 Task: Look for space in Agüimes, Spain from 10th July, 2023 to 15th July, 2023 for 7 adults in price range Rs.10000 to Rs.15000. Place can be entire place or shared room with 4 bedrooms having 7 beds and 4 bathrooms. Property type can be house, flat, guest house. Amenities needed are: wifi, TV, free parkinig on premises, gym, breakfast. Booking option can be shelf check-in. Required host language is English.
Action: Mouse moved to (498, 128)
Screenshot: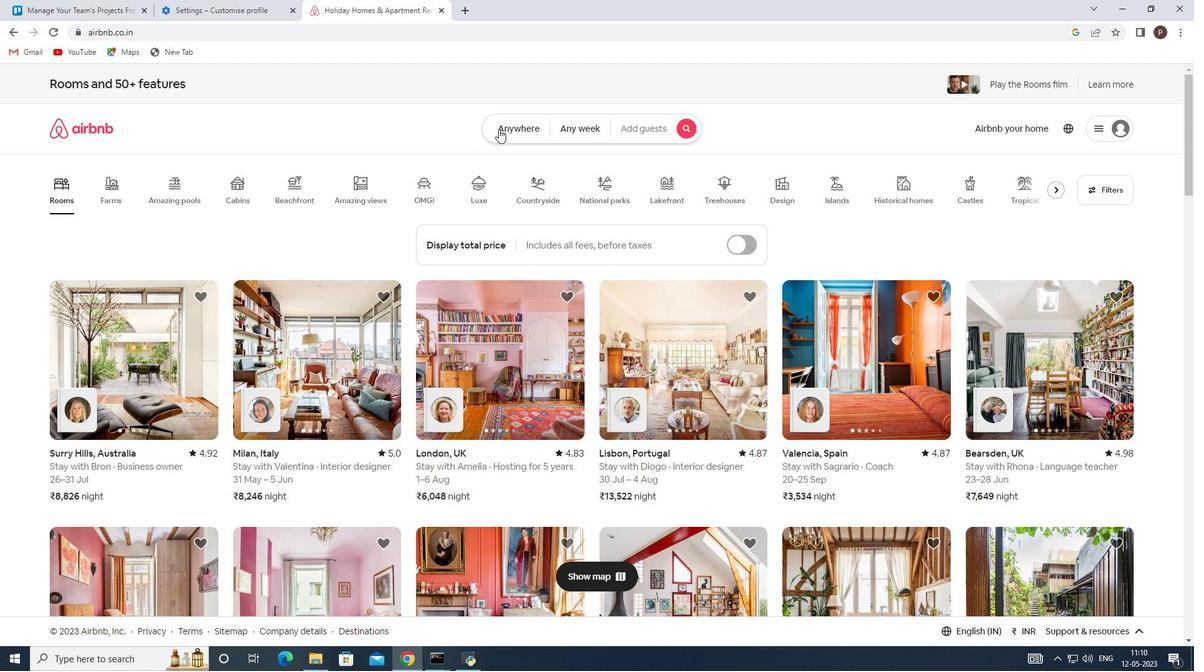 
Action: Mouse pressed left at (498, 128)
Screenshot: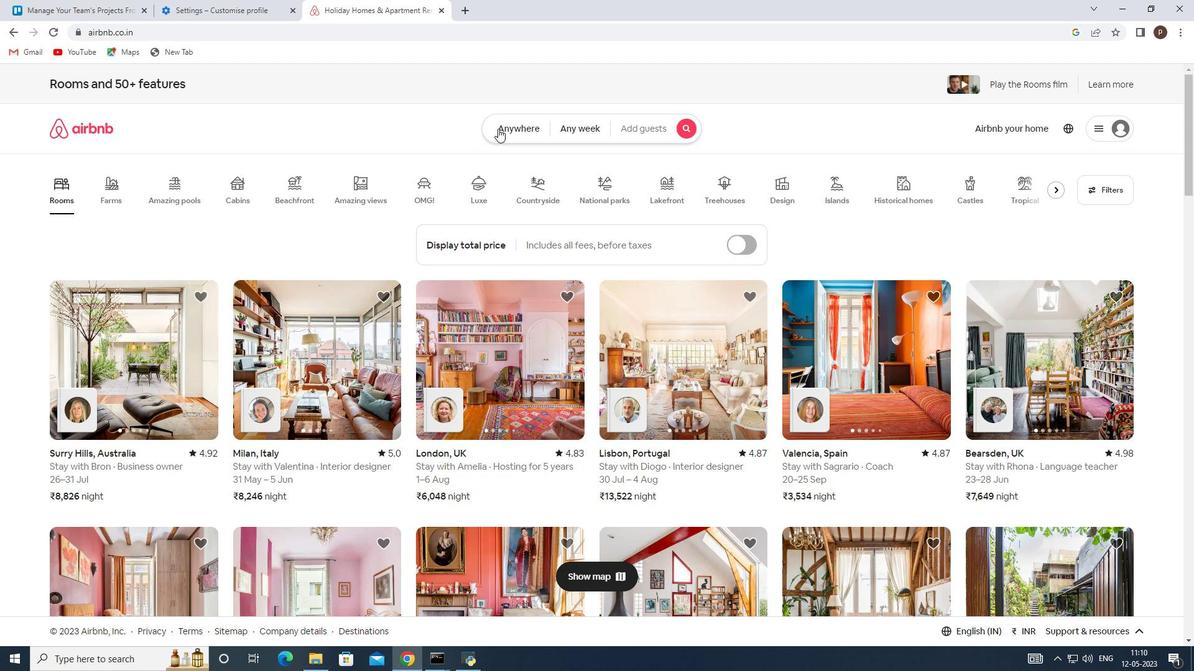 
Action: Mouse moved to (375, 177)
Screenshot: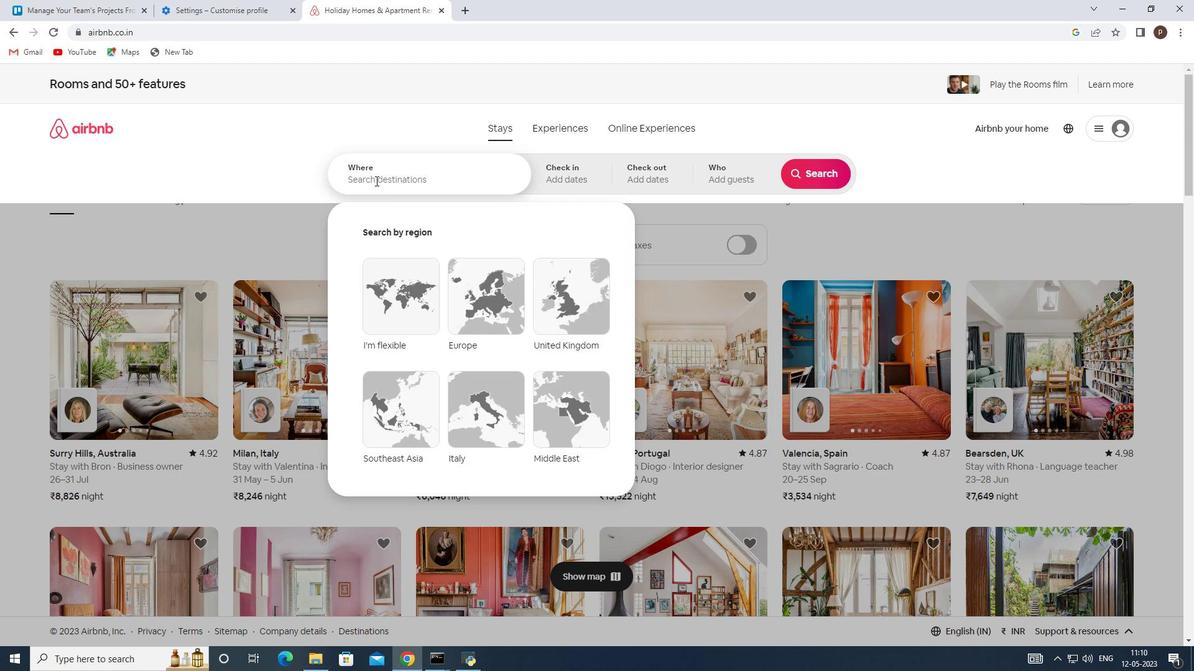 
Action: Mouse pressed left at (375, 177)
Screenshot: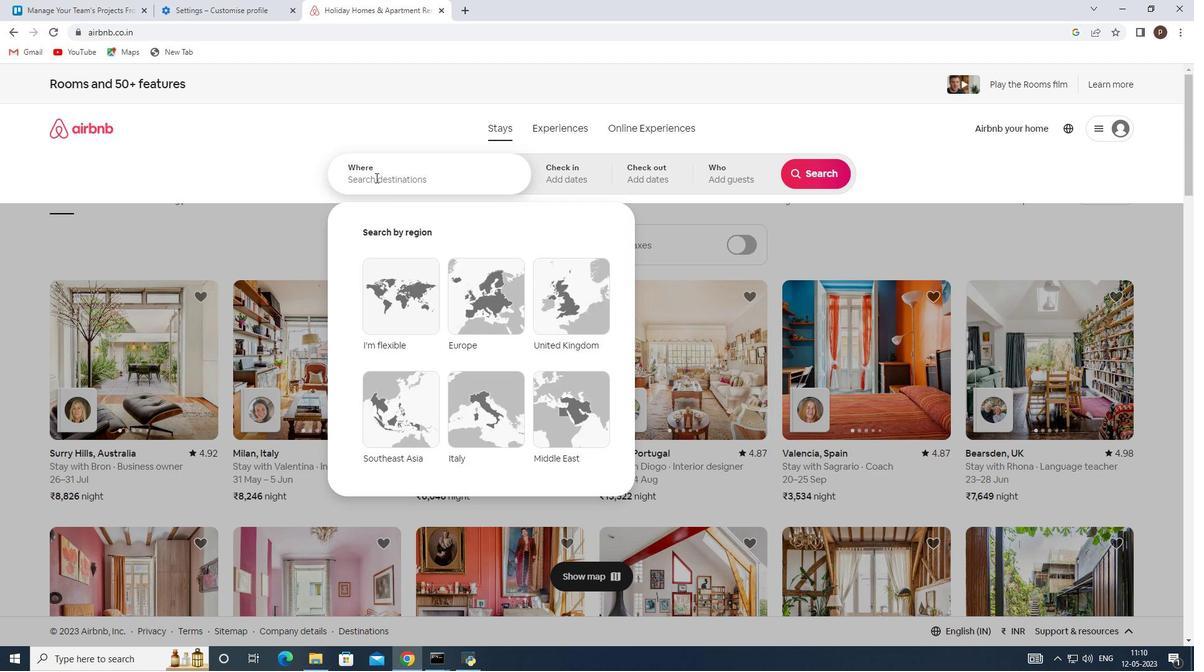 
Action: Key pressed <Key.caps_lock>A<Key.caps_lock>guimes,<Key.space>
Screenshot: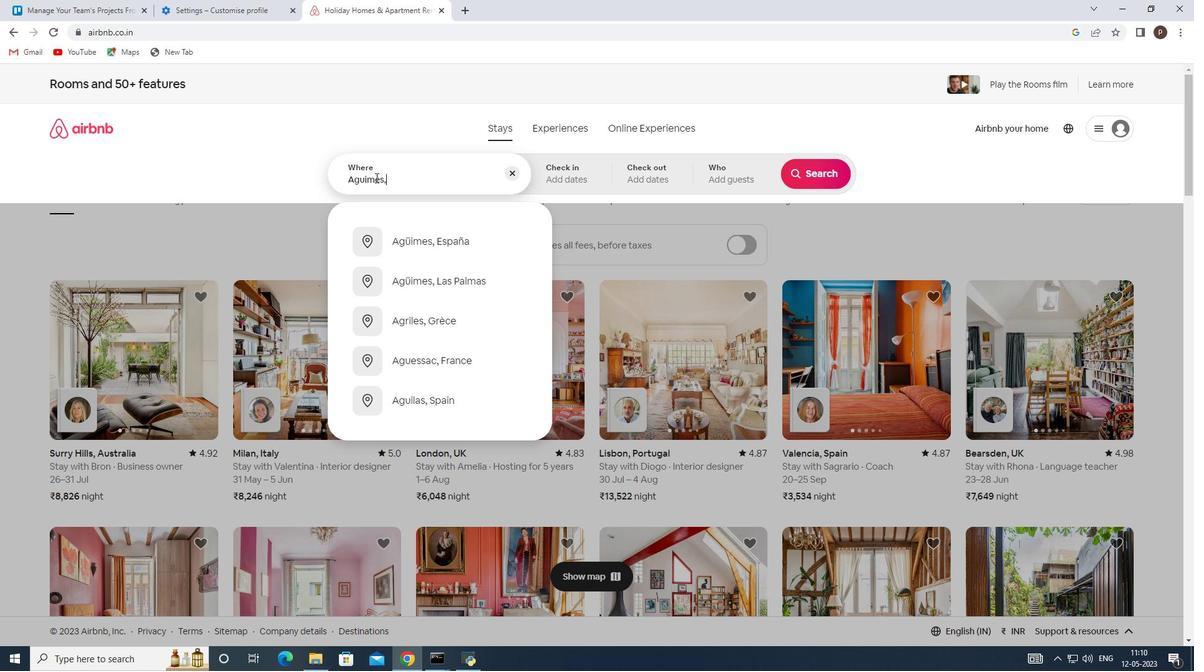 
Action: Mouse moved to (404, 398)
Screenshot: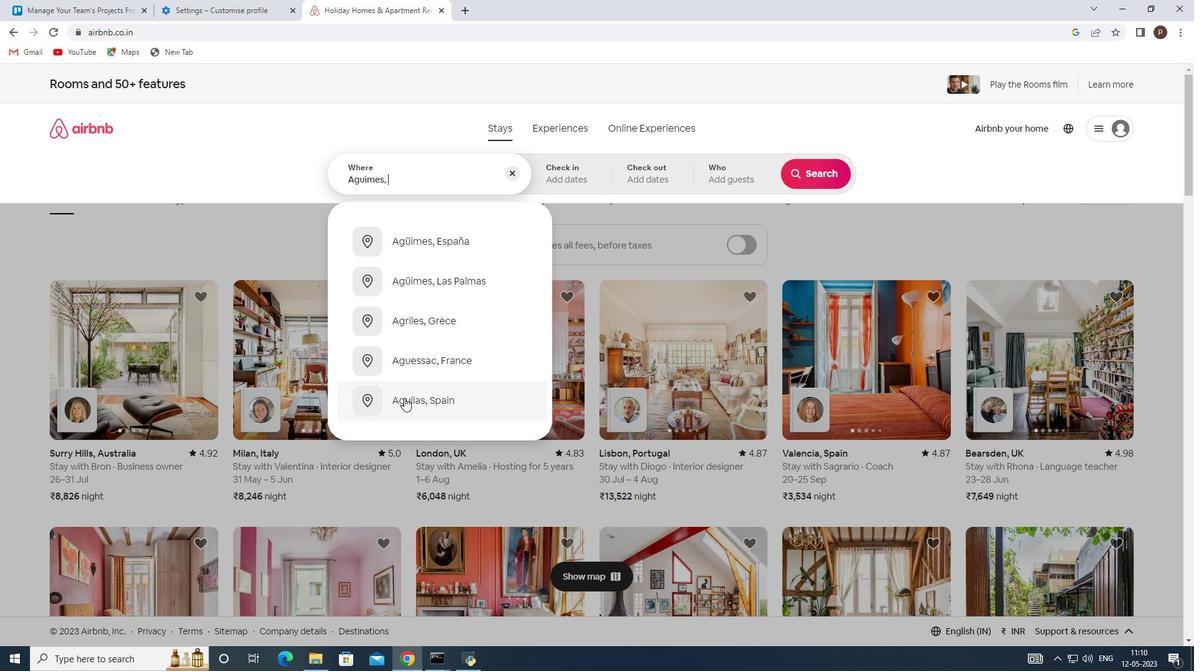 
Action: Mouse pressed left at (404, 398)
Screenshot: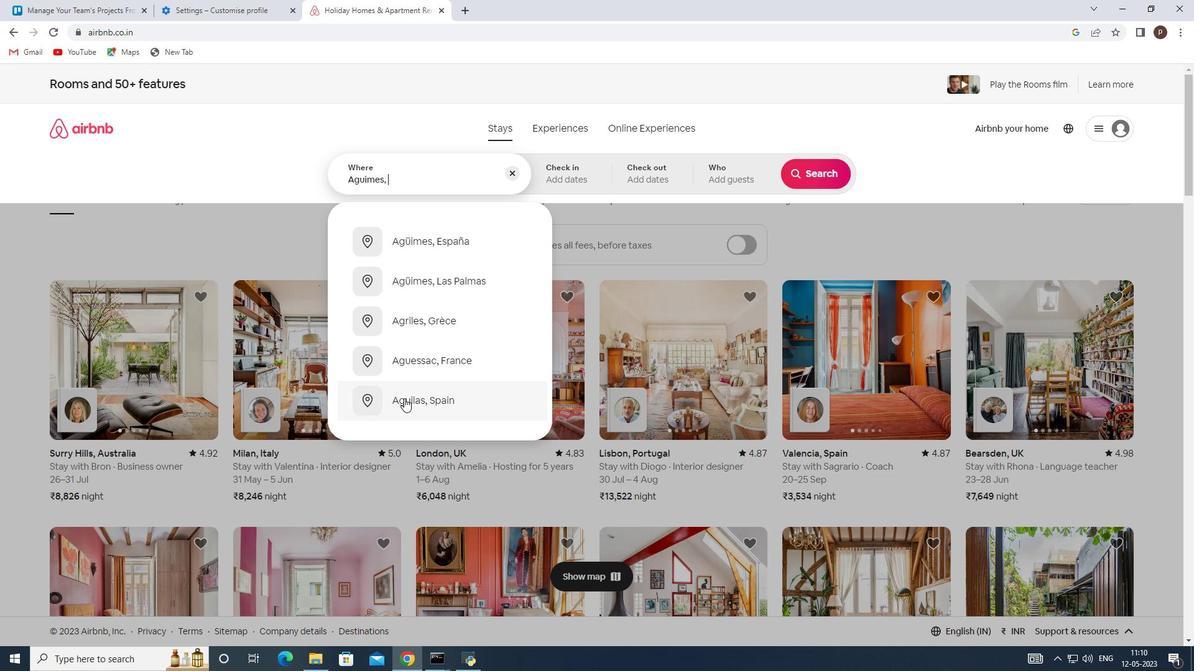 
Action: Mouse moved to (812, 269)
Screenshot: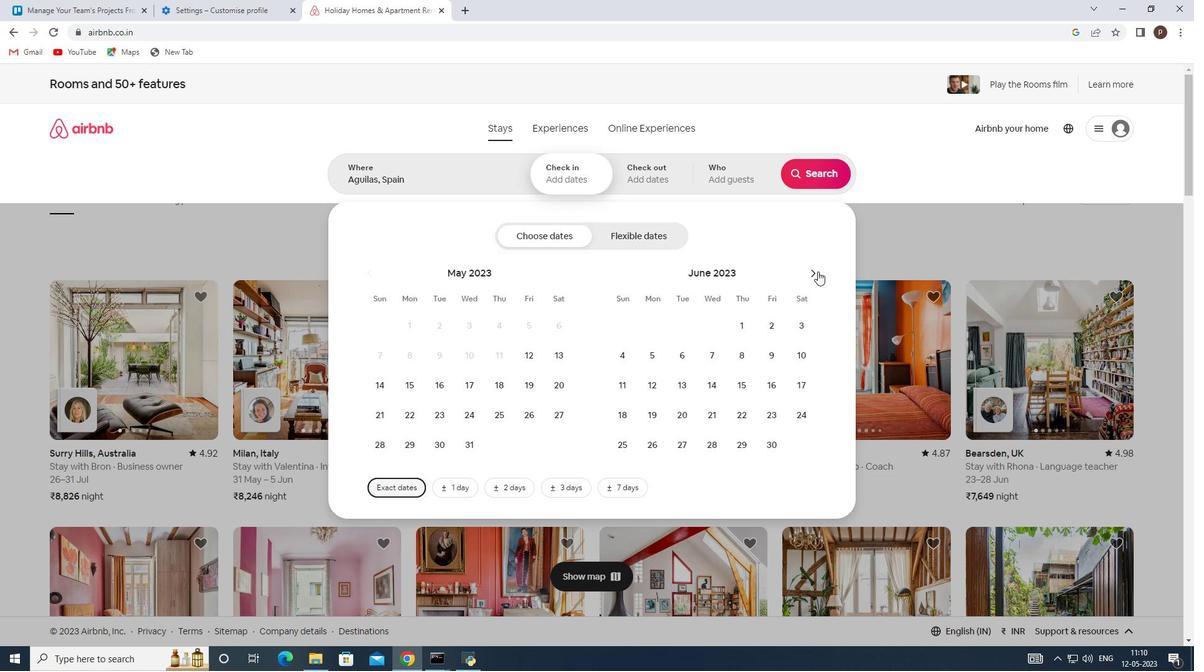 
Action: Mouse pressed left at (812, 269)
Screenshot: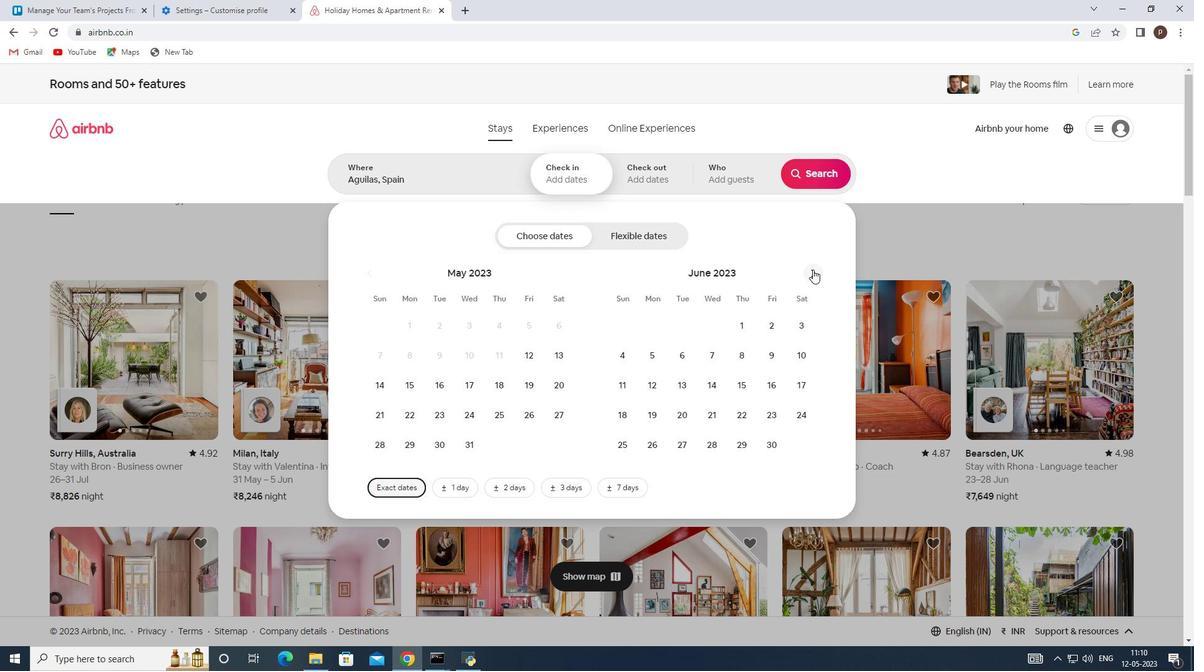 
Action: Mouse moved to (654, 385)
Screenshot: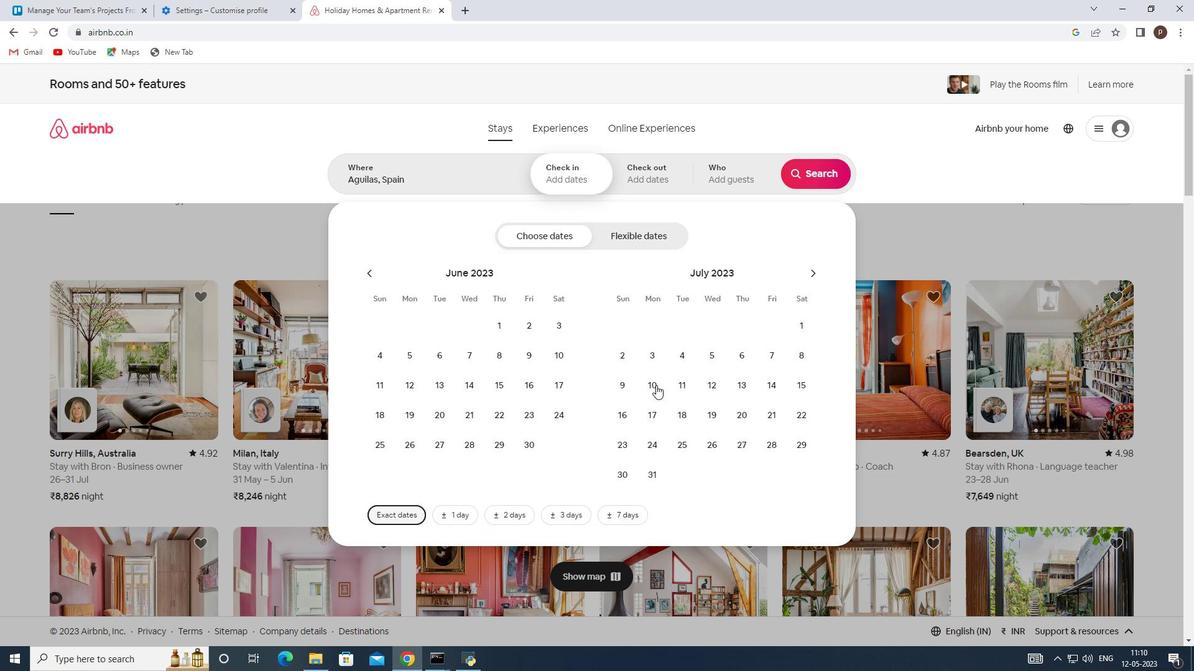 
Action: Mouse pressed left at (654, 385)
Screenshot: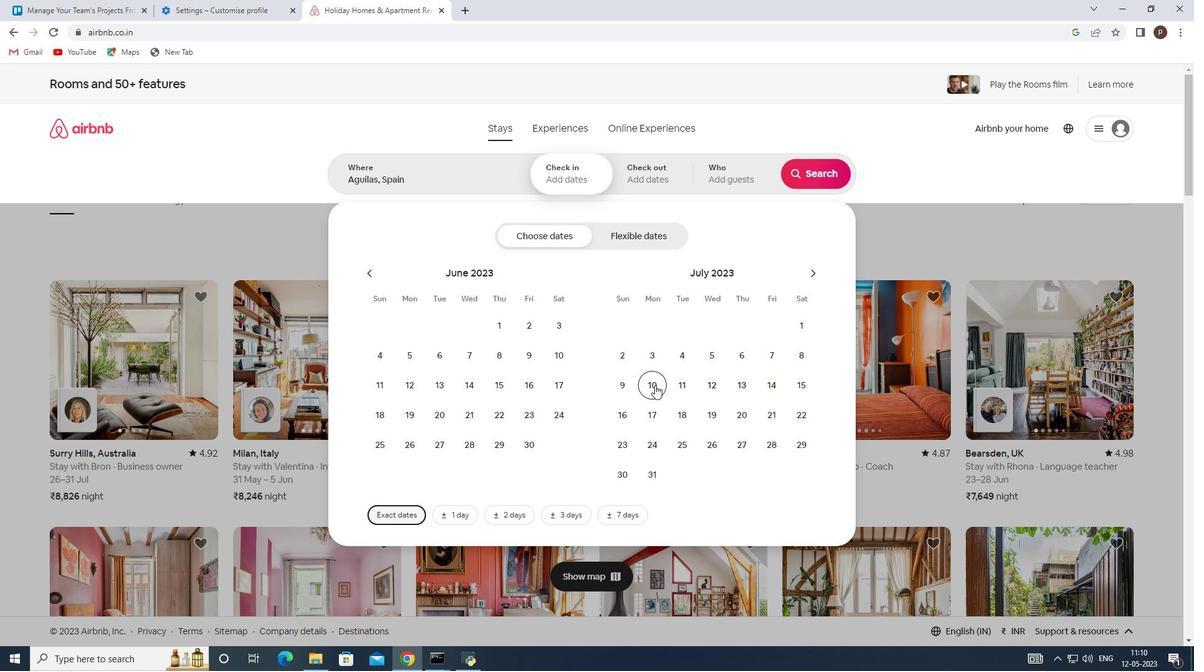 
Action: Mouse moved to (801, 383)
Screenshot: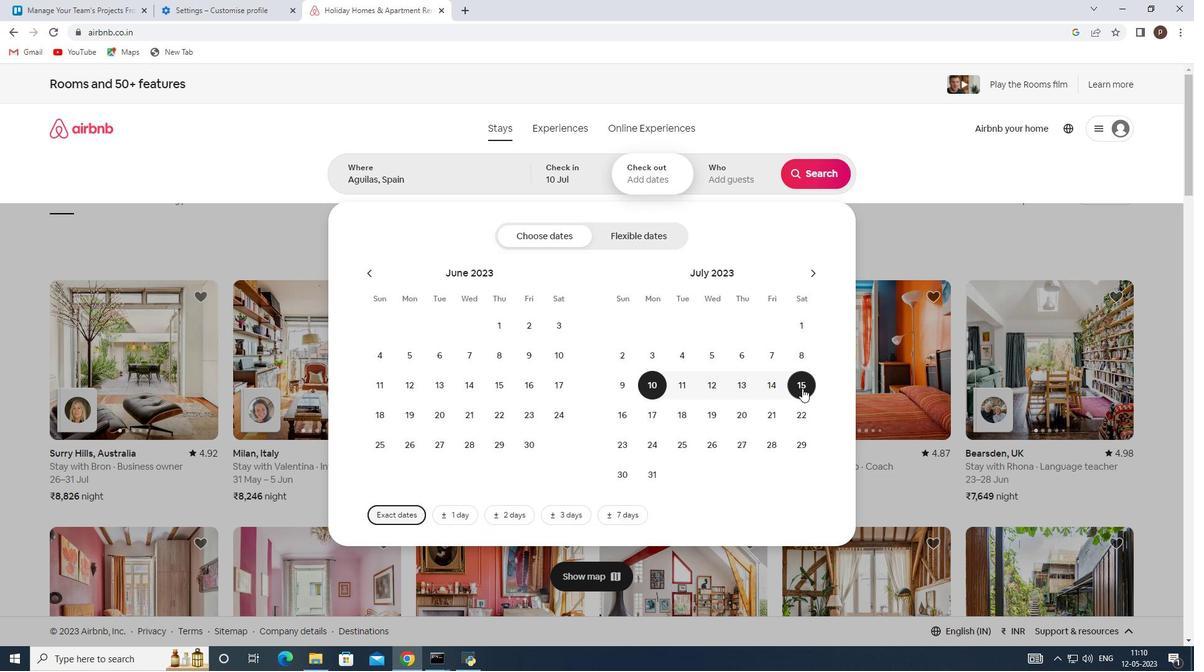 
Action: Mouse pressed left at (801, 383)
Screenshot: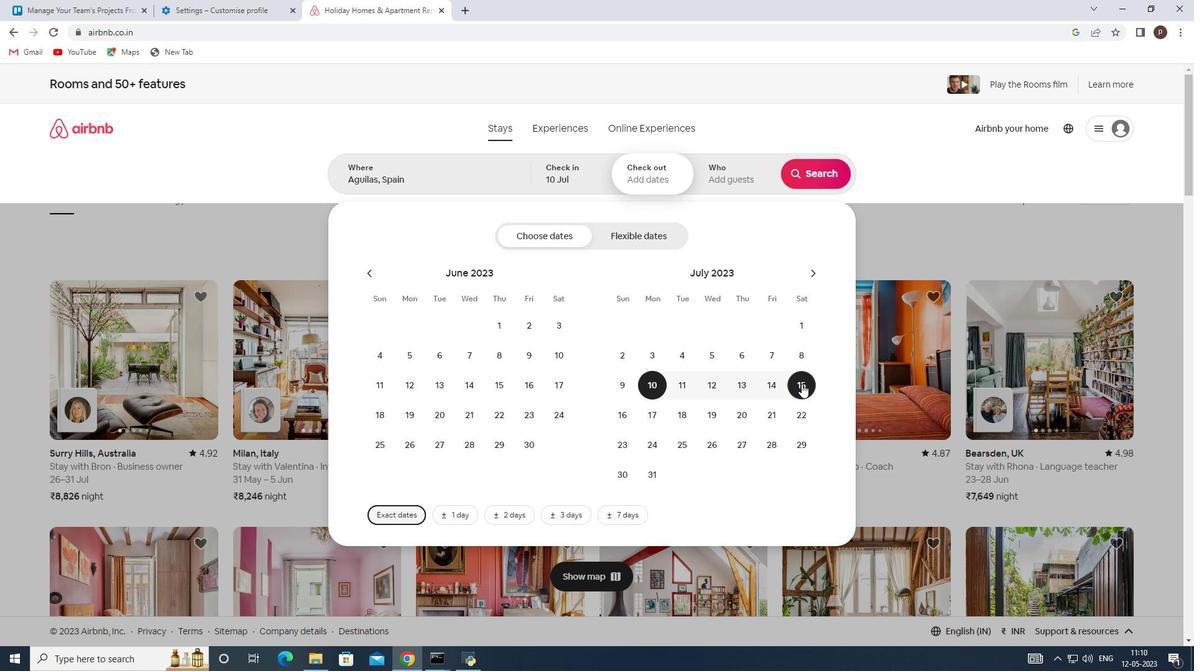 
Action: Mouse moved to (756, 172)
Screenshot: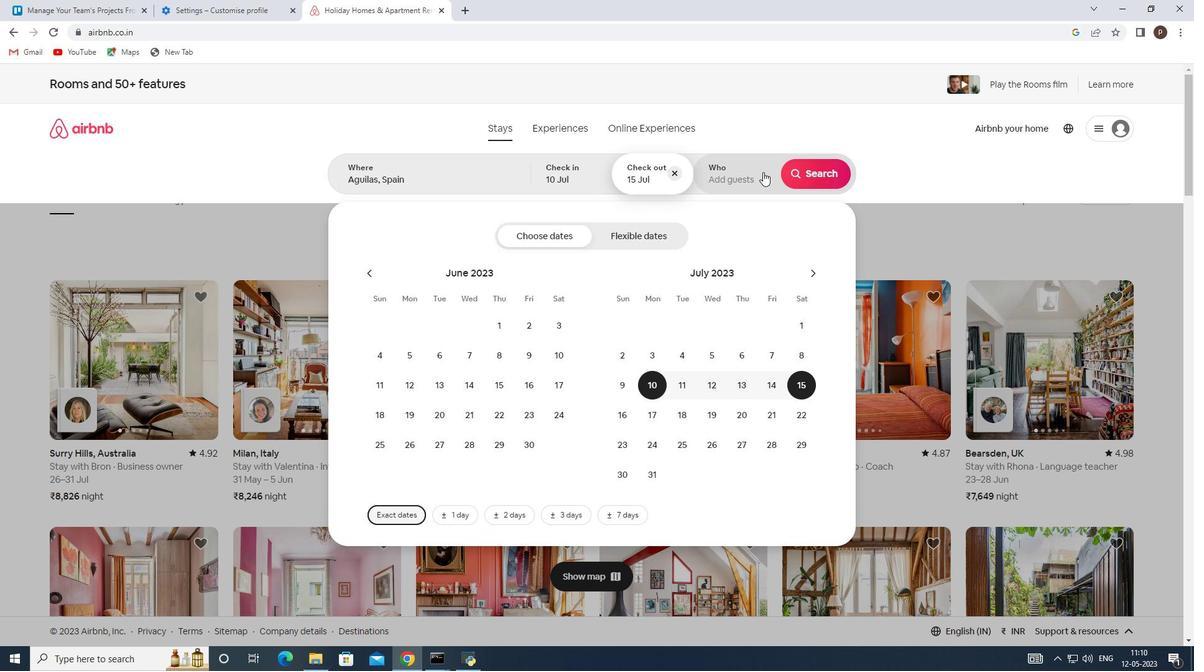 
Action: Mouse pressed left at (756, 172)
Screenshot: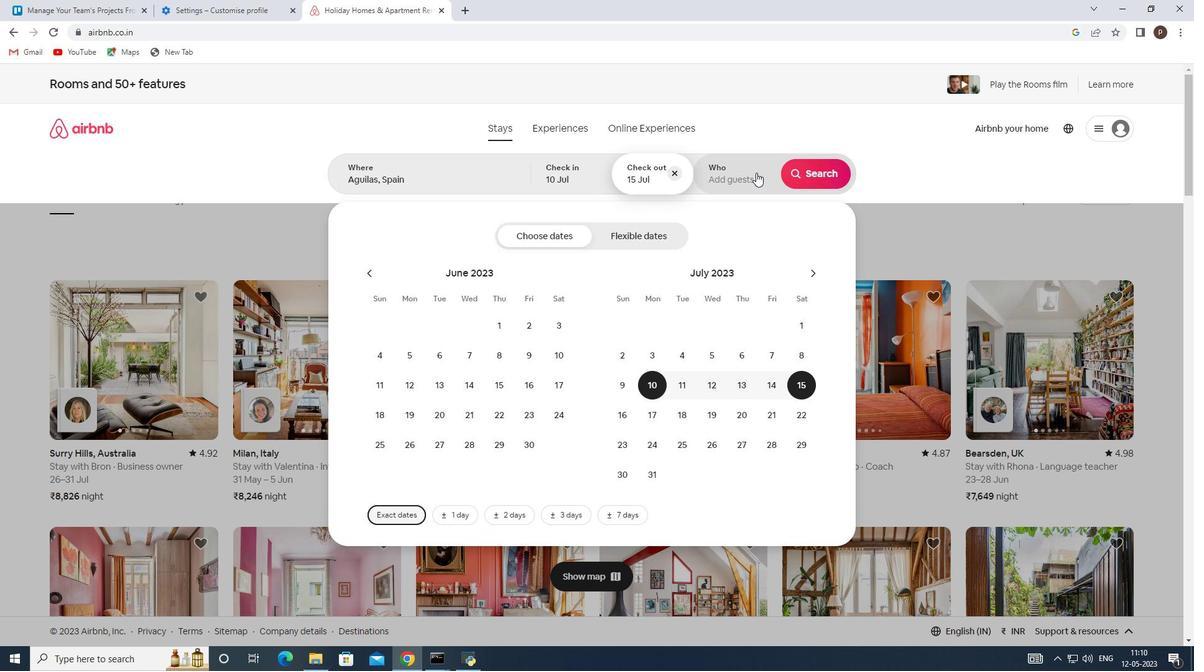 
Action: Mouse moved to (815, 240)
Screenshot: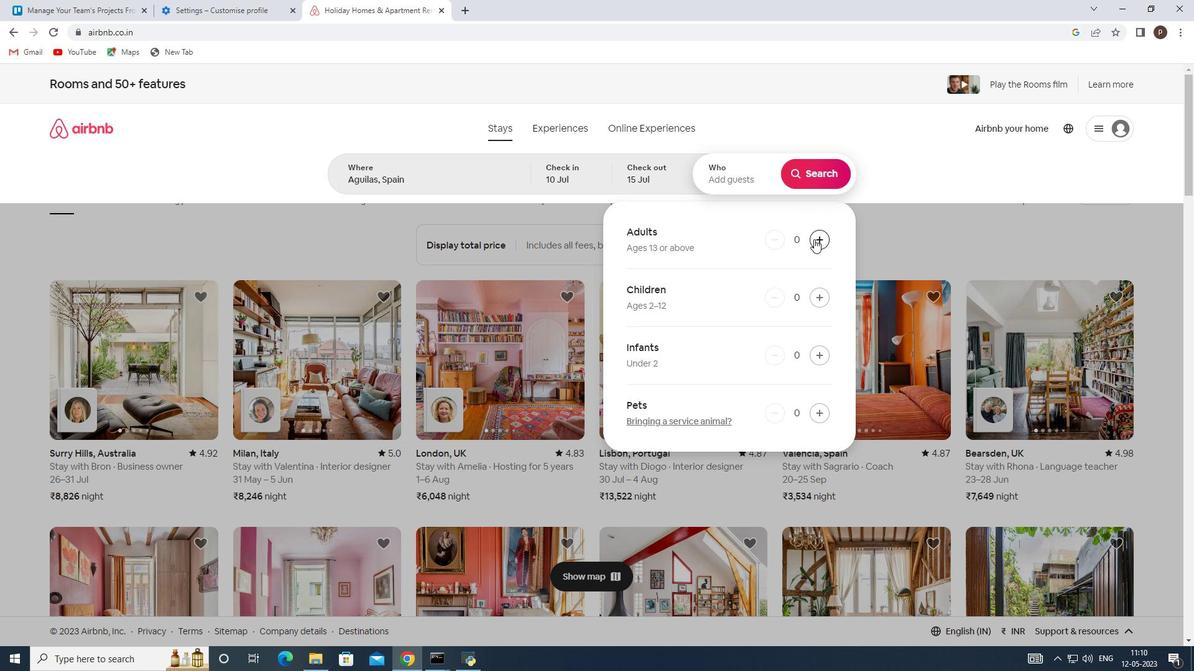 
Action: Mouse pressed left at (815, 240)
Screenshot: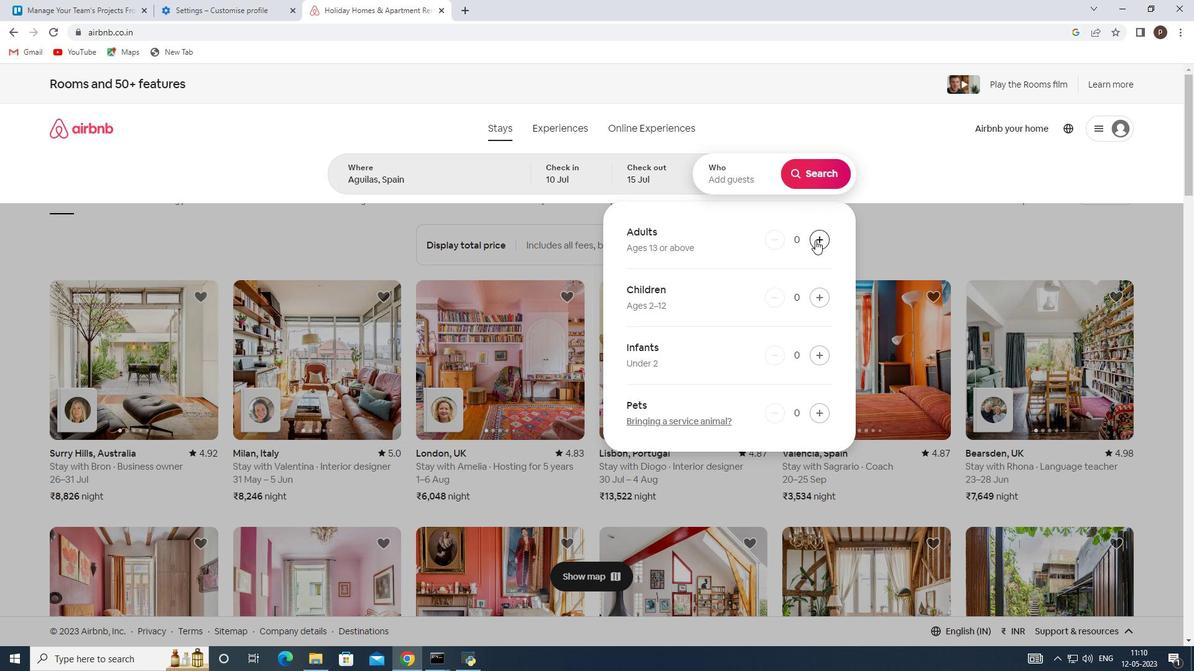 
Action: Mouse pressed left at (815, 240)
Screenshot: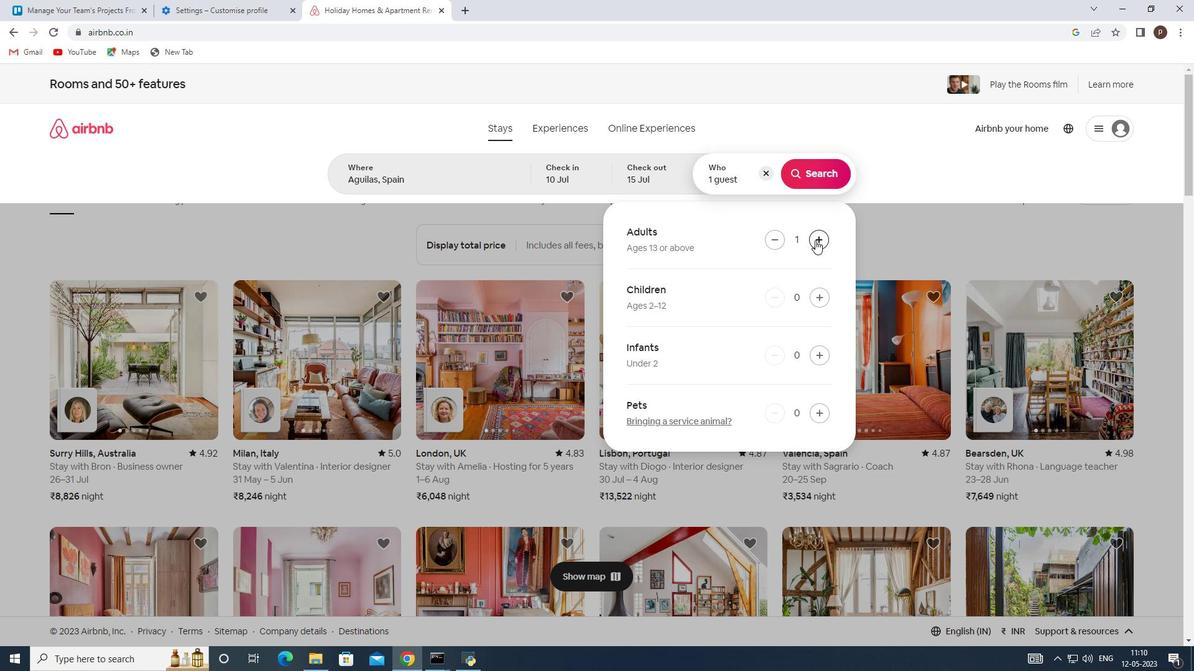 
Action: Mouse pressed left at (815, 240)
Screenshot: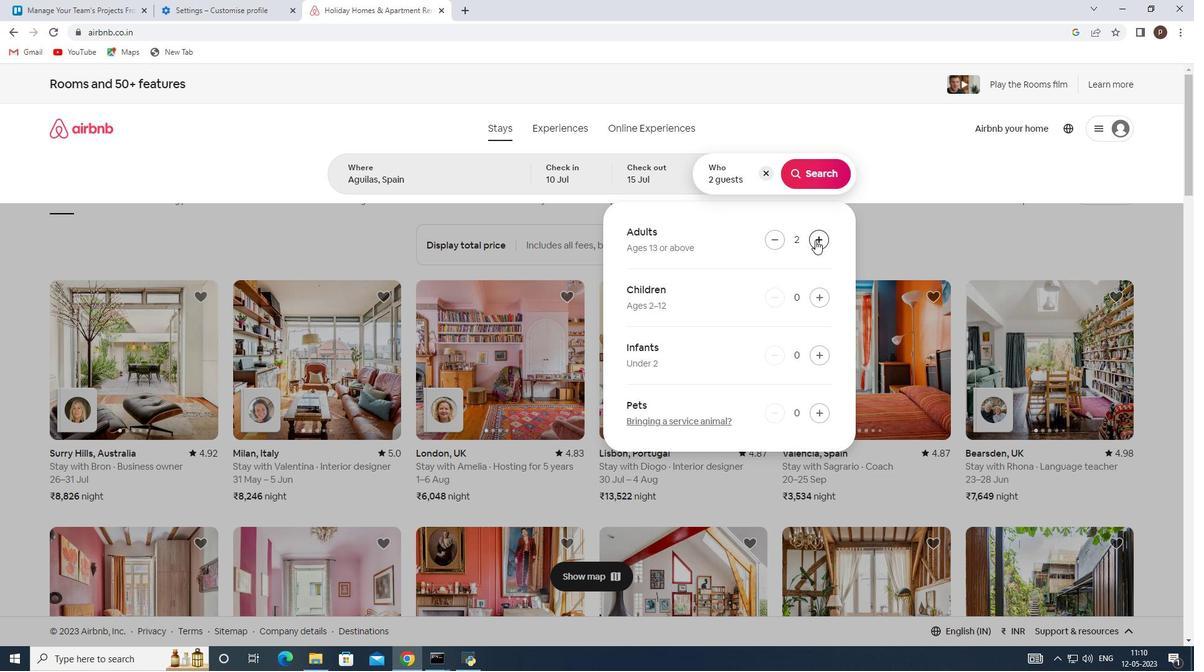 
Action: Mouse pressed left at (815, 240)
Screenshot: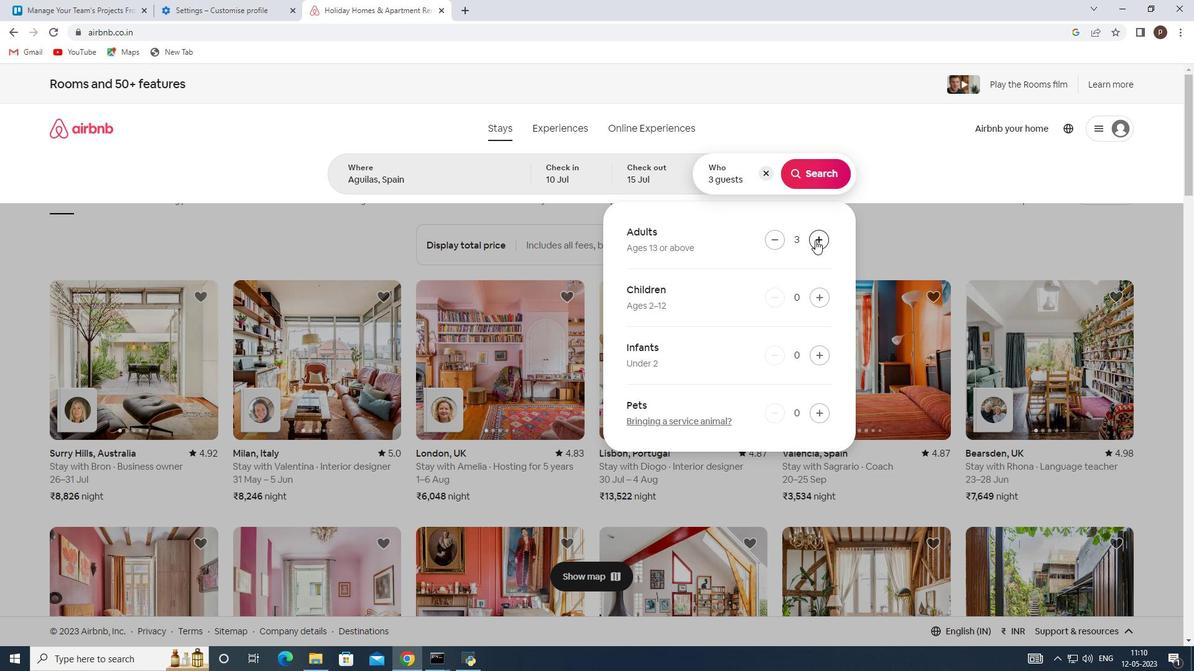 
Action: Mouse pressed left at (815, 240)
Screenshot: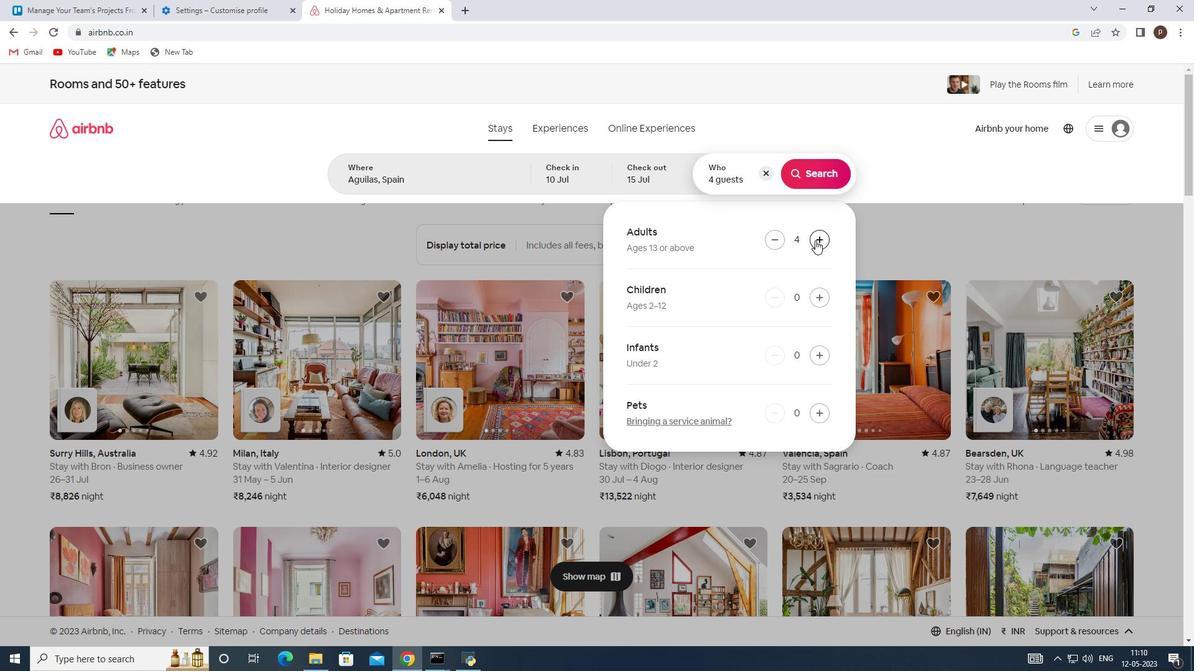 
Action: Mouse pressed left at (815, 240)
Screenshot: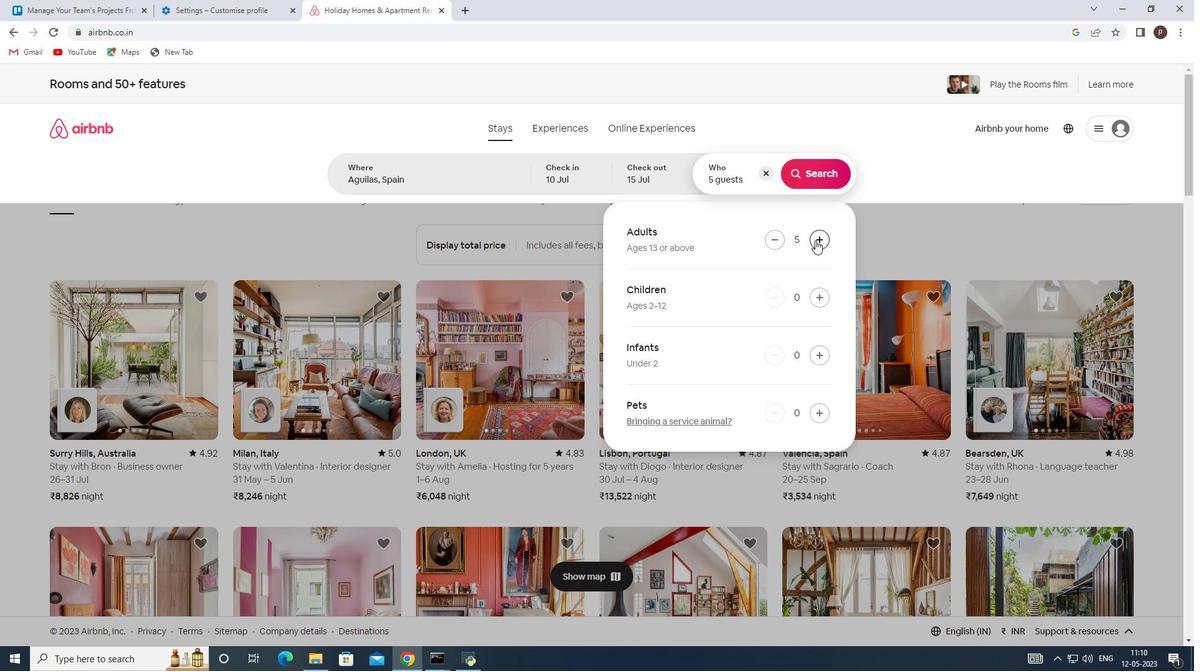 
Action: Mouse pressed left at (815, 240)
Screenshot: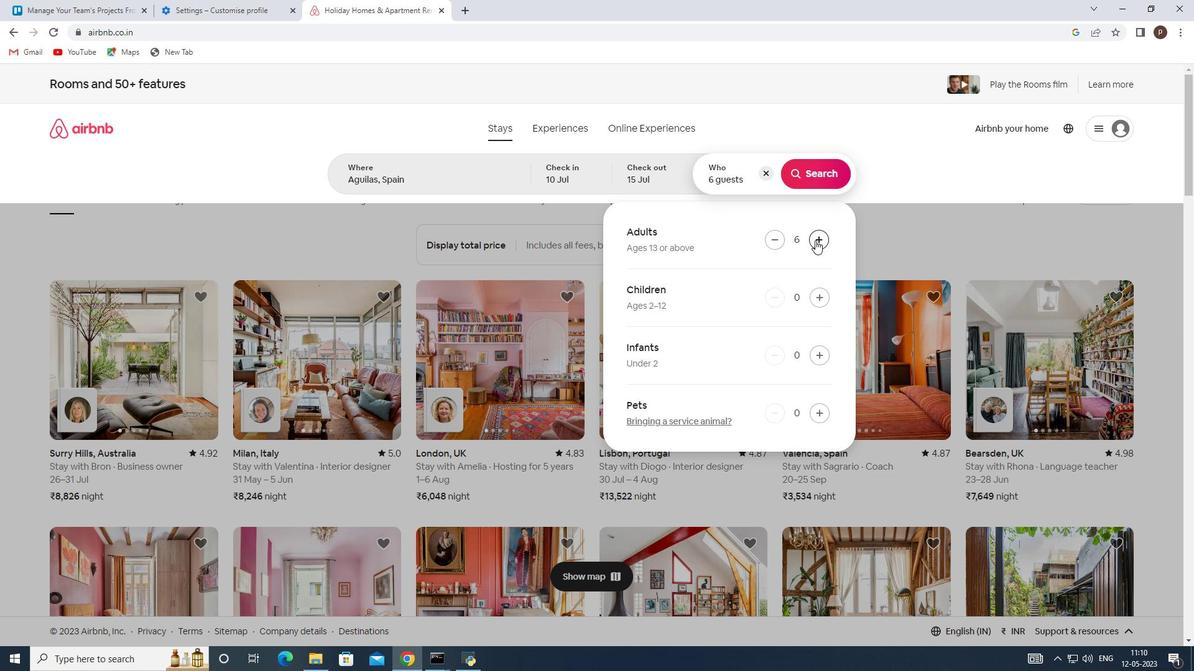 
Action: Mouse moved to (817, 164)
Screenshot: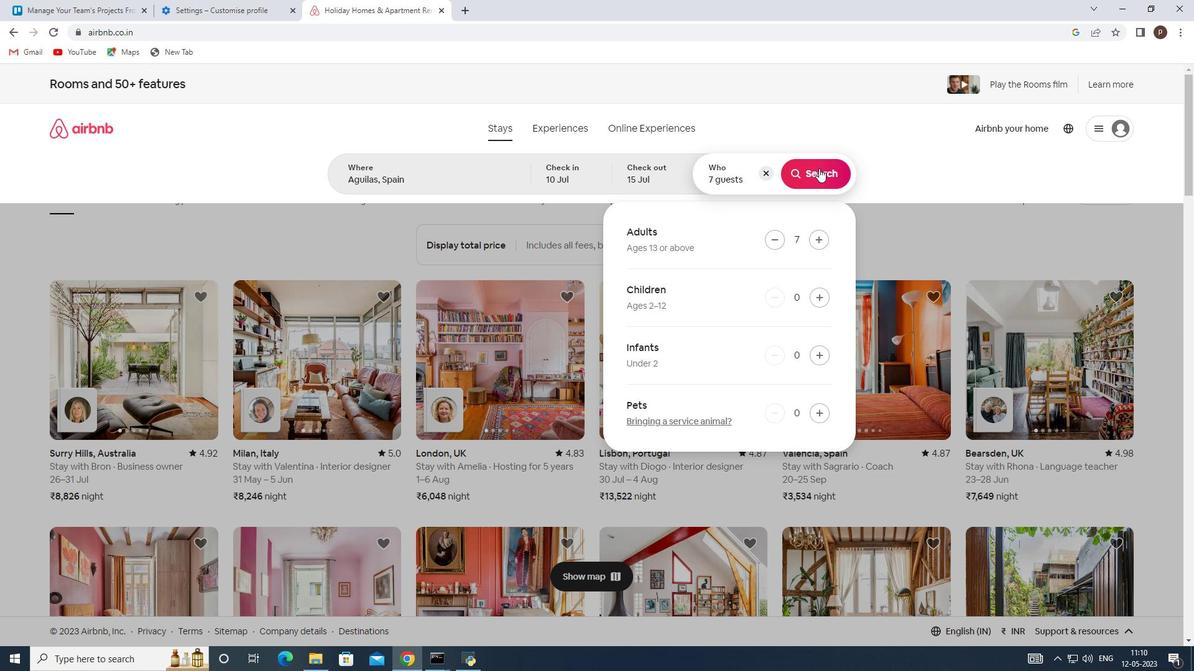 
Action: Mouse pressed left at (817, 164)
Screenshot: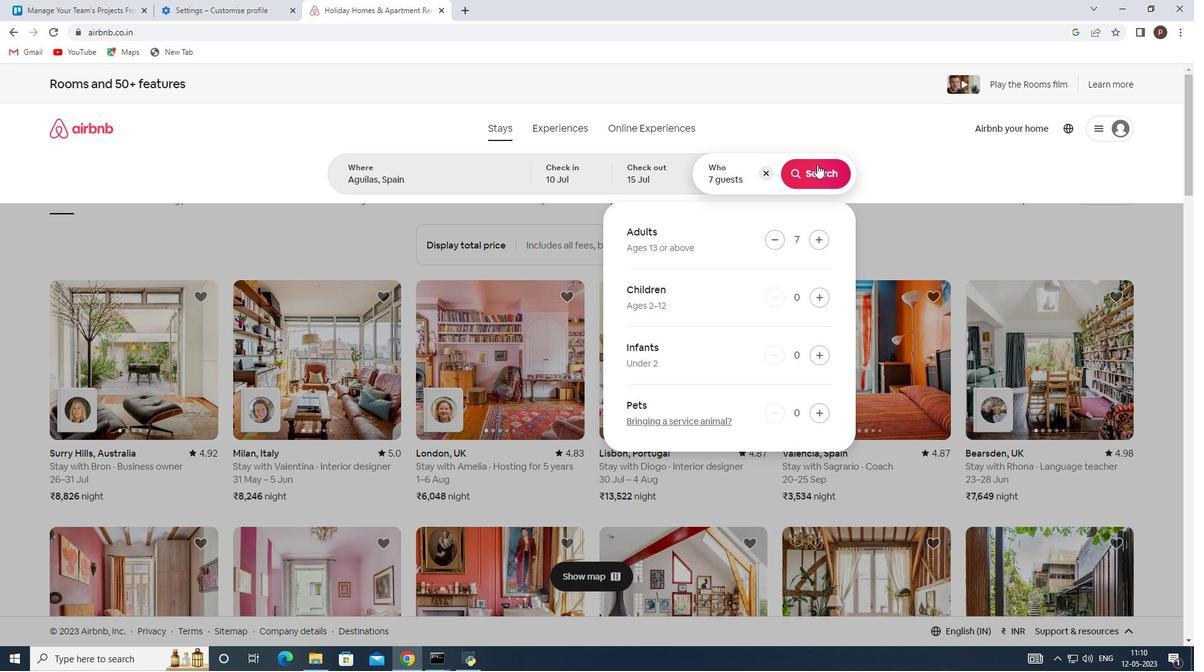 
Action: Mouse moved to (1116, 144)
Screenshot: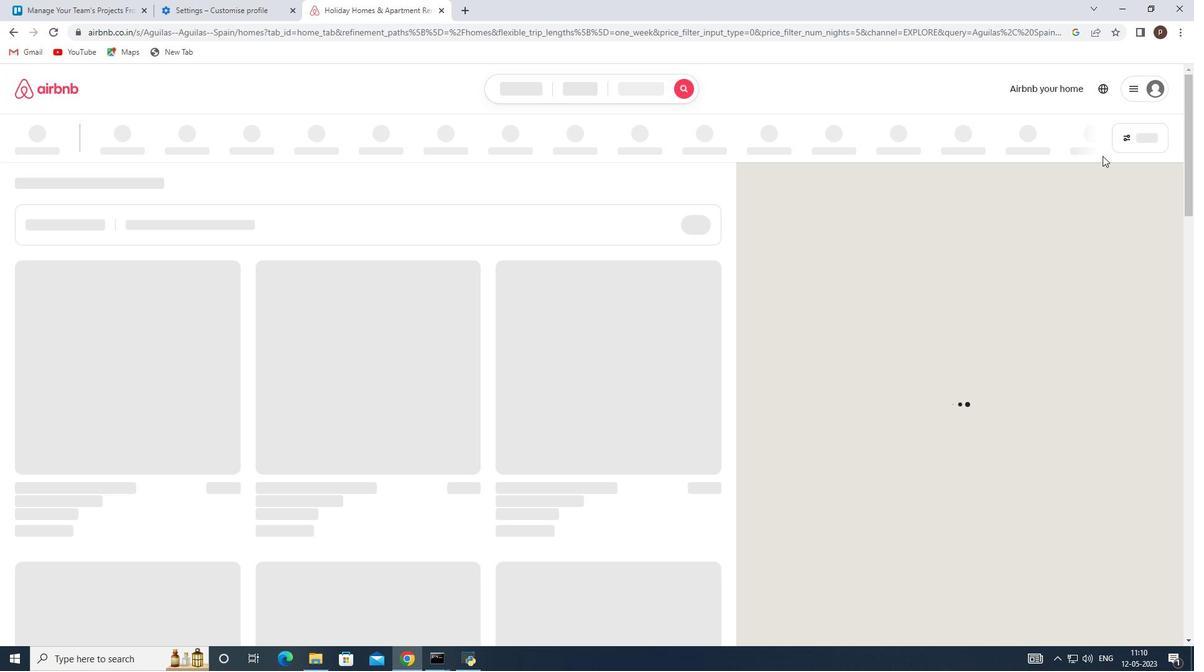 
Action: Mouse pressed left at (1116, 144)
Screenshot: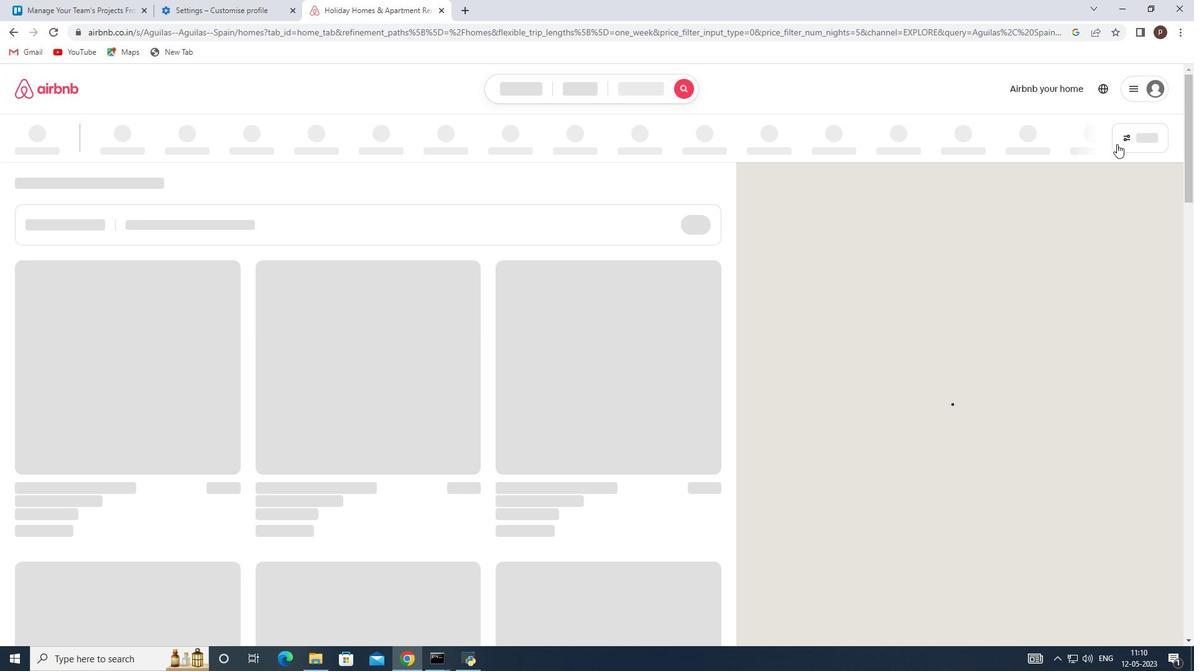 
Action: Mouse moved to (411, 444)
Screenshot: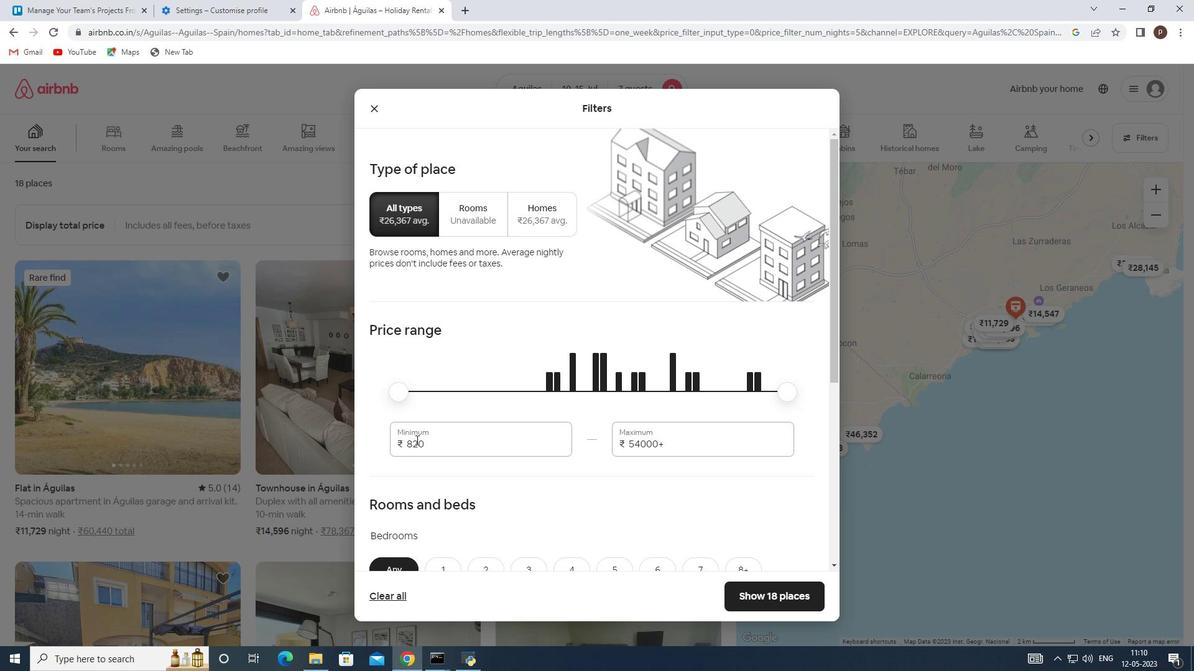 
Action: Mouse pressed left at (411, 444)
Screenshot: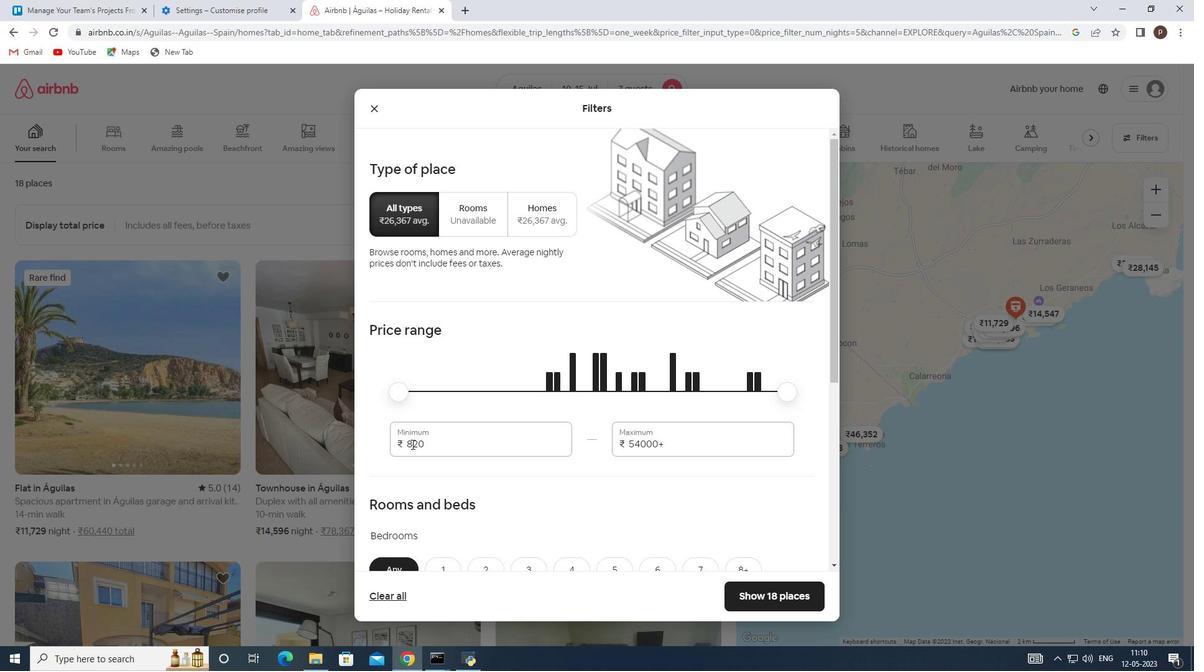 
Action: Mouse pressed left at (411, 444)
Screenshot: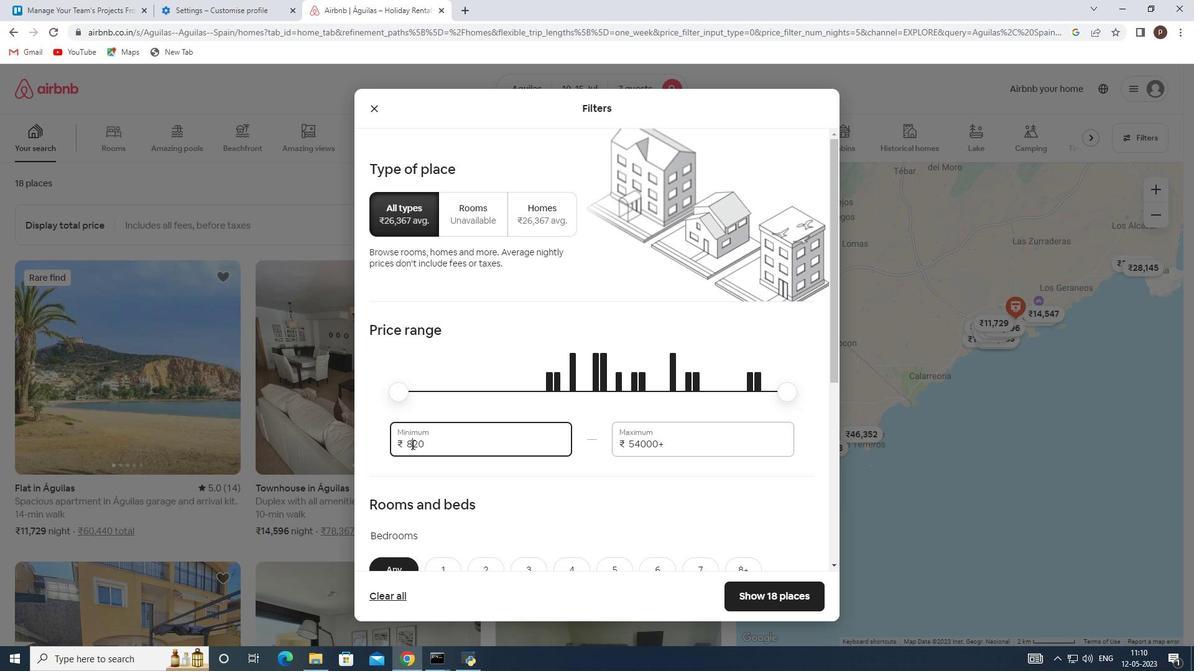 
Action: Key pressed 10000<Key.tab>15000
Screenshot: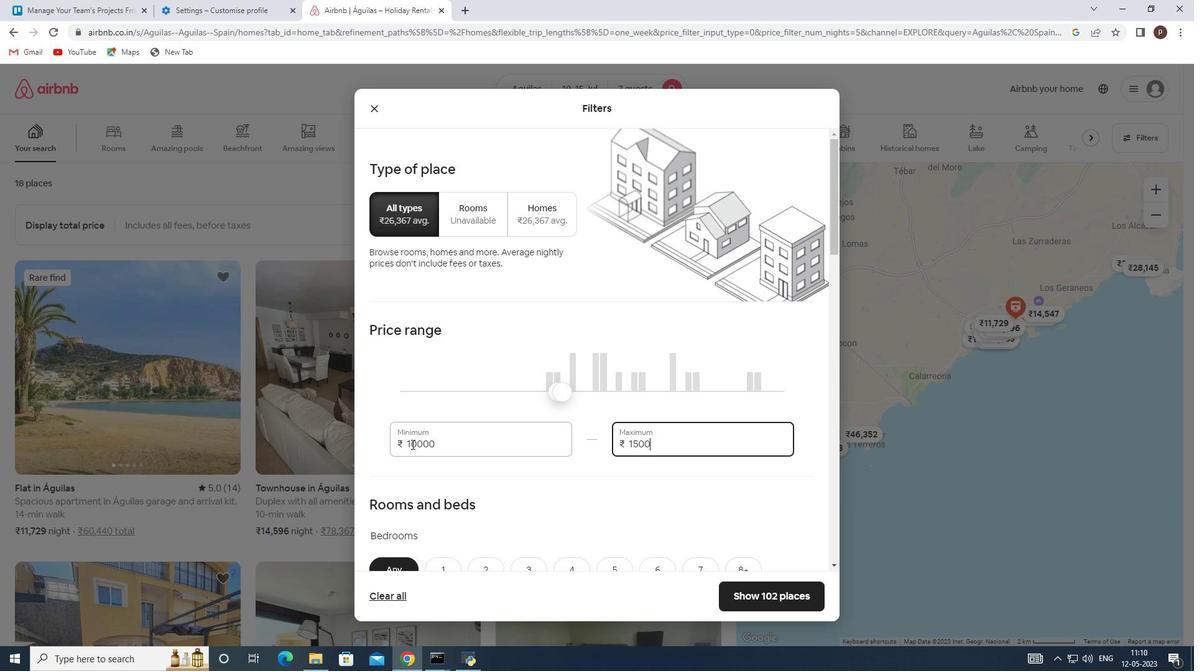 
Action: Mouse moved to (456, 514)
Screenshot: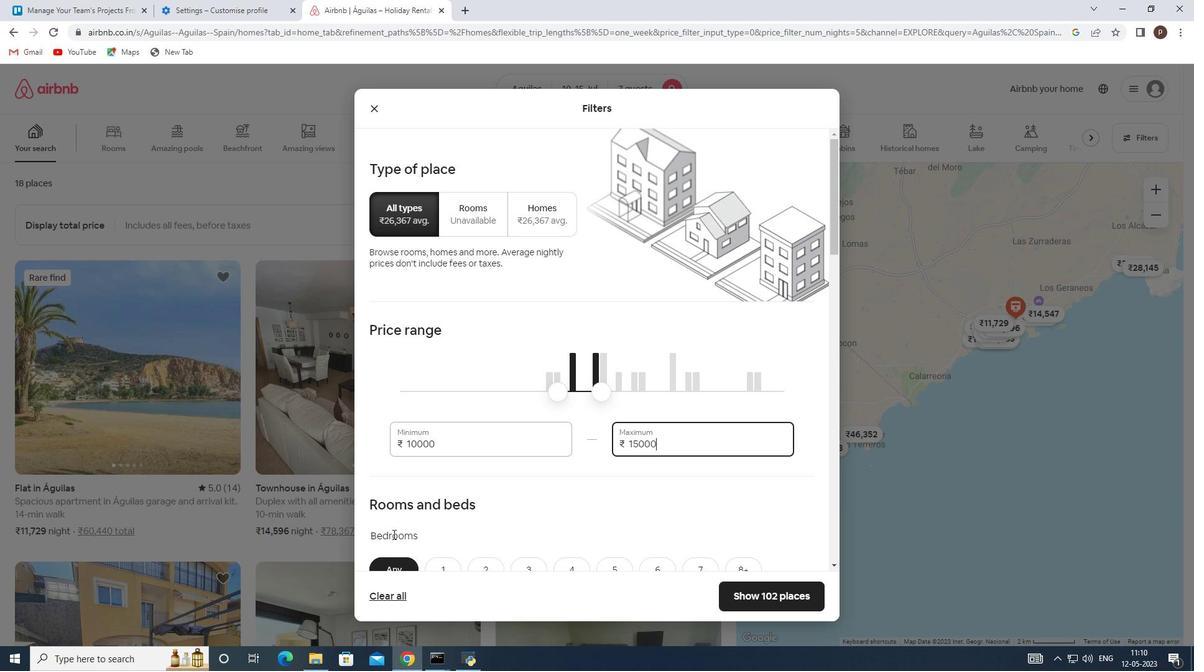 
Action: Mouse scrolled (456, 514) with delta (0, 0)
Screenshot: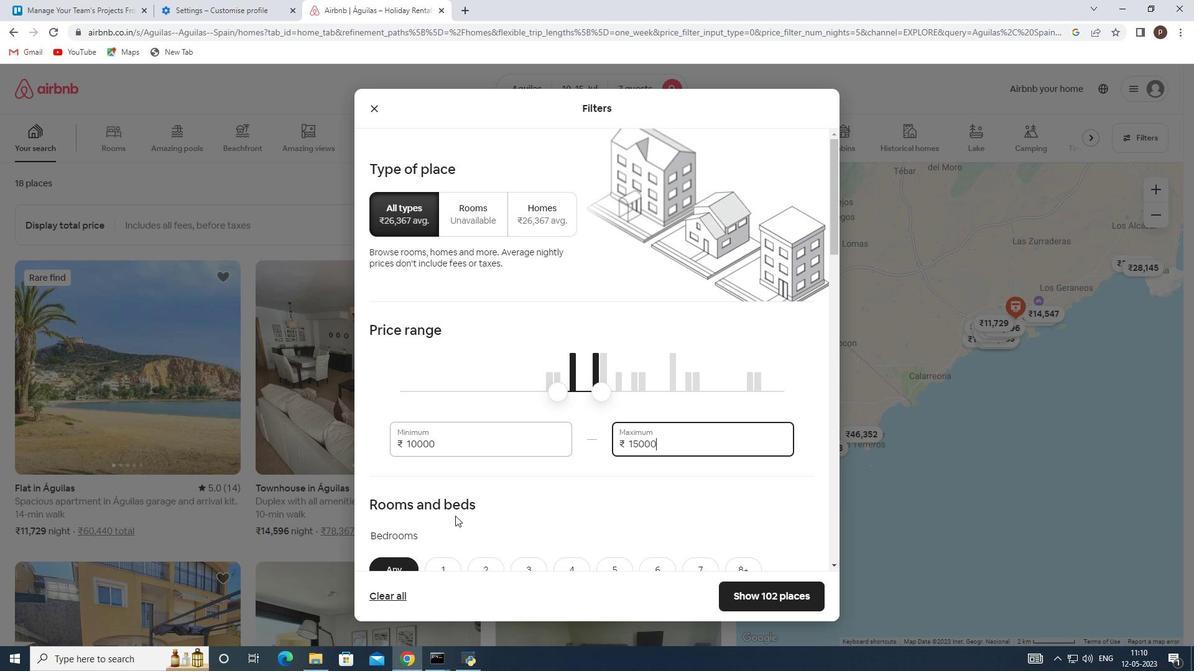 
Action: Mouse scrolled (456, 514) with delta (0, 0)
Screenshot: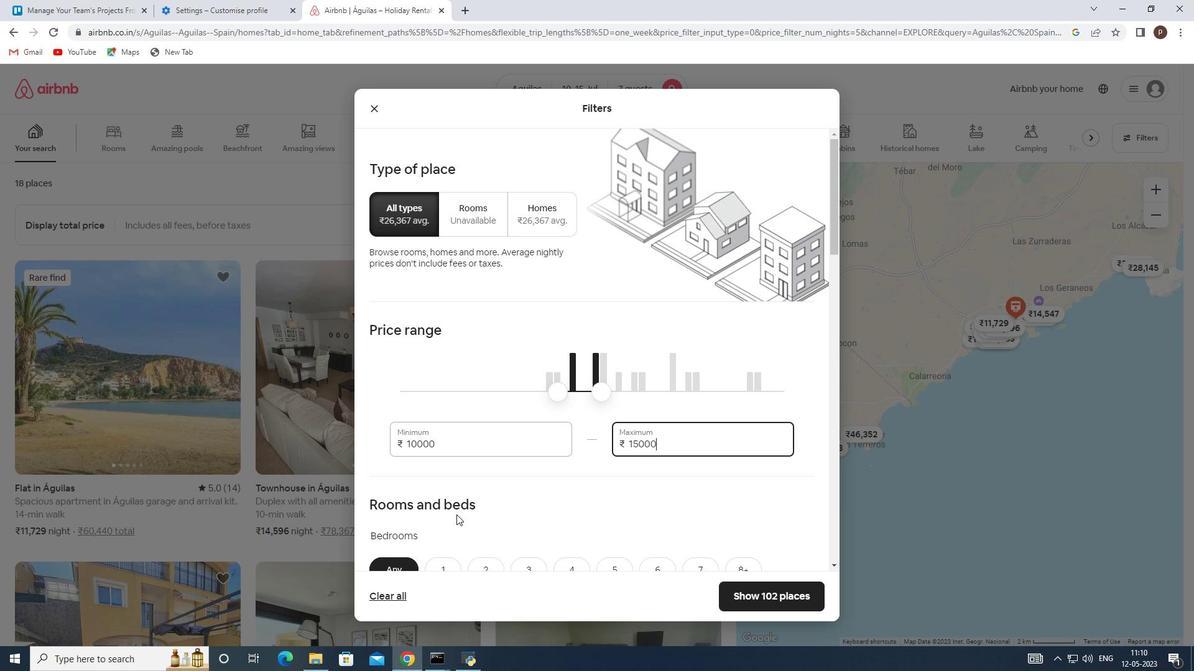 
Action: Mouse moved to (505, 436)
Screenshot: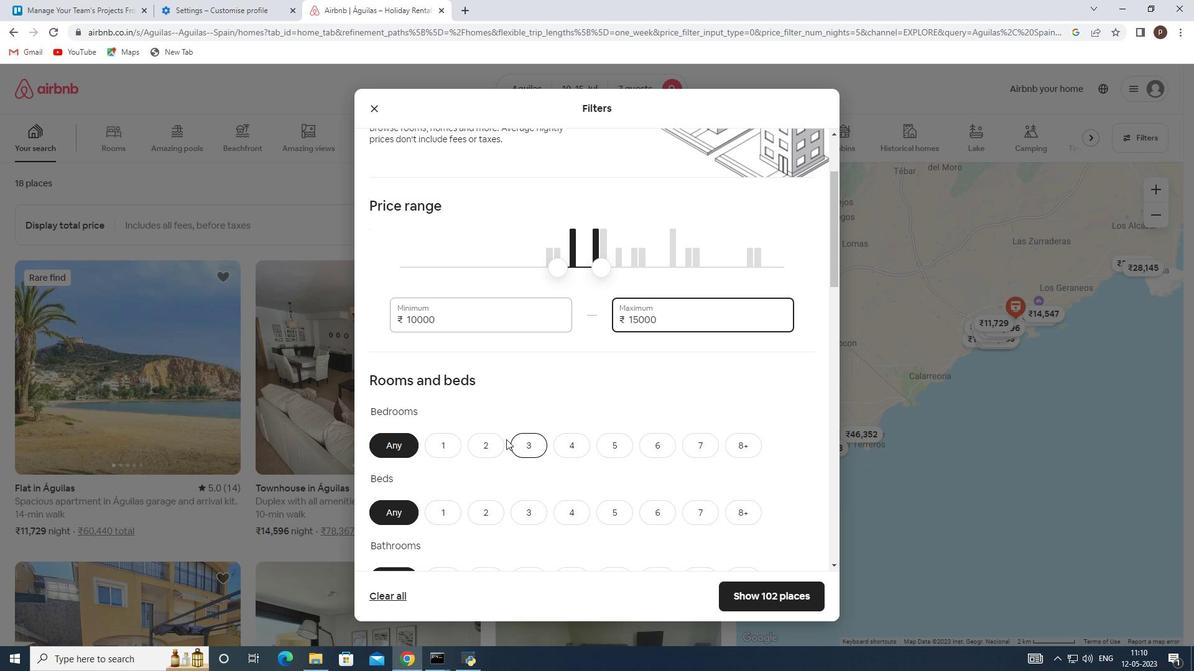 
Action: Mouse scrolled (505, 435) with delta (0, 0)
Screenshot: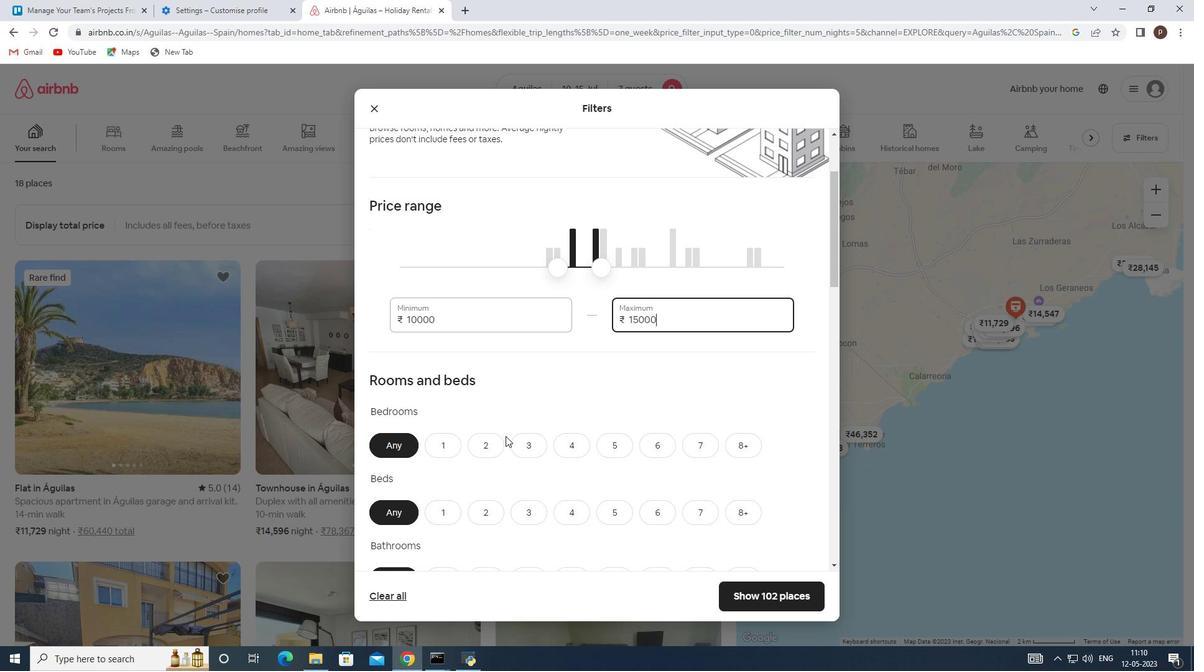 
Action: Mouse moved to (570, 379)
Screenshot: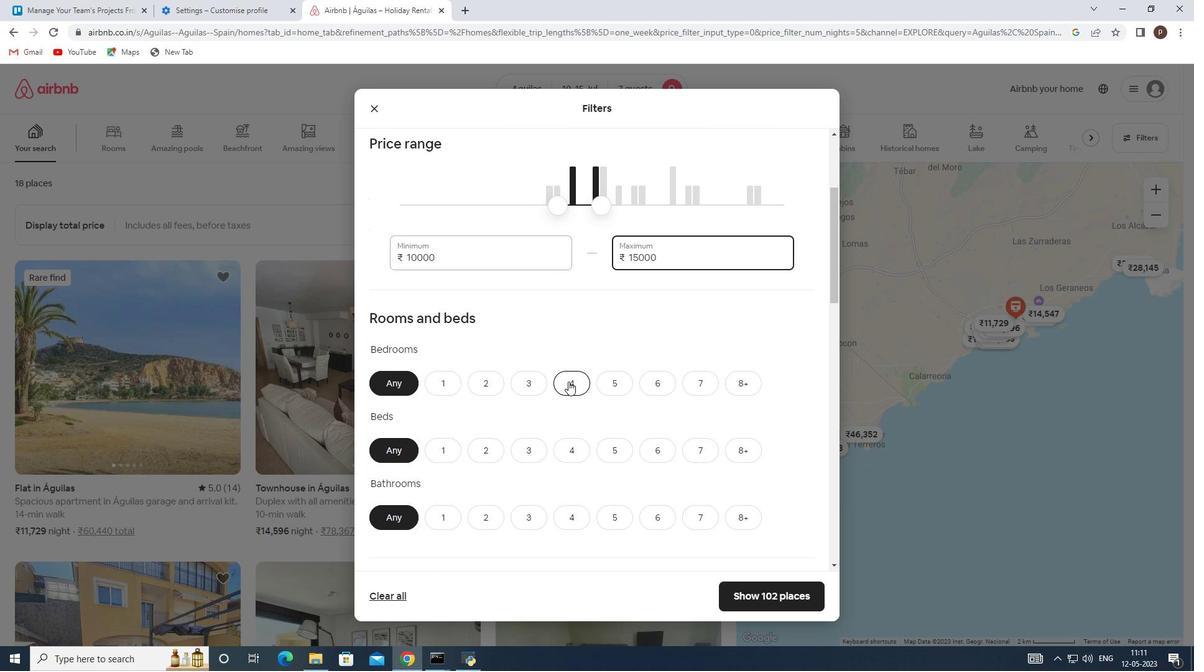 
Action: Mouse pressed left at (570, 379)
Screenshot: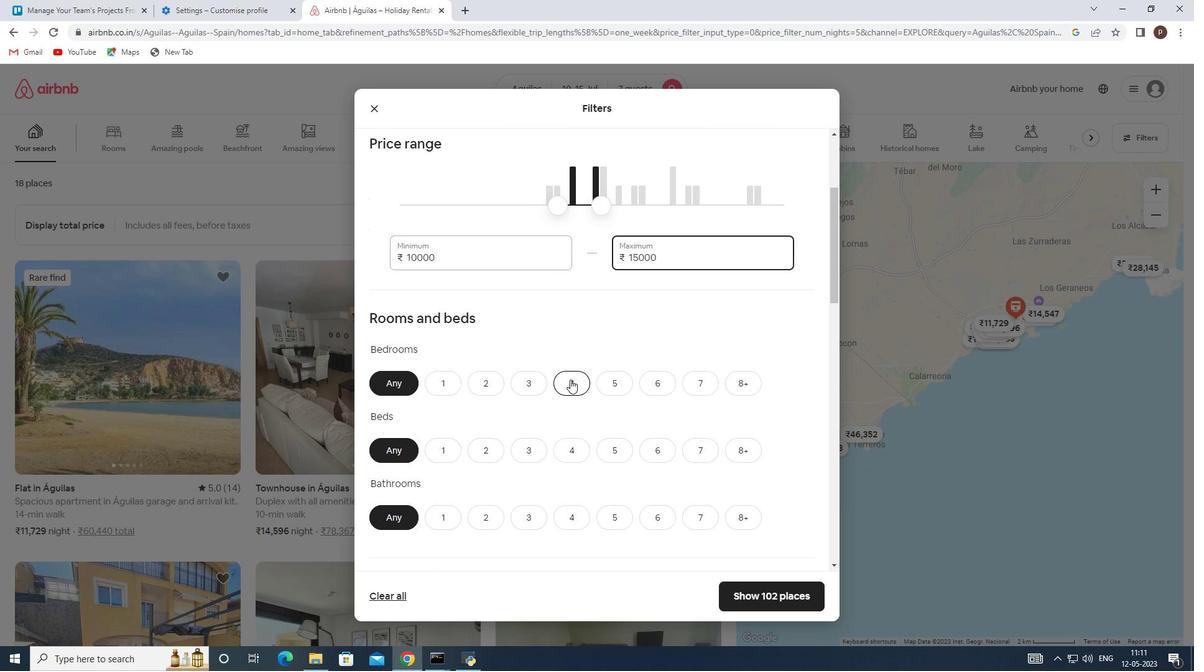 
Action: Mouse moved to (705, 447)
Screenshot: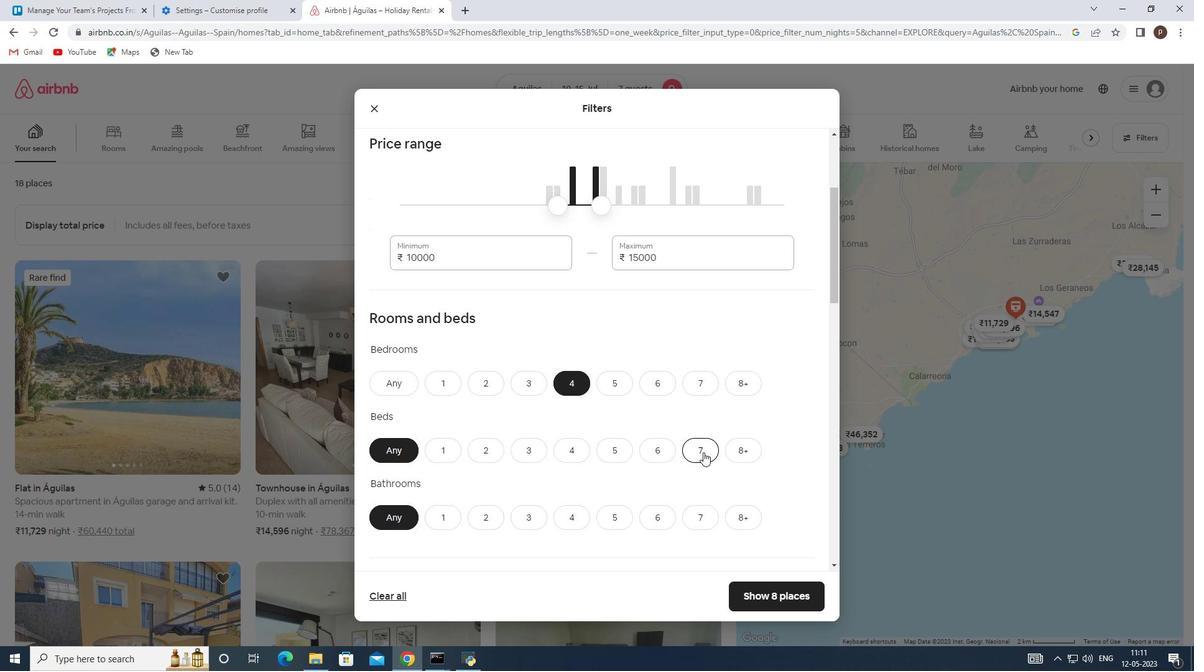 
Action: Mouse pressed left at (705, 447)
Screenshot: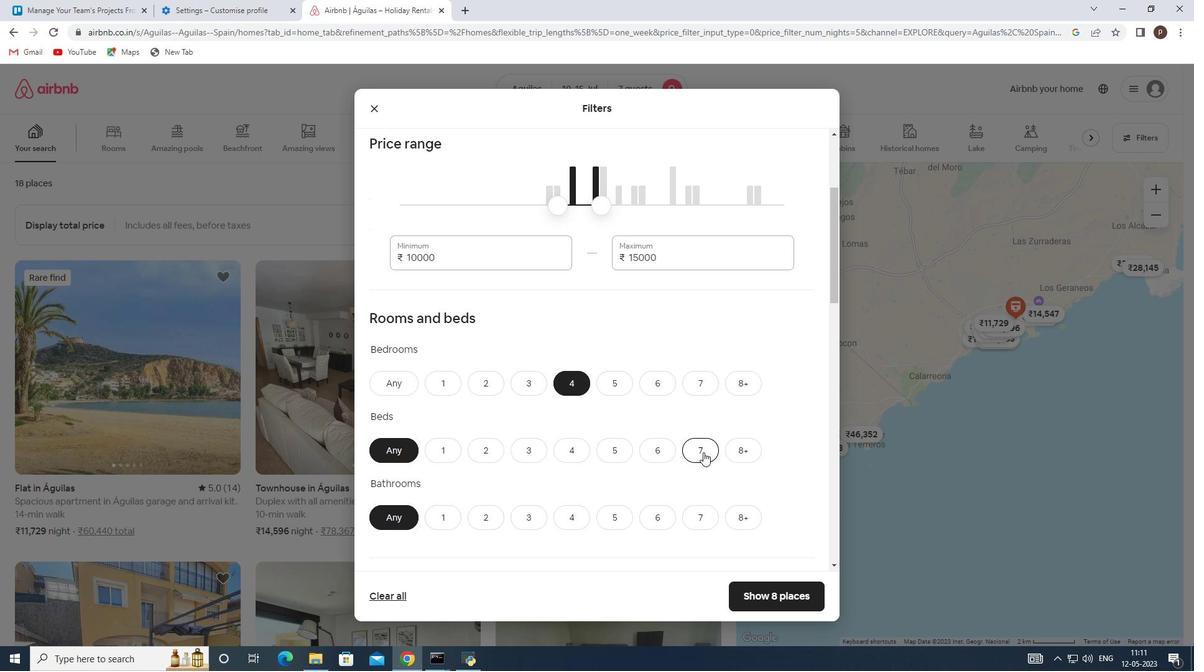 
Action: Mouse moved to (573, 514)
Screenshot: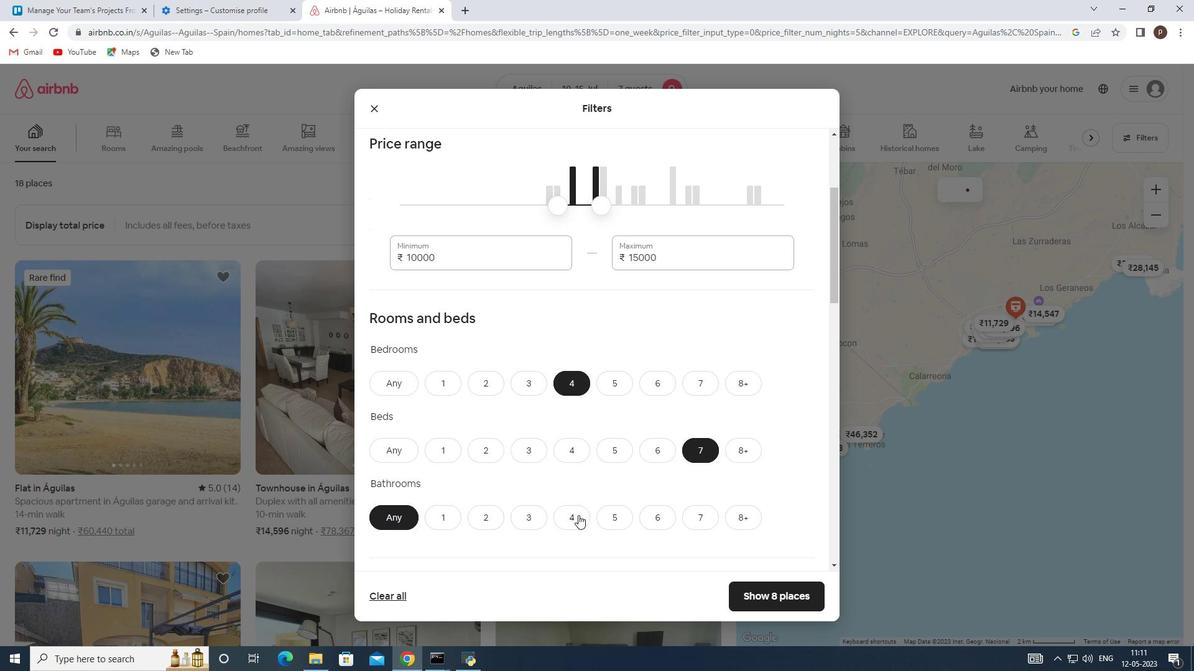 
Action: Mouse pressed left at (573, 514)
Screenshot: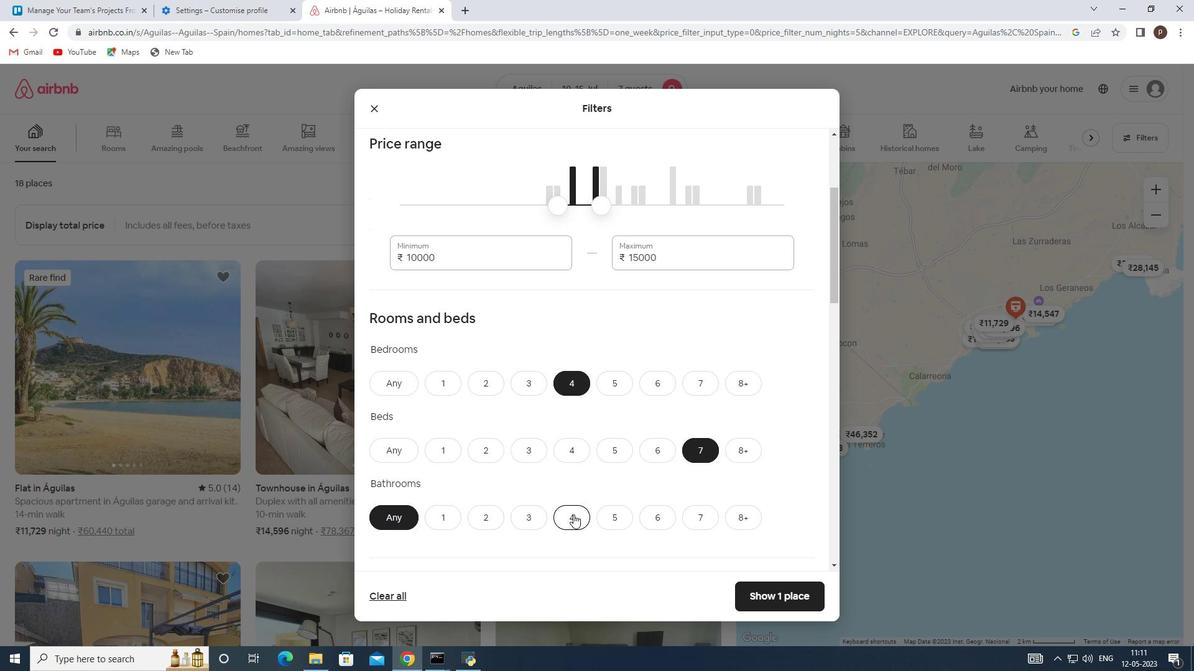
Action: Mouse moved to (573, 511)
Screenshot: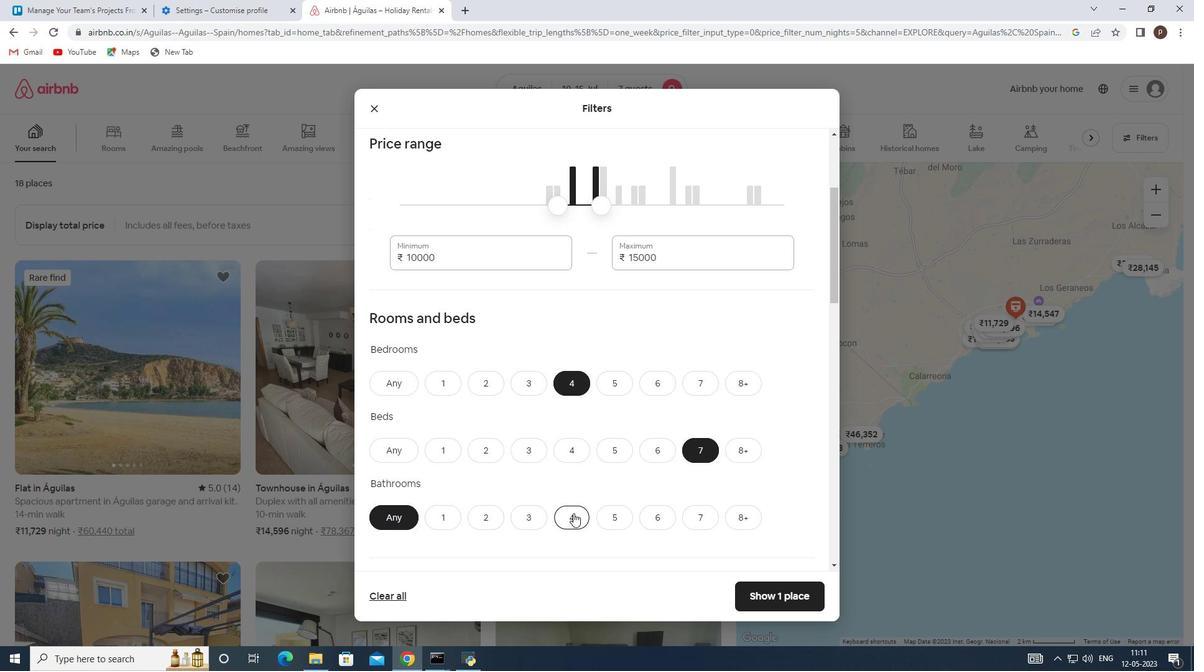 
Action: Mouse scrolled (573, 510) with delta (0, 0)
Screenshot: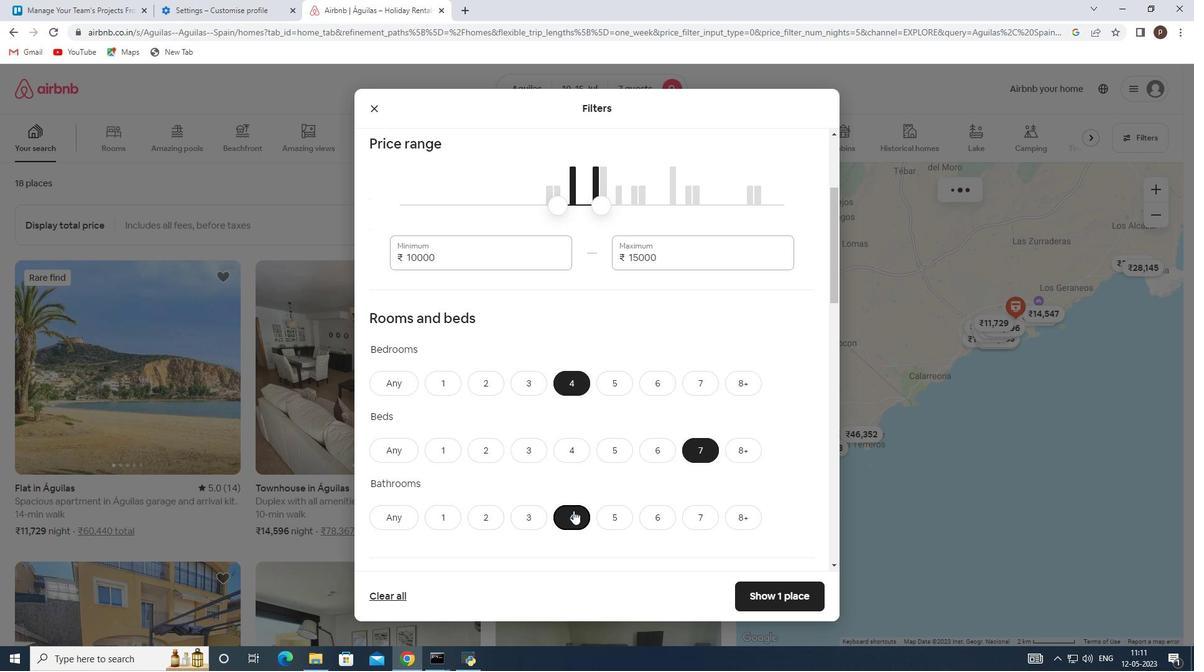 
Action: Mouse scrolled (573, 510) with delta (0, 0)
Screenshot: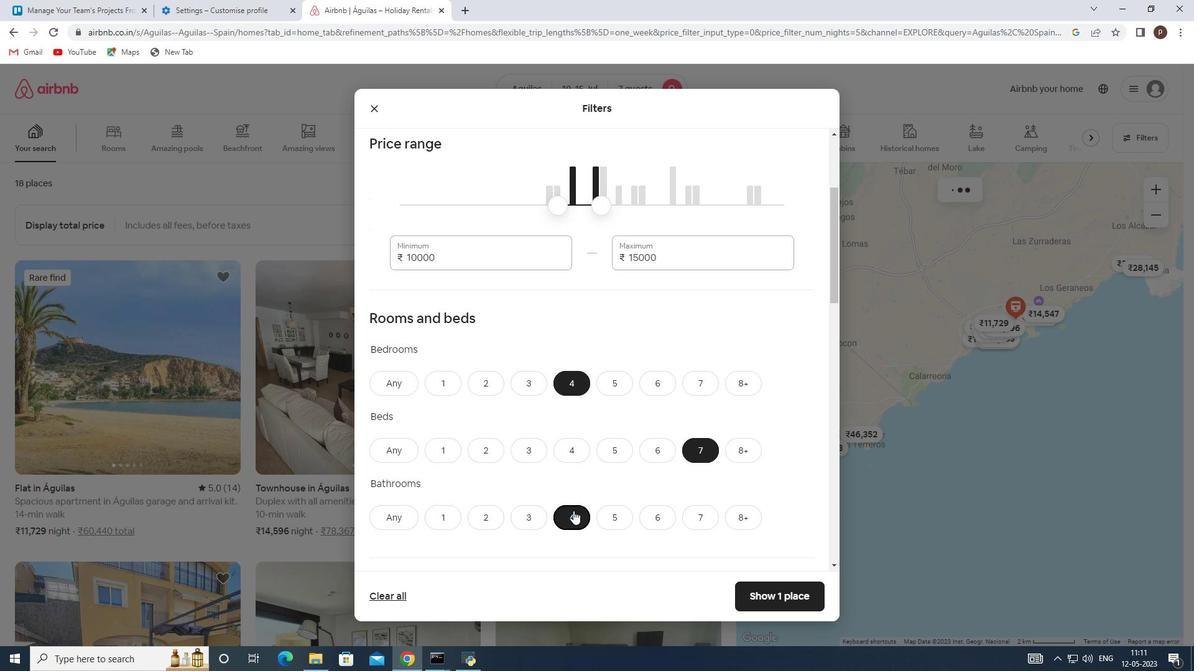 
Action: Mouse moved to (547, 493)
Screenshot: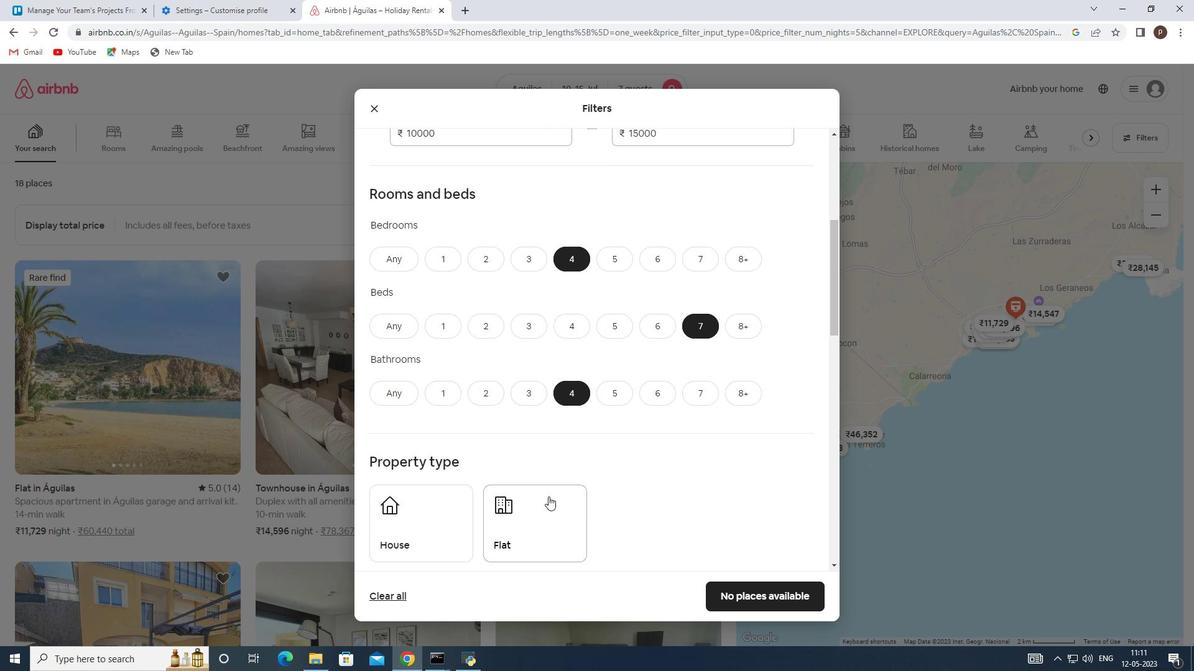 
Action: Mouse scrolled (547, 493) with delta (0, 0)
Screenshot: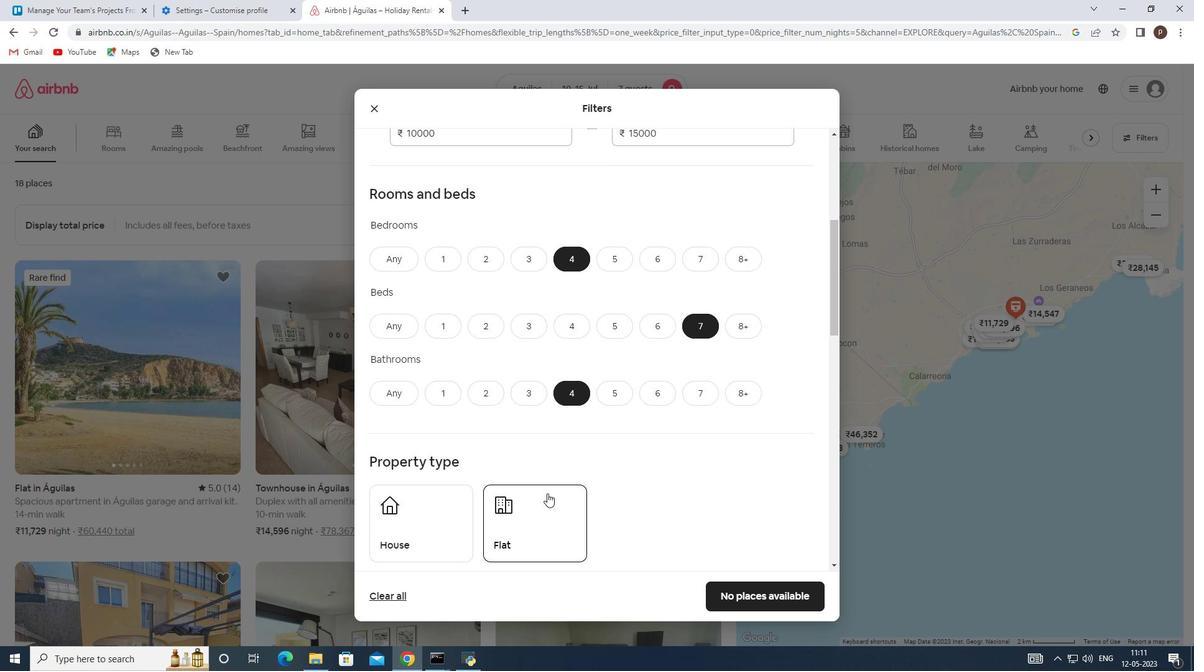 
Action: Mouse moved to (453, 475)
Screenshot: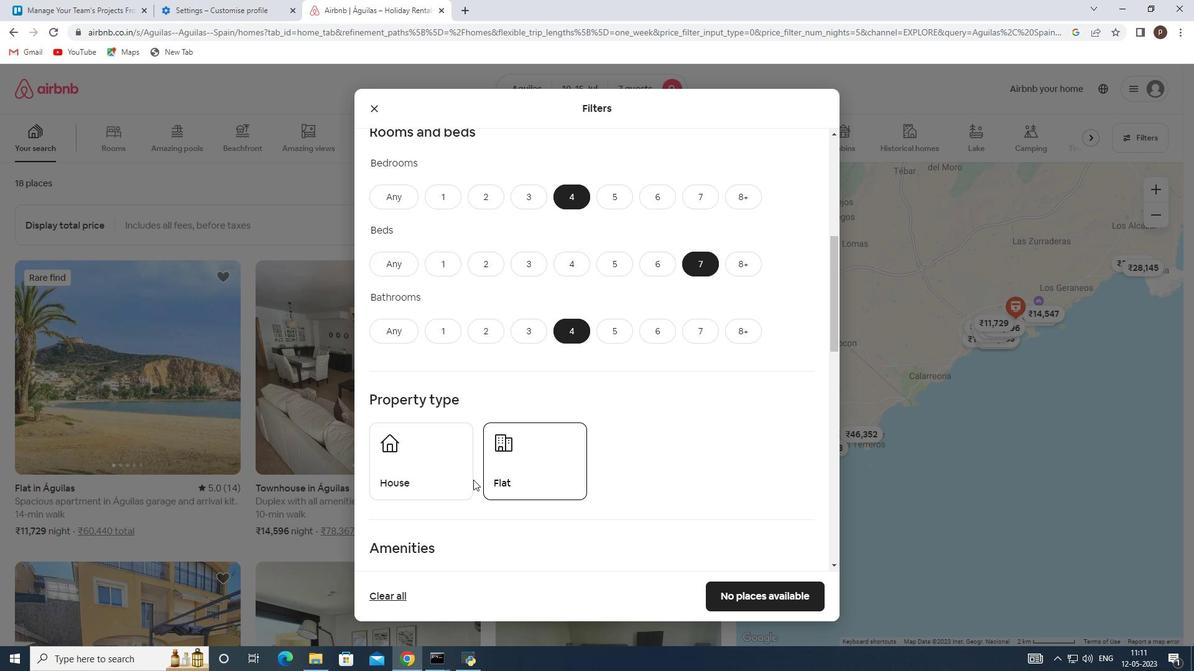 
Action: Mouse pressed left at (453, 475)
Screenshot: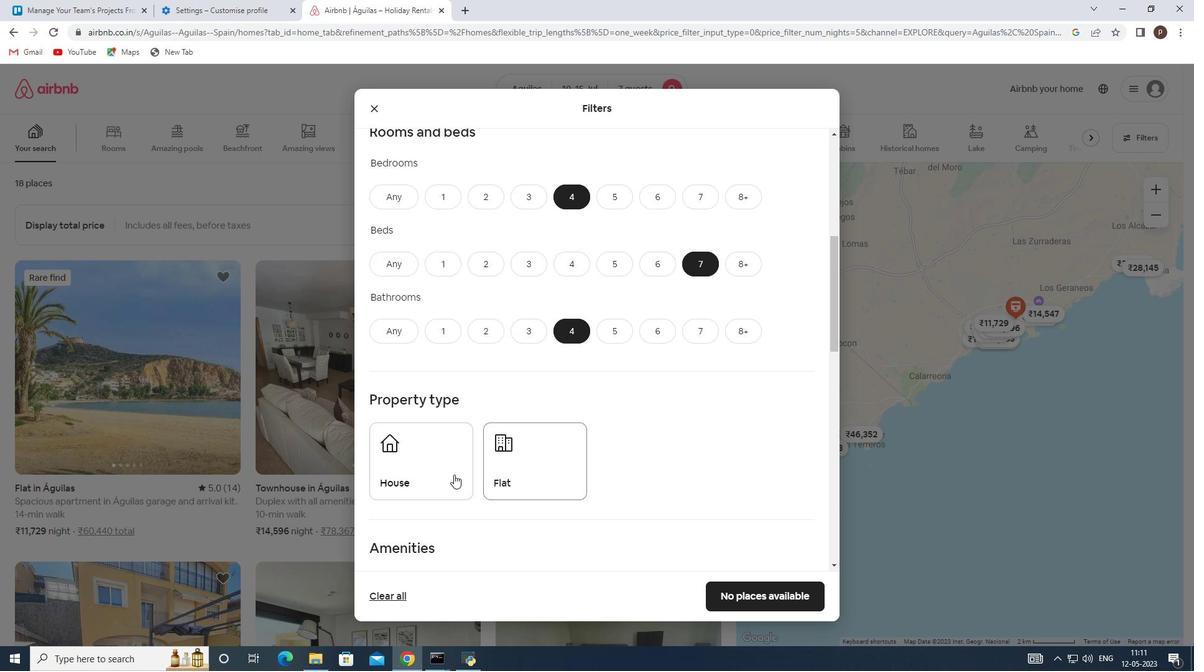 
Action: Mouse moved to (521, 471)
Screenshot: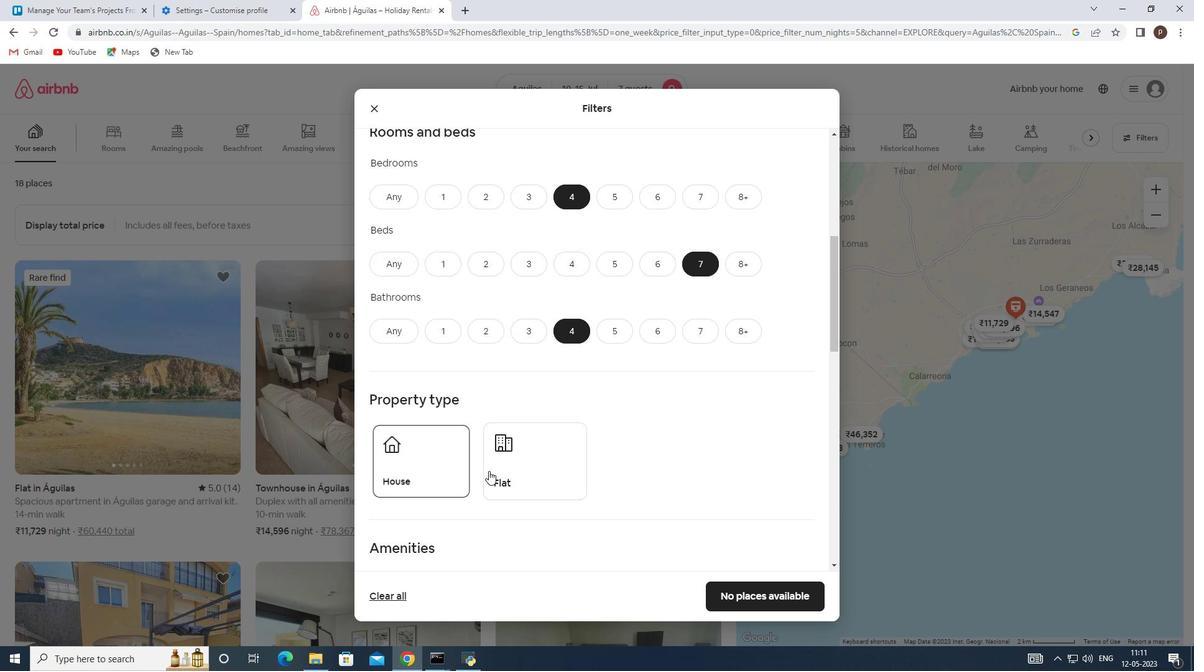 
Action: Mouse pressed left at (521, 471)
Screenshot: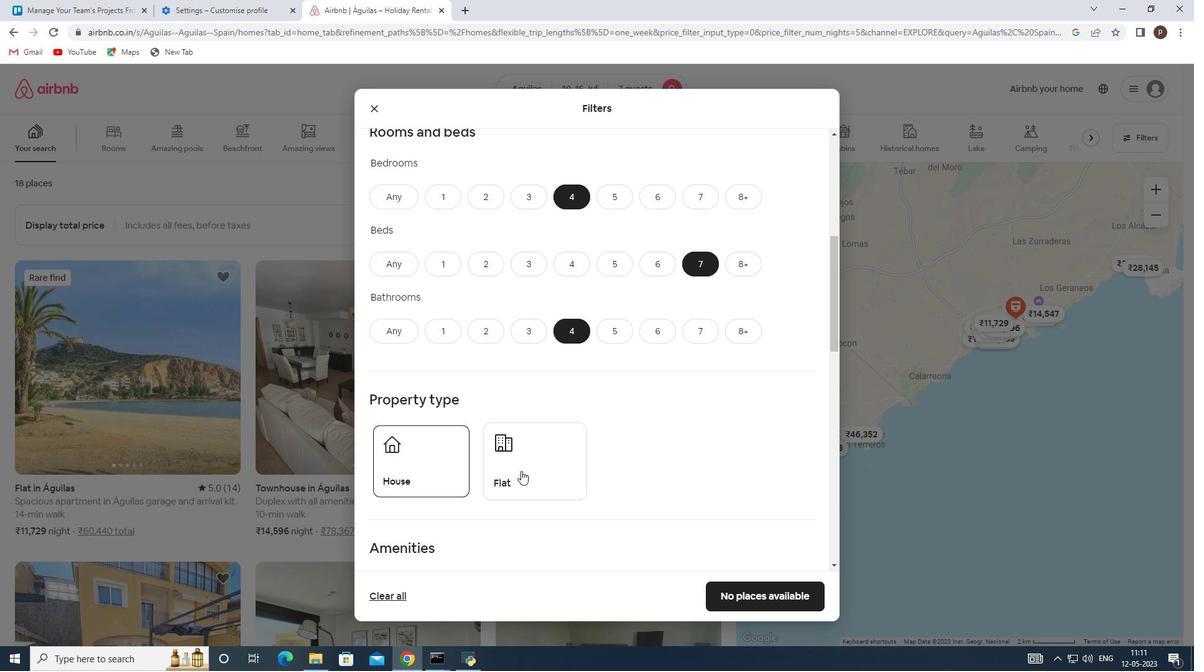 
Action: Mouse moved to (514, 478)
Screenshot: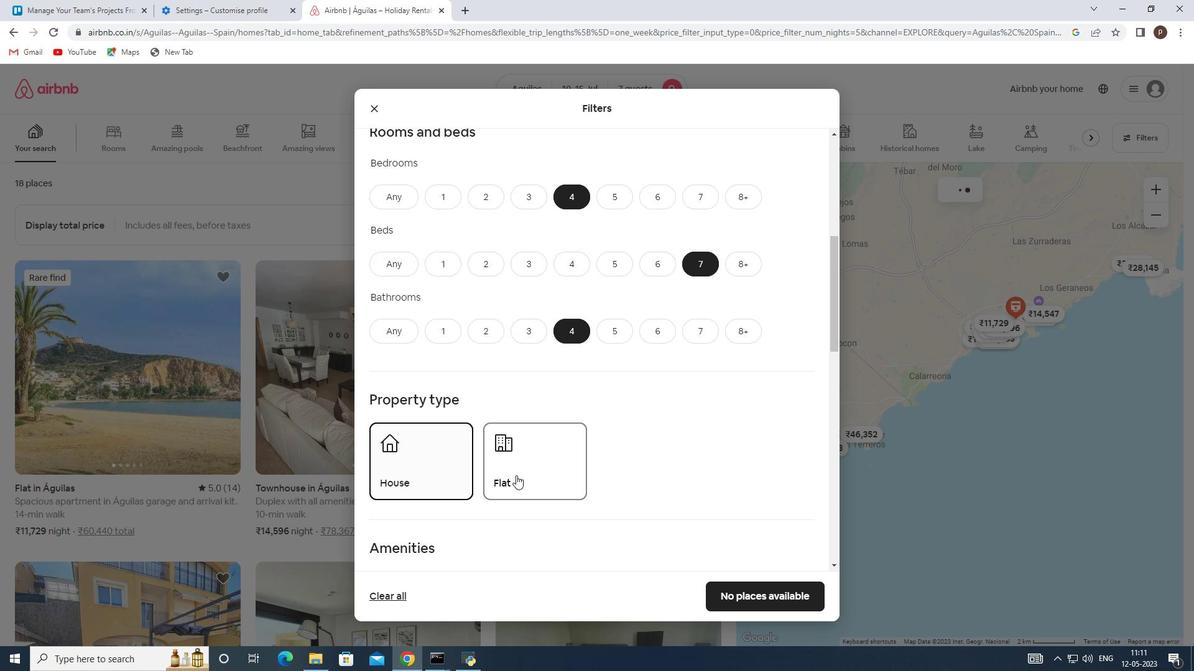 
Action: Mouse scrolled (514, 478) with delta (0, 0)
Screenshot: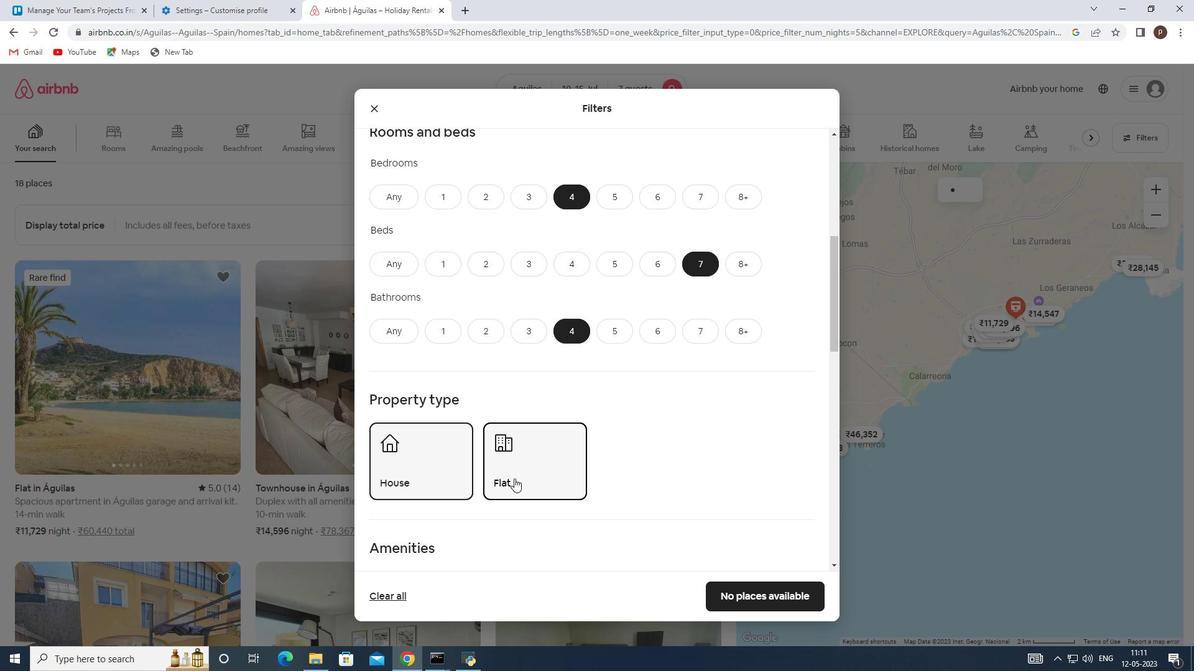
Action: Mouse scrolled (514, 478) with delta (0, 0)
Screenshot: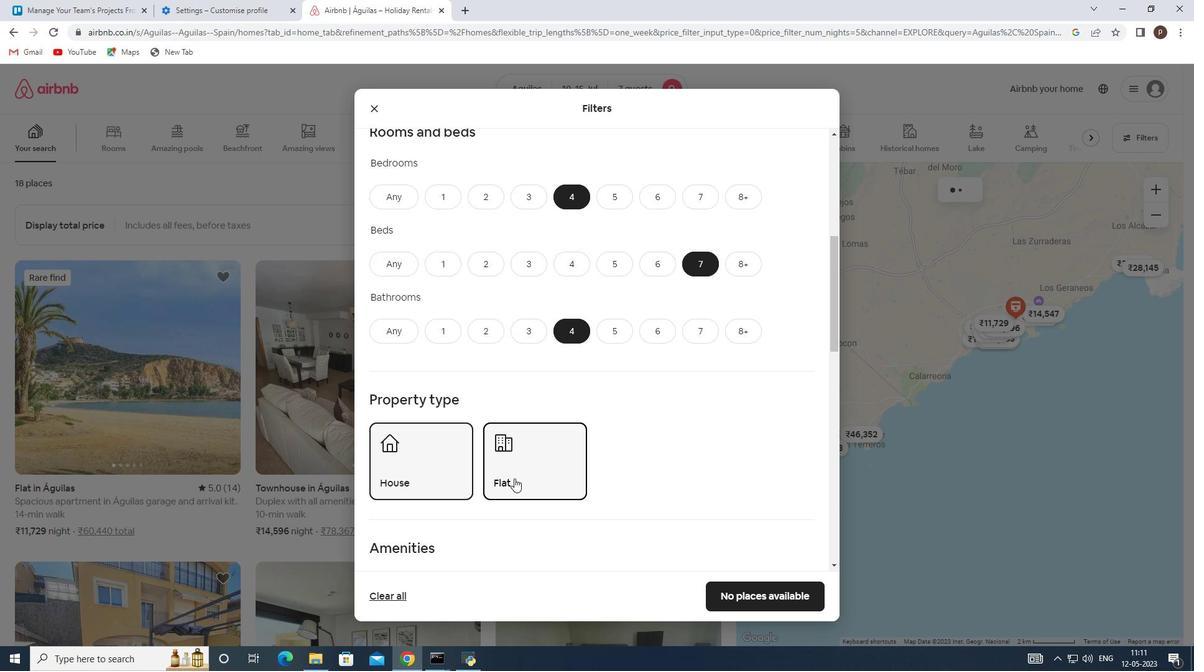 
Action: Mouse moved to (493, 468)
Screenshot: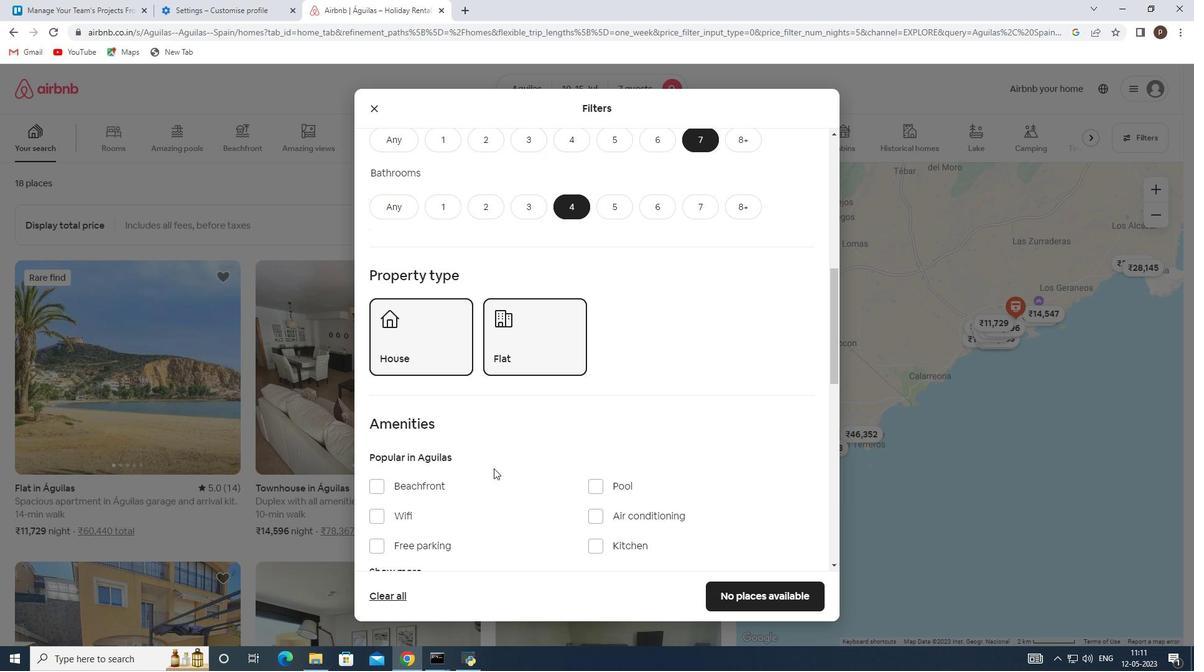 
Action: Mouse scrolled (493, 468) with delta (0, 0)
Screenshot: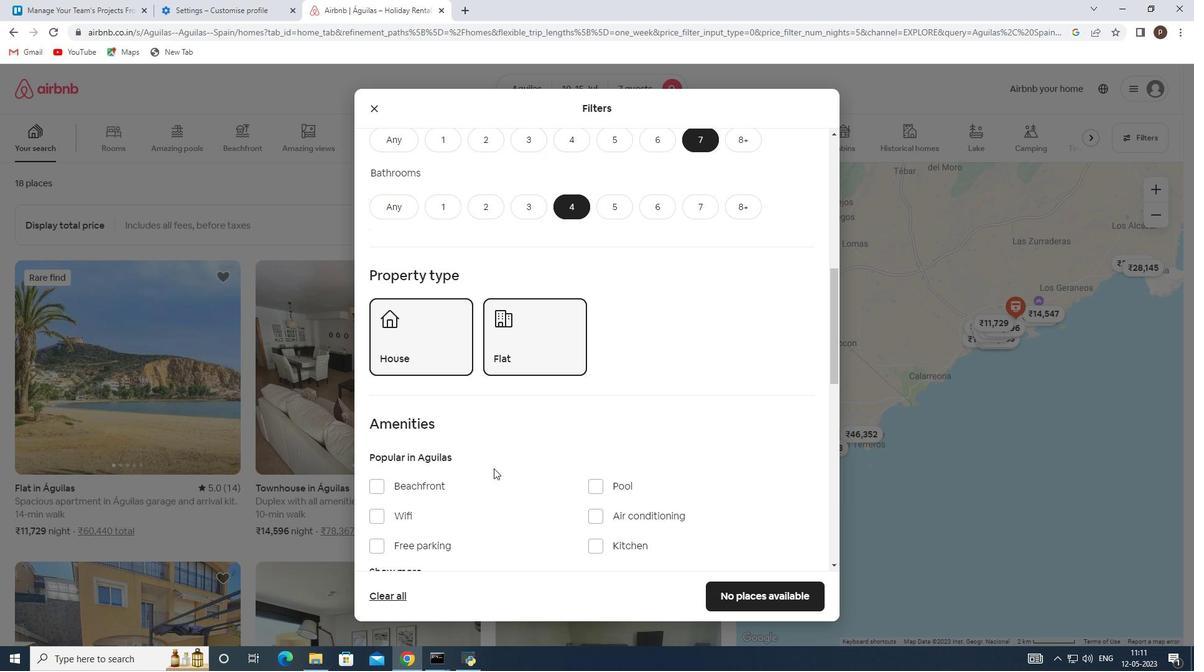 
Action: Mouse moved to (376, 453)
Screenshot: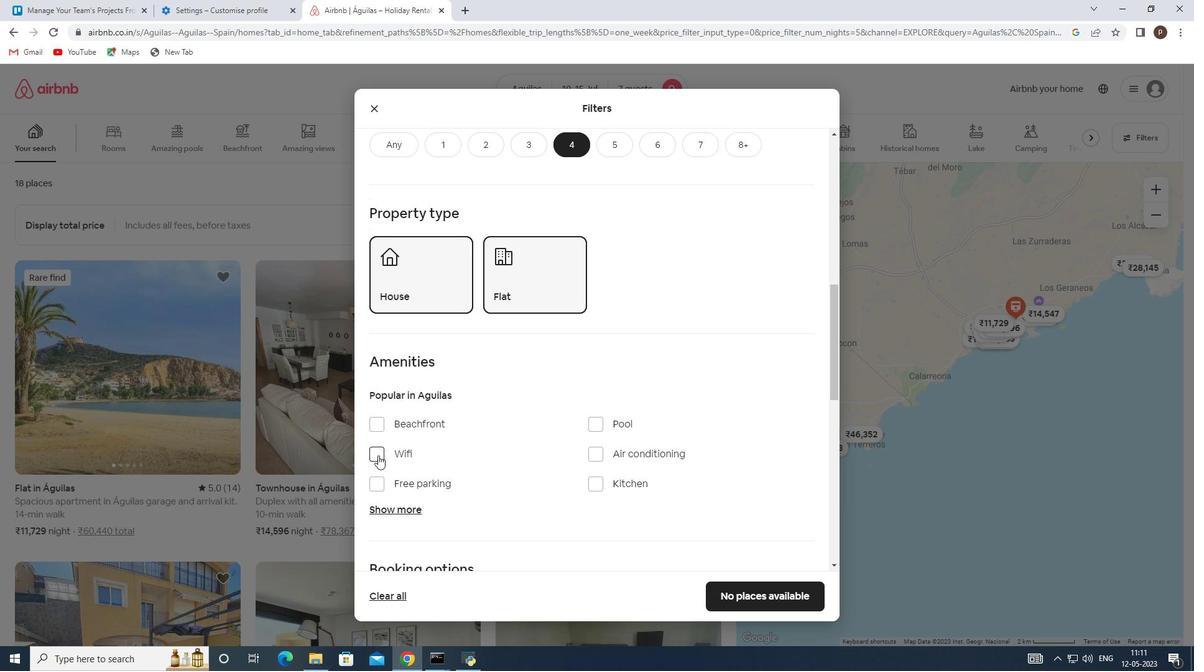 
Action: Mouse pressed left at (376, 453)
Screenshot: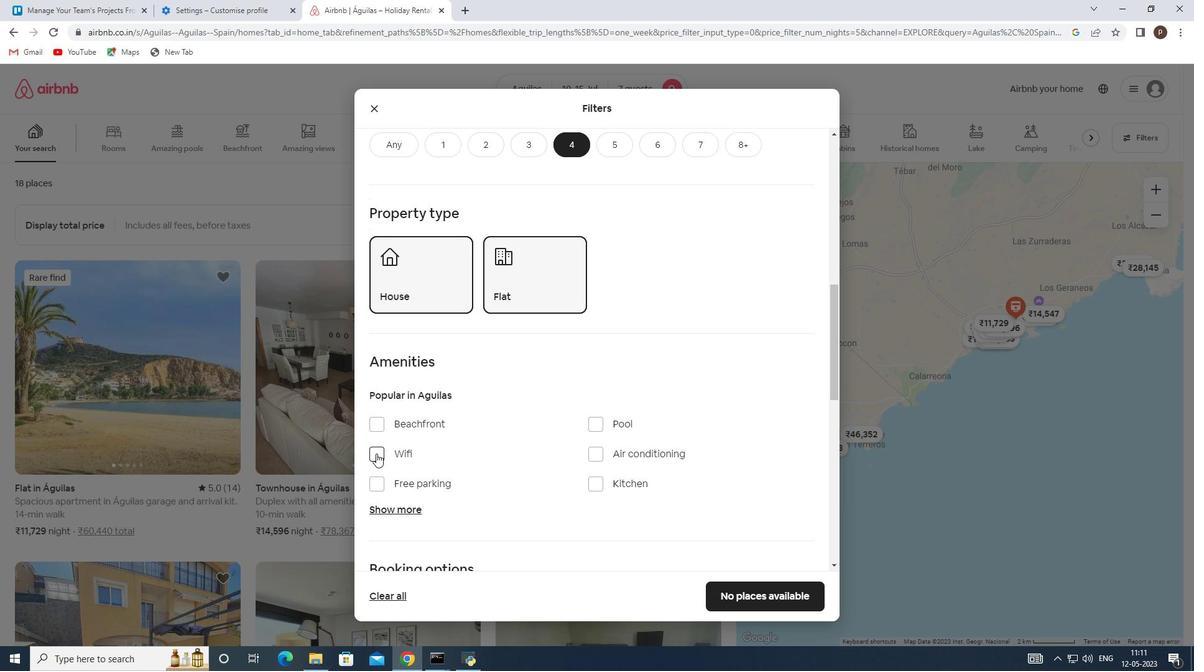 
Action: Mouse moved to (379, 484)
Screenshot: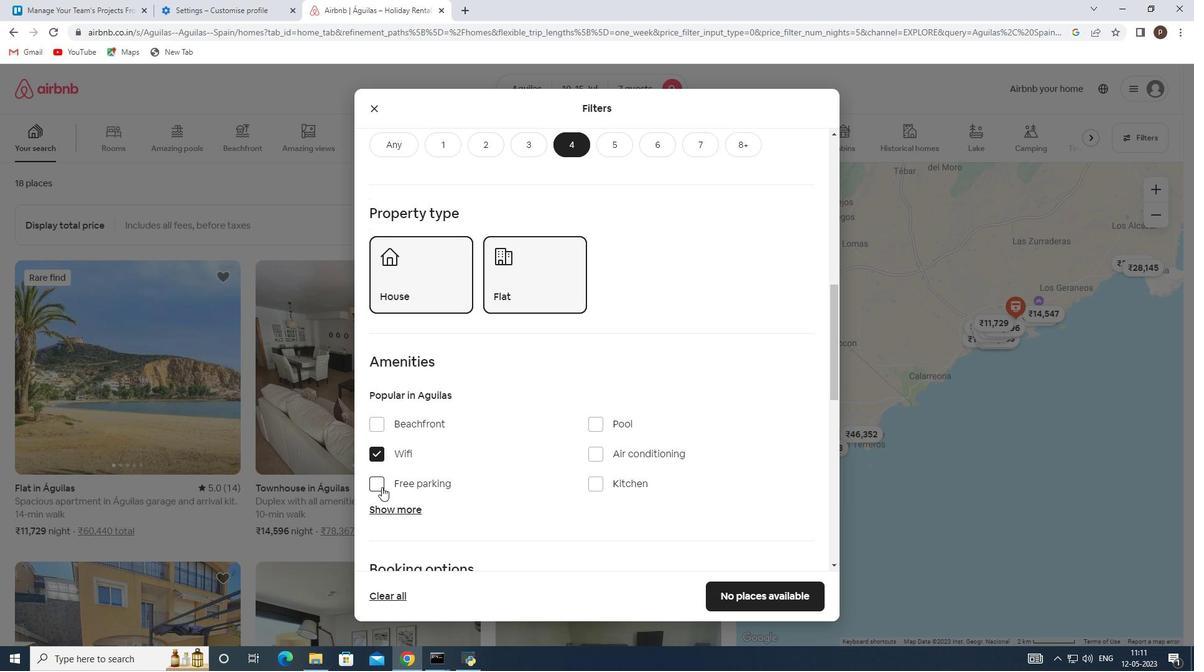 
Action: Mouse pressed left at (379, 484)
Screenshot: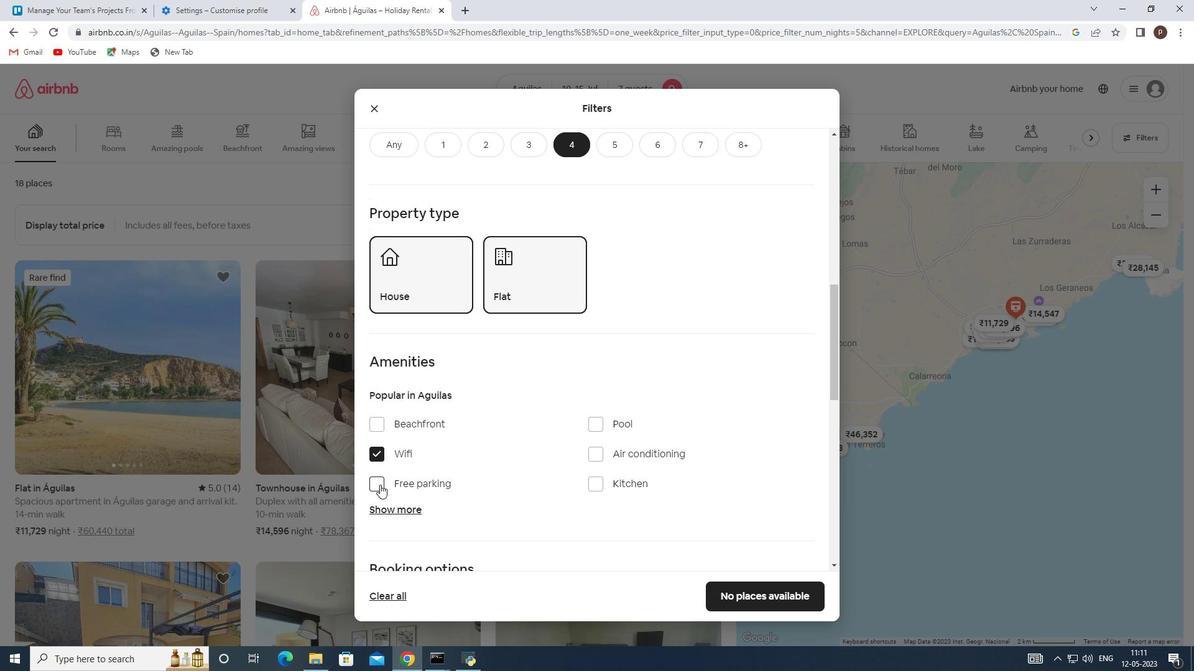 
Action: Mouse moved to (387, 511)
Screenshot: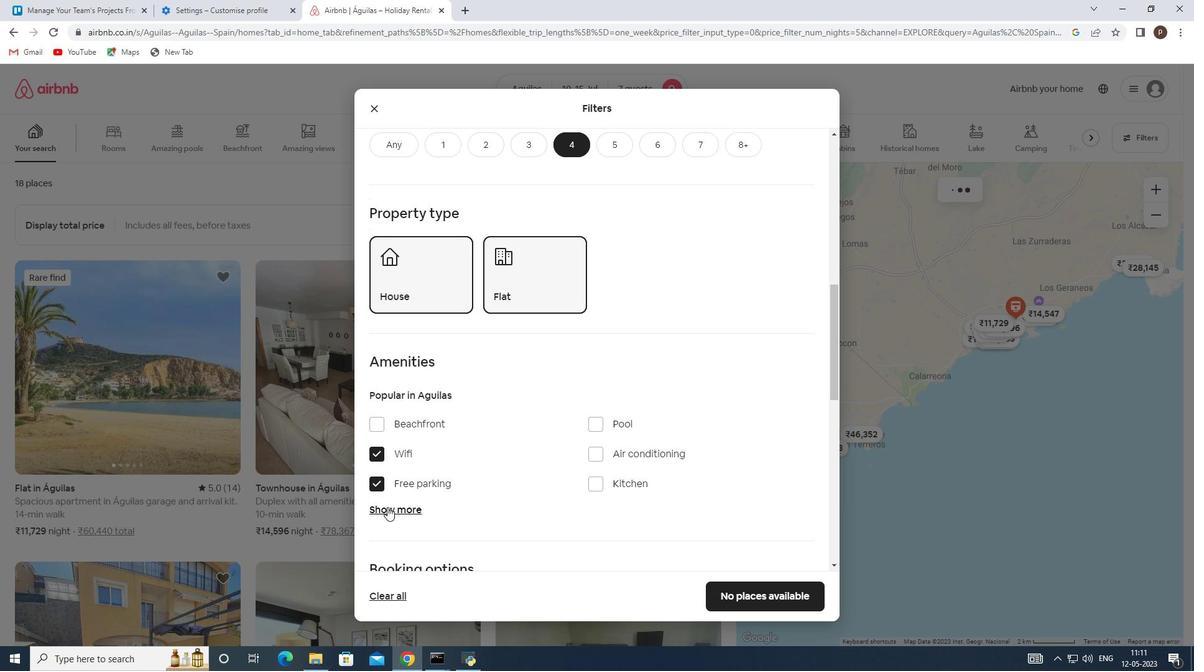 
Action: Mouse pressed left at (387, 511)
Screenshot: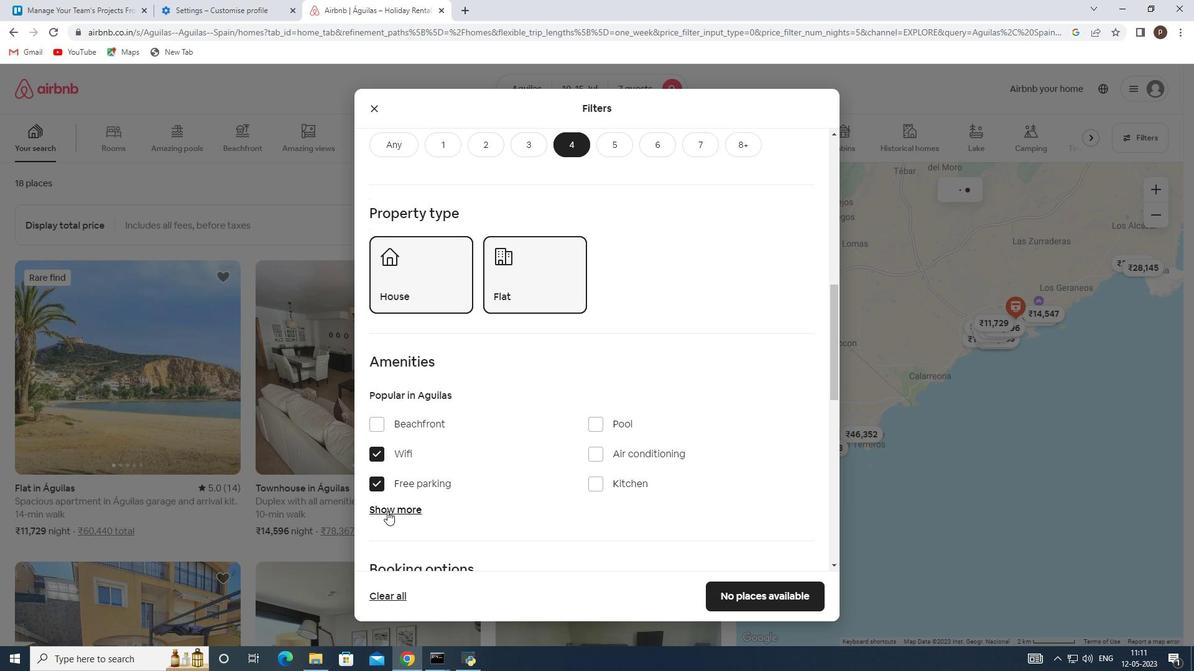 
Action: Mouse moved to (474, 512)
Screenshot: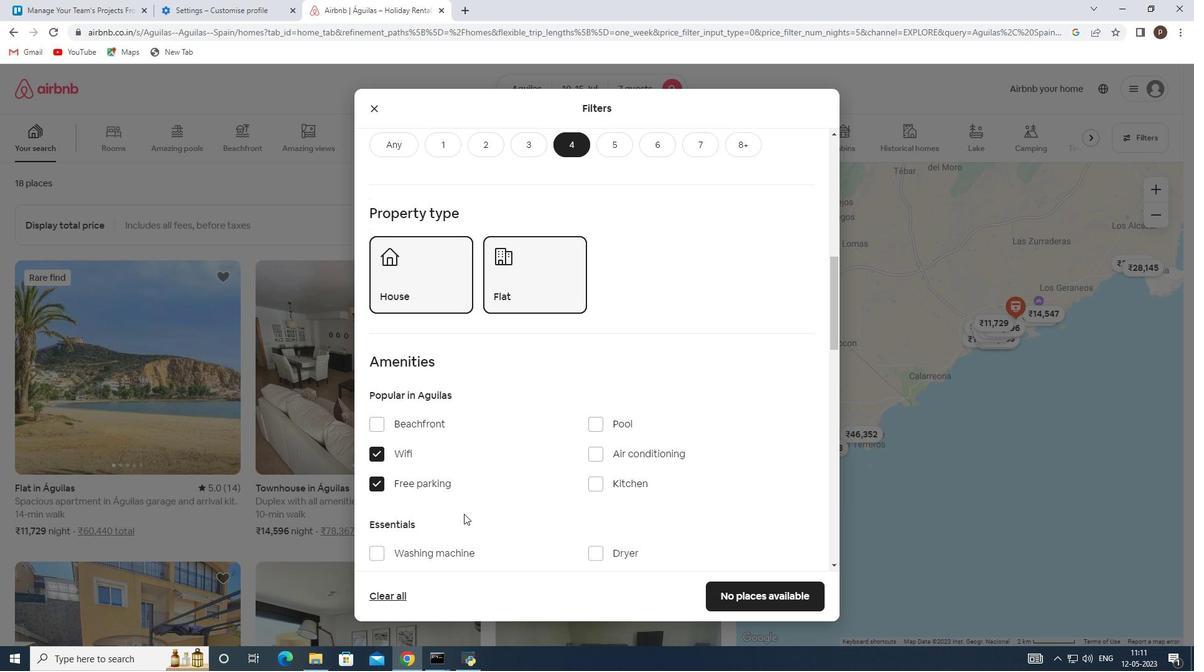 
Action: Mouse scrolled (474, 511) with delta (0, 0)
Screenshot: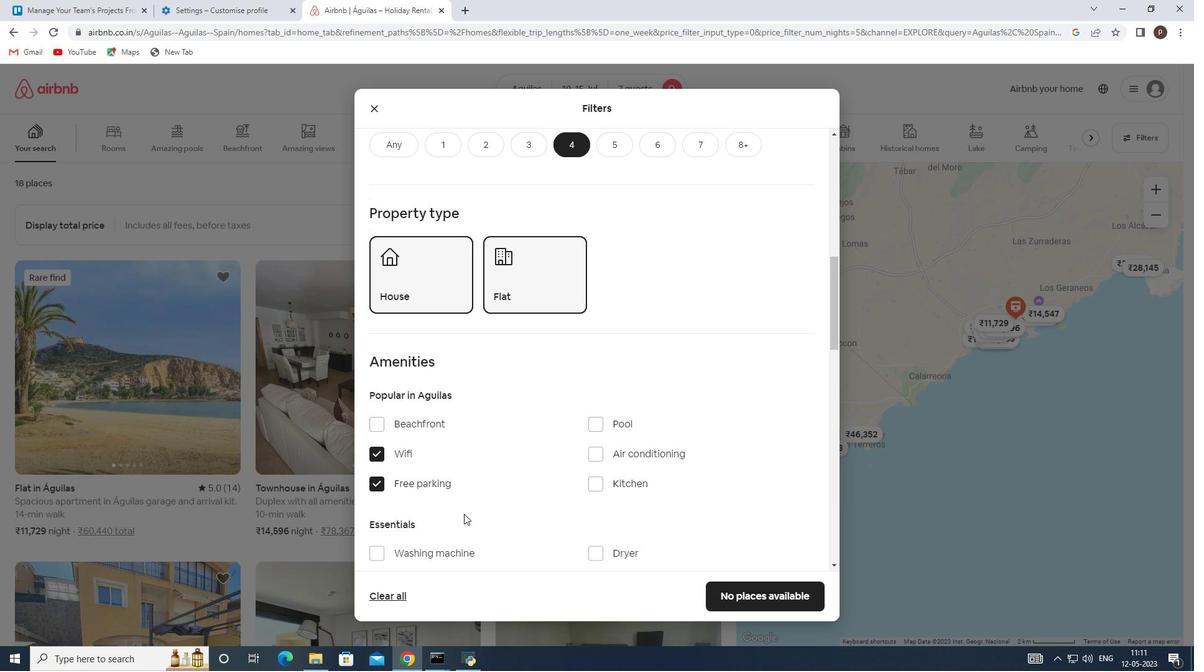 
Action: Mouse moved to (475, 512)
Screenshot: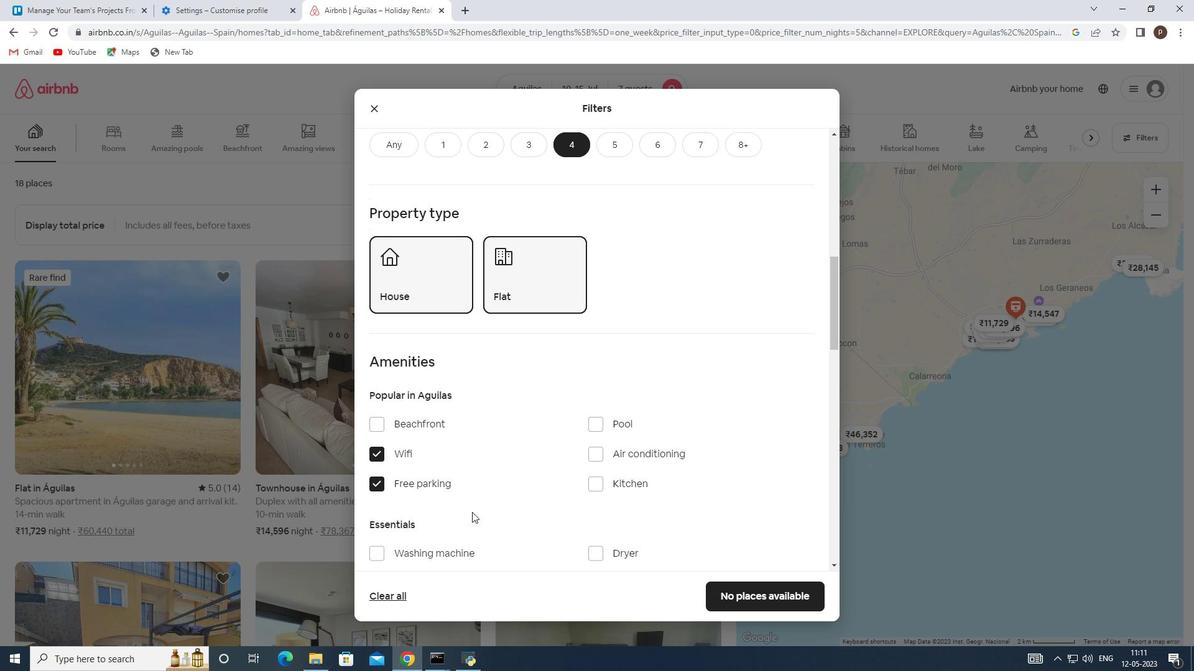 
Action: Mouse scrolled (475, 511) with delta (0, 0)
Screenshot: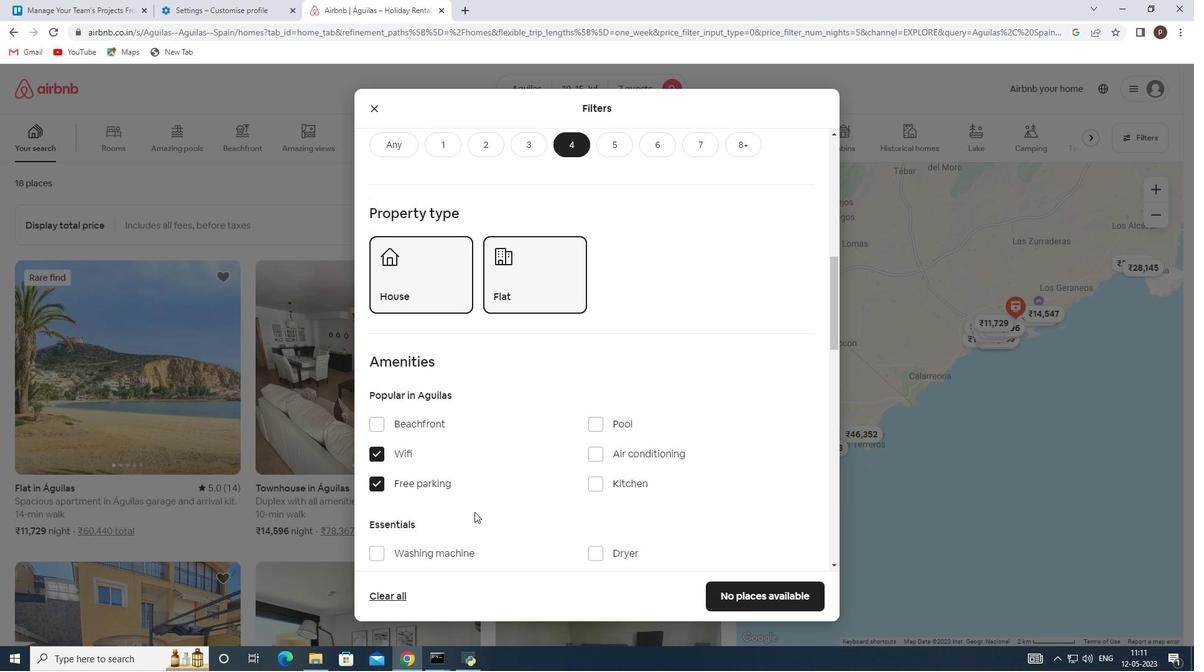 
Action: Mouse moved to (374, 486)
Screenshot: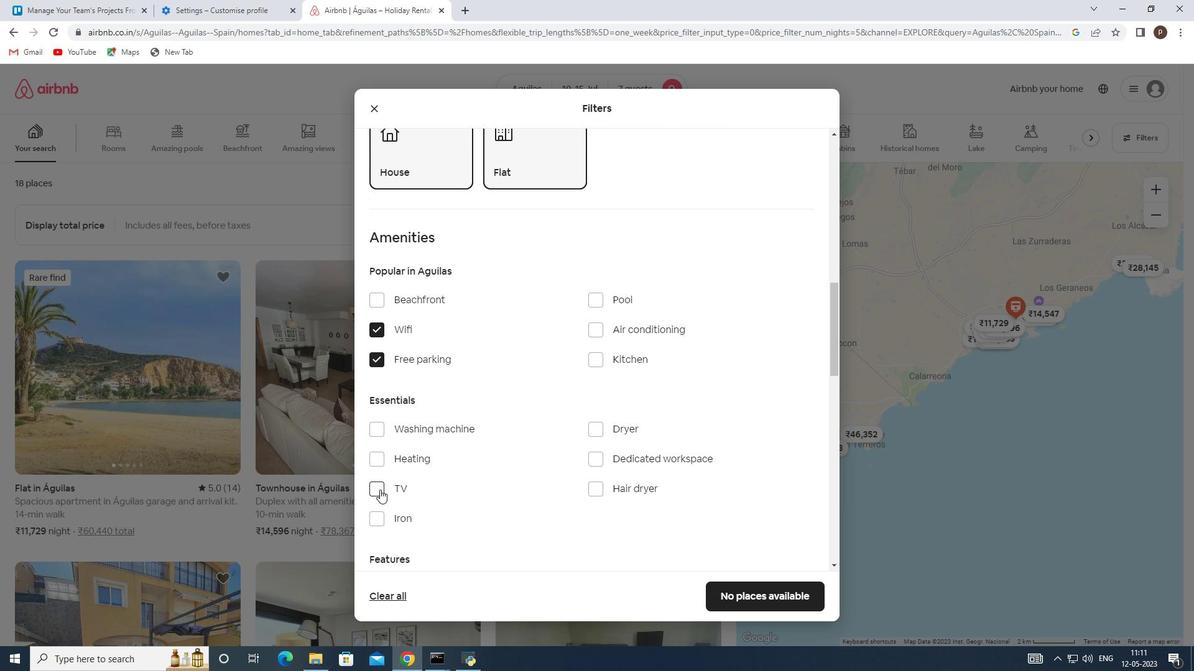 
Action: Mouse pressed left at (374, 486)
Screenshot: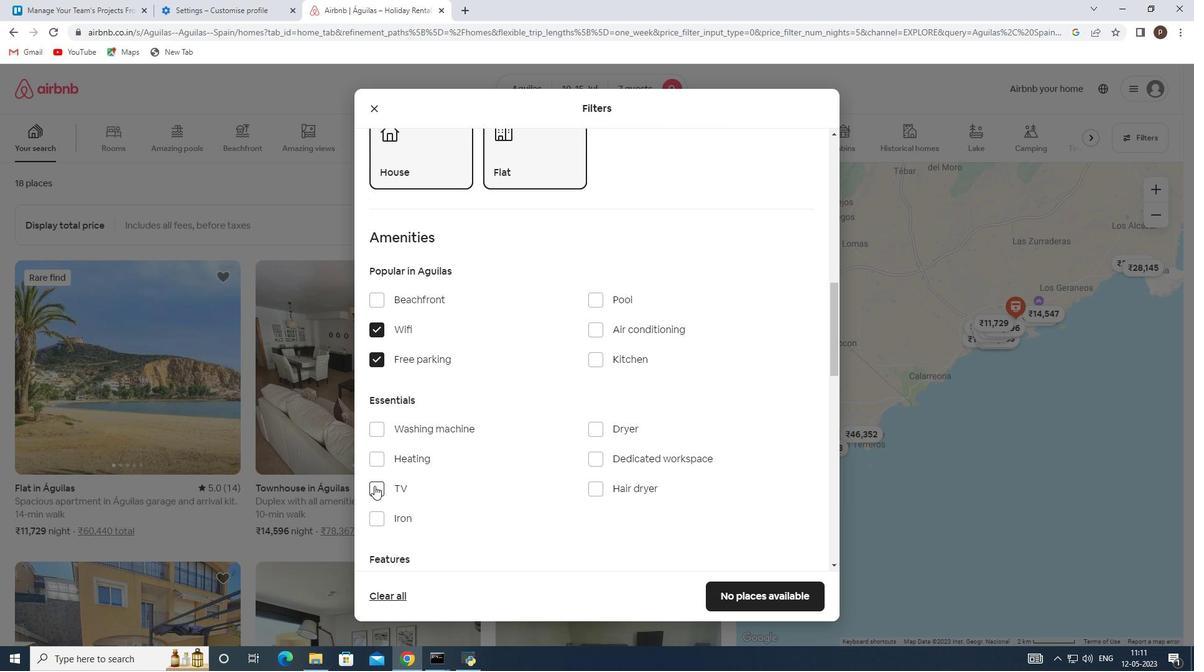
Action: Mouse moved to (460, 491)
Screenshot: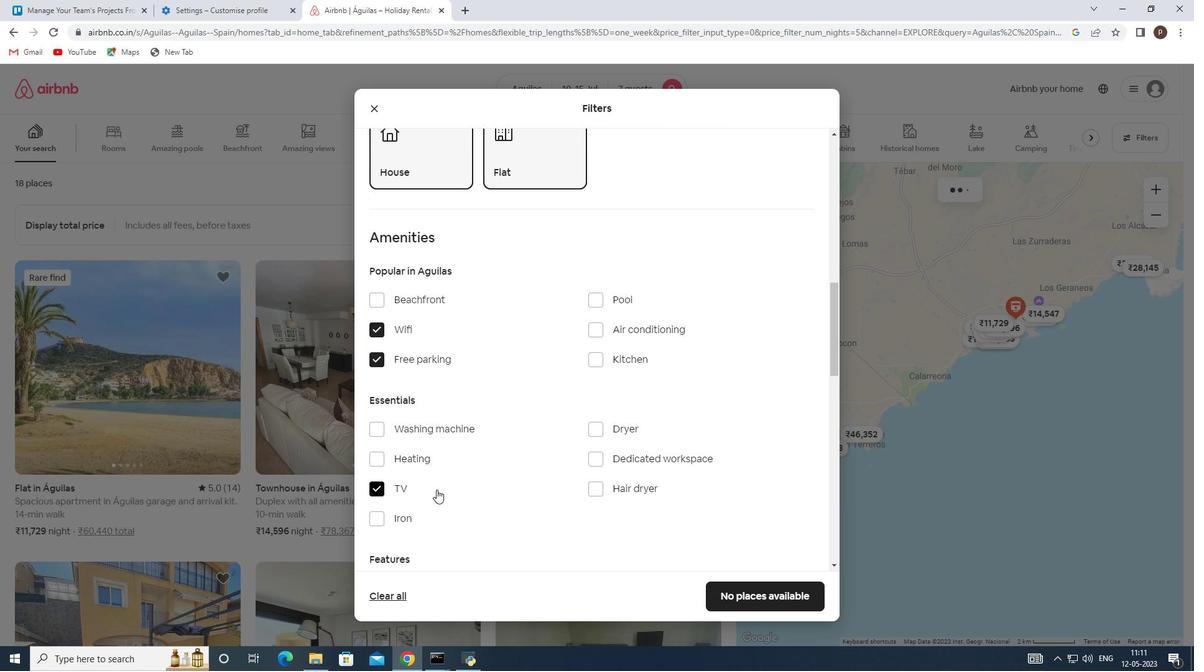 
Action: Mouse scrolled (460, 490) with delta (0, 0)
Screenshot: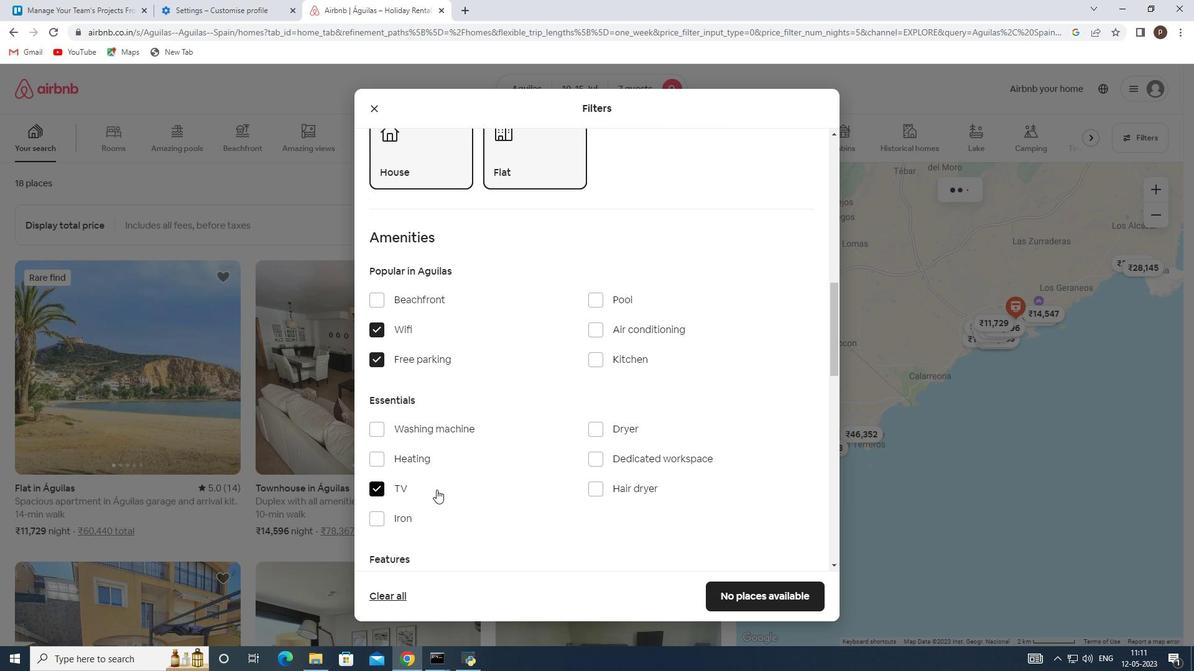 
Action: Mouse scrolled (460, 490) with delta (0, 0)
Screenshot: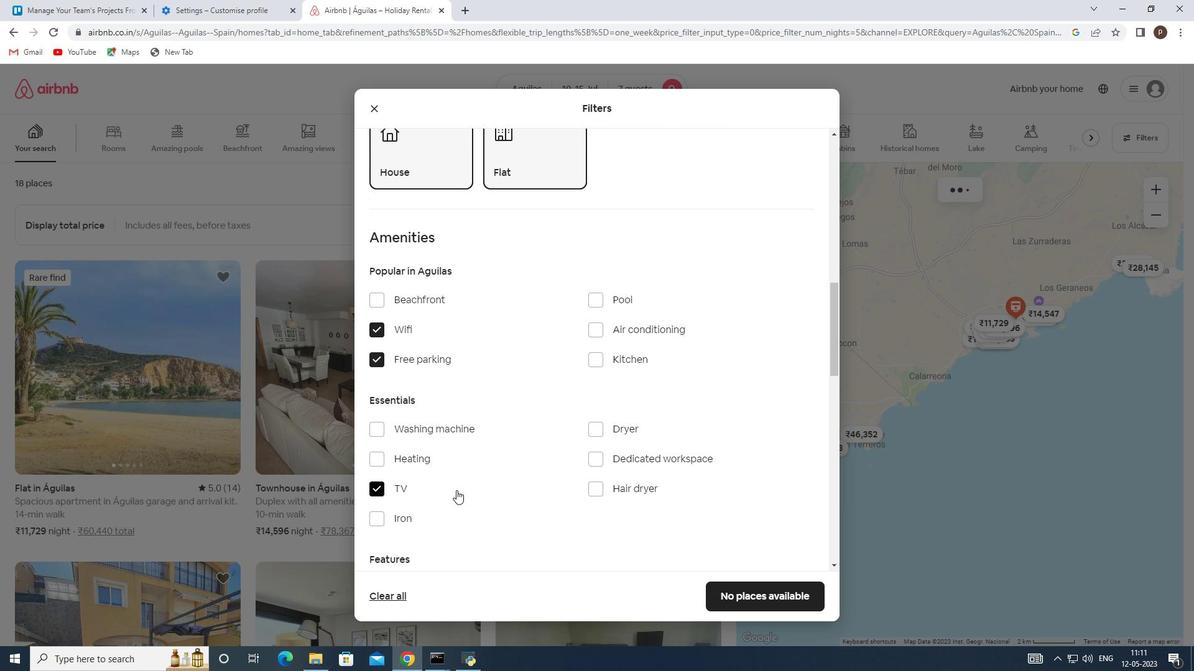 
Action: Mouse scrolled (460, 490) with delta (0, 0)
Screenshot: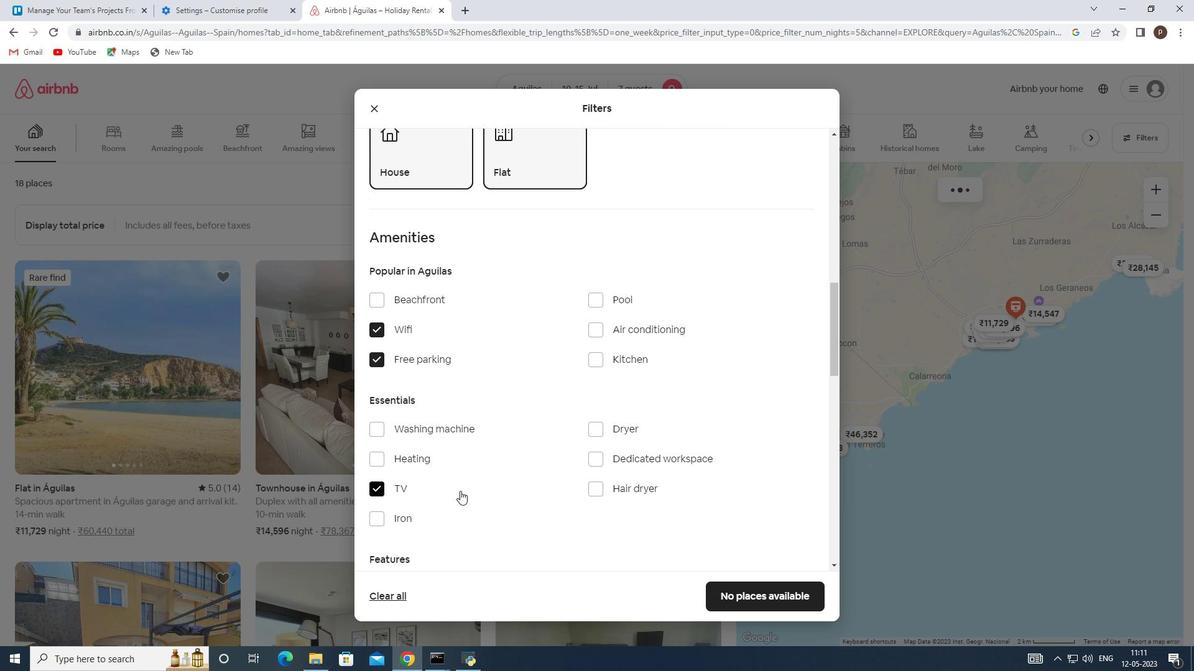
Action: Mouse moved to (602, 432)
Screenshot: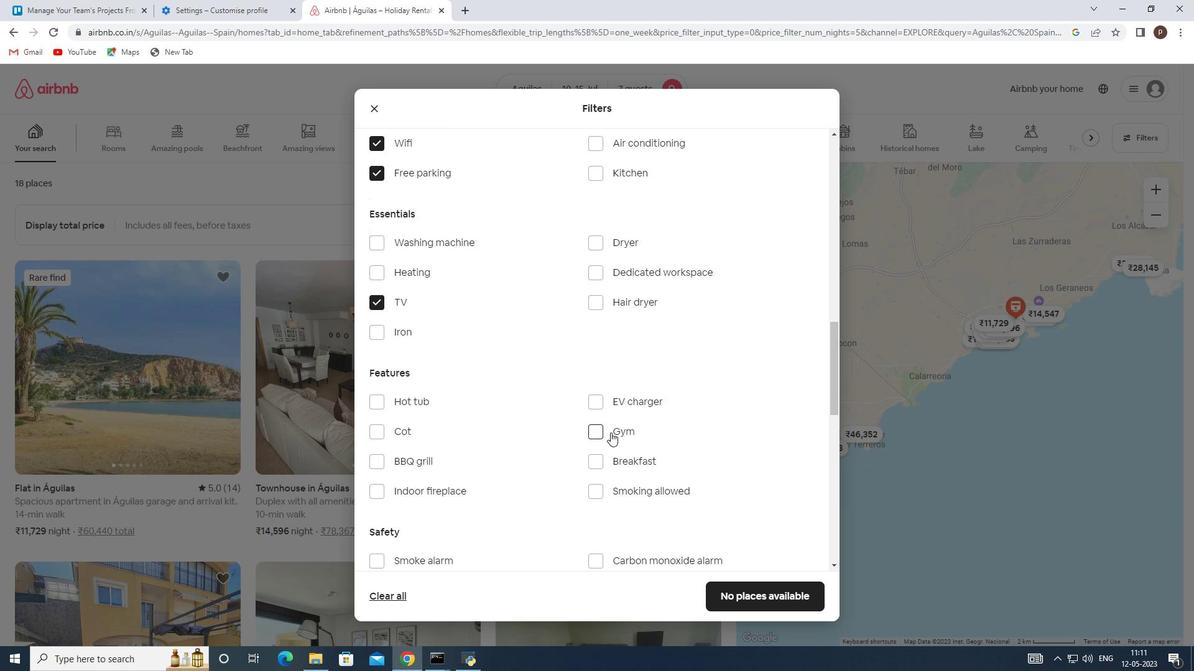 
Action: Mouse pressed left at (602, 432)
Screenshot: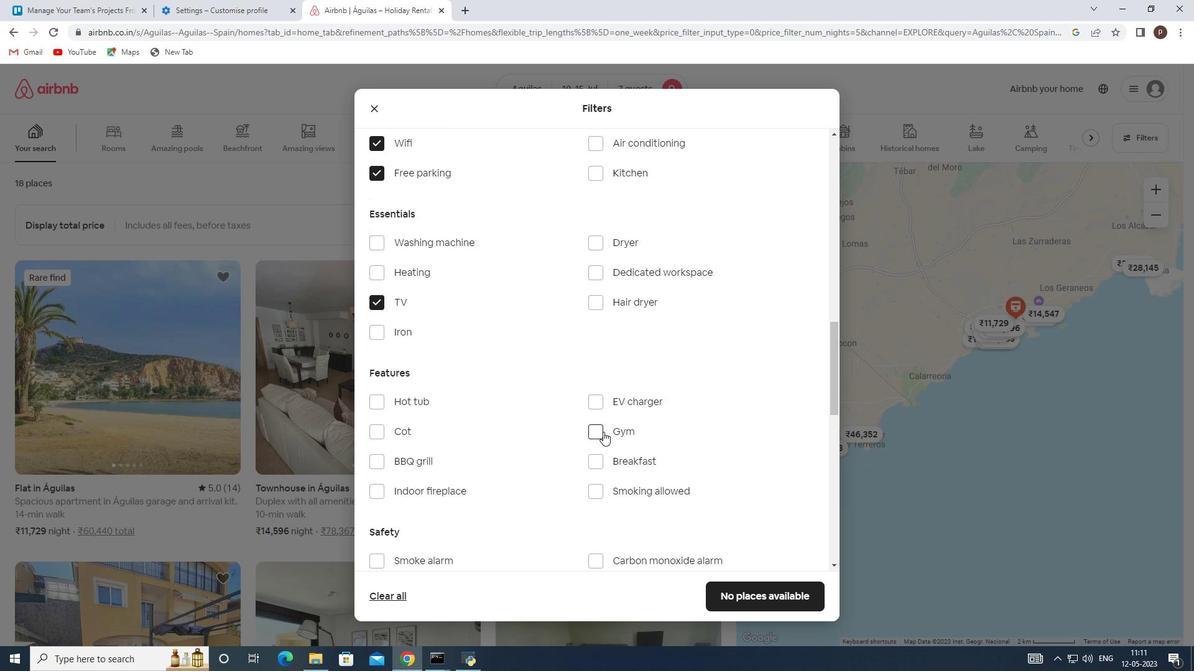 
Action: Mouse moved to (598, 465)
Screenshot: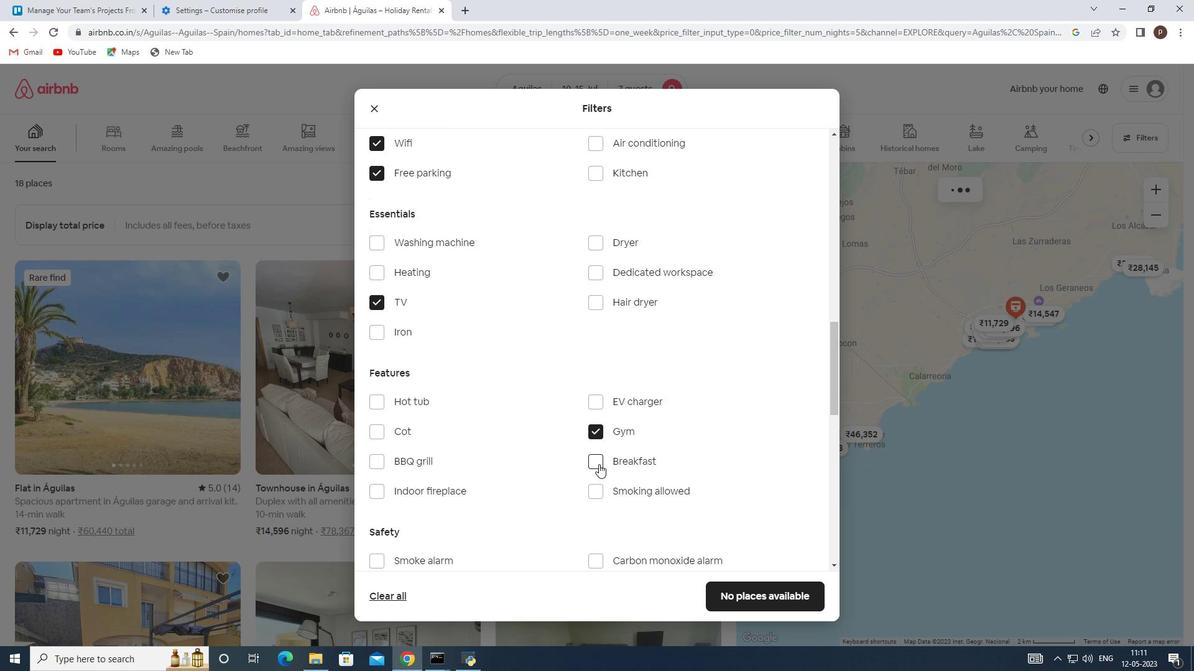
Action: Mouse pressed left at (598, 465)
Screenshot: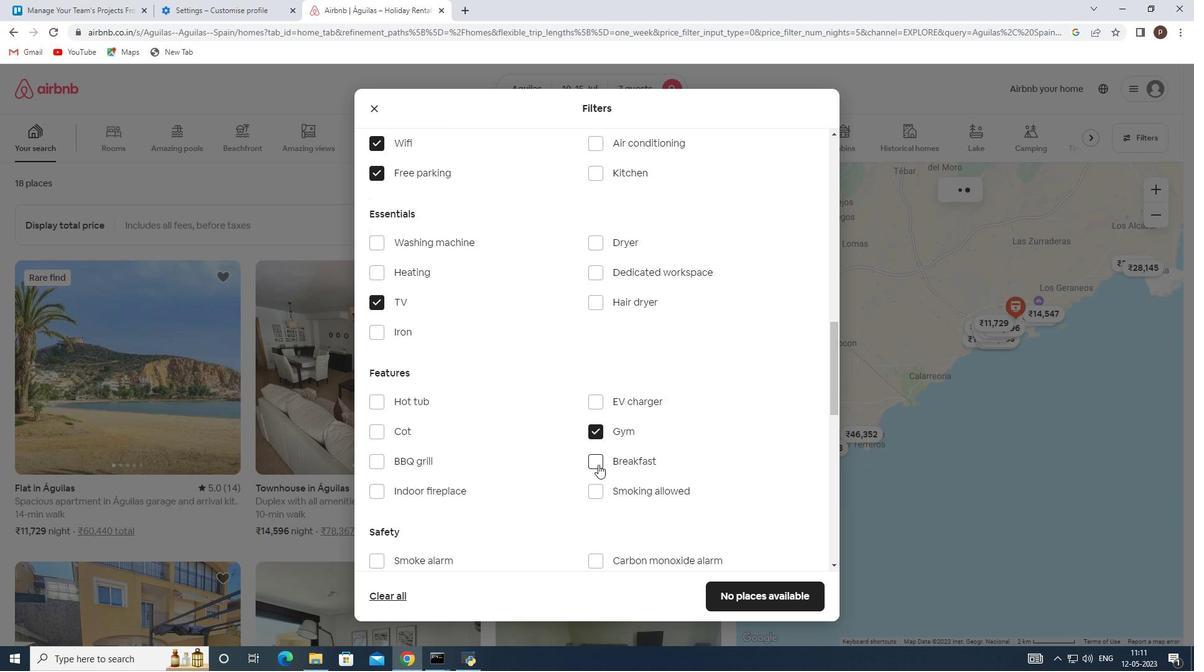 
Action: Mouse moved to (537, 484)
Screenshot: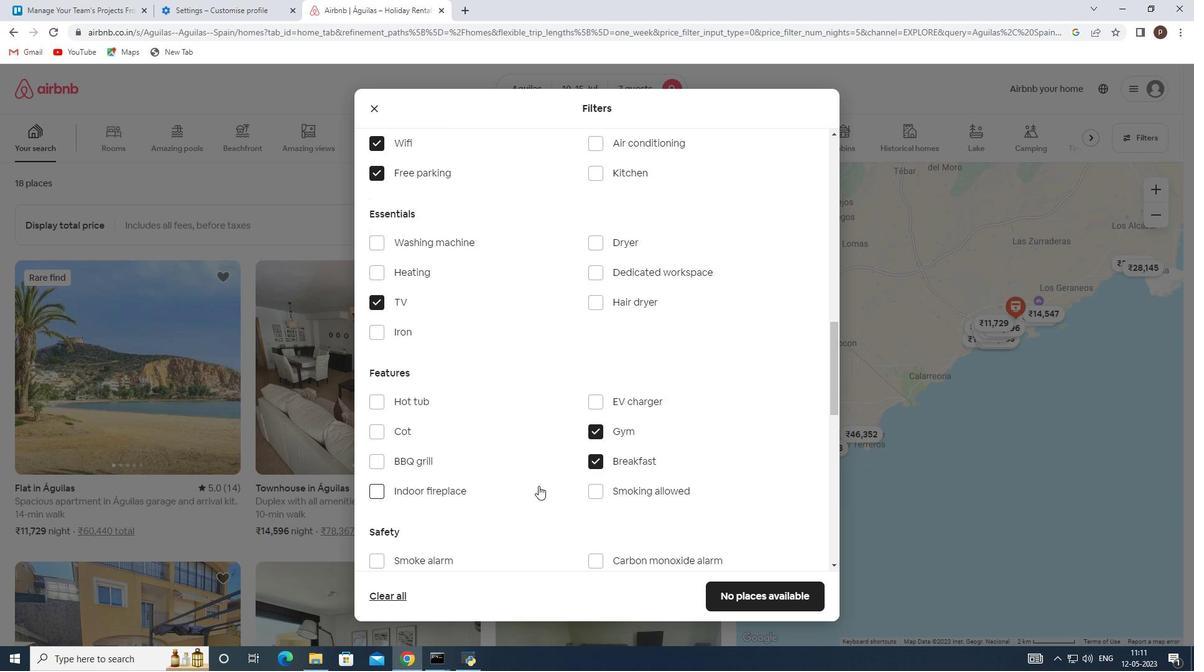 
Action: Mouse scrolled (537, 483) with delta (0, 0)
Screenshot: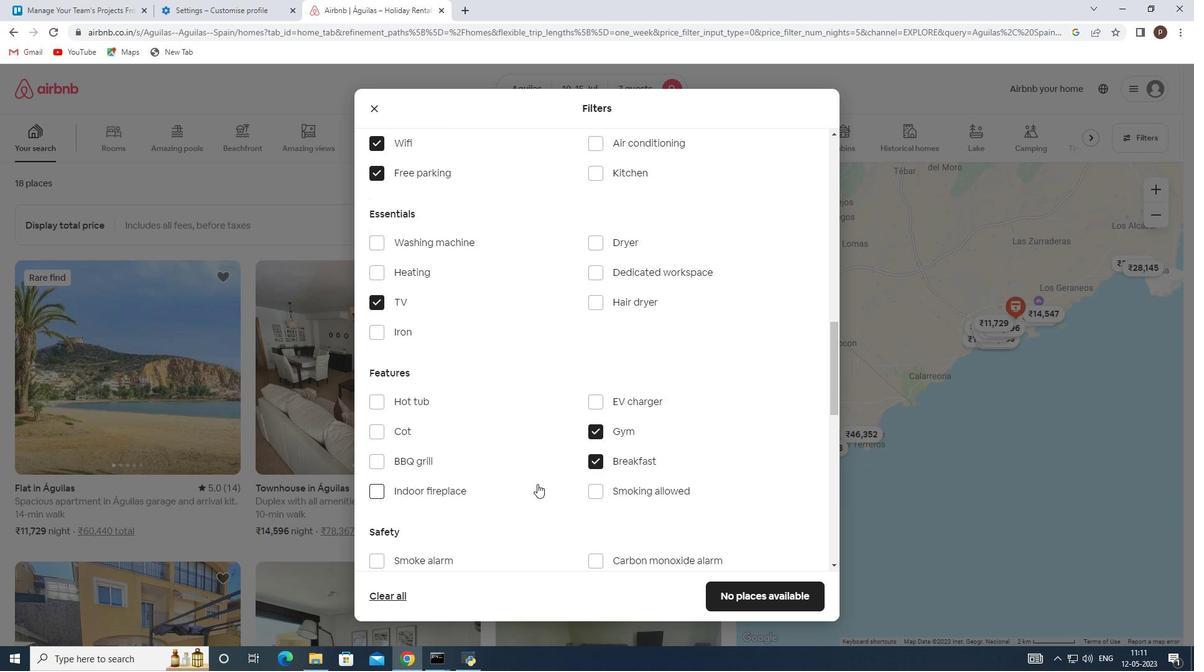 
Action: Mouse scrolled (537, 483) with delta (0, 0)
Screenshot: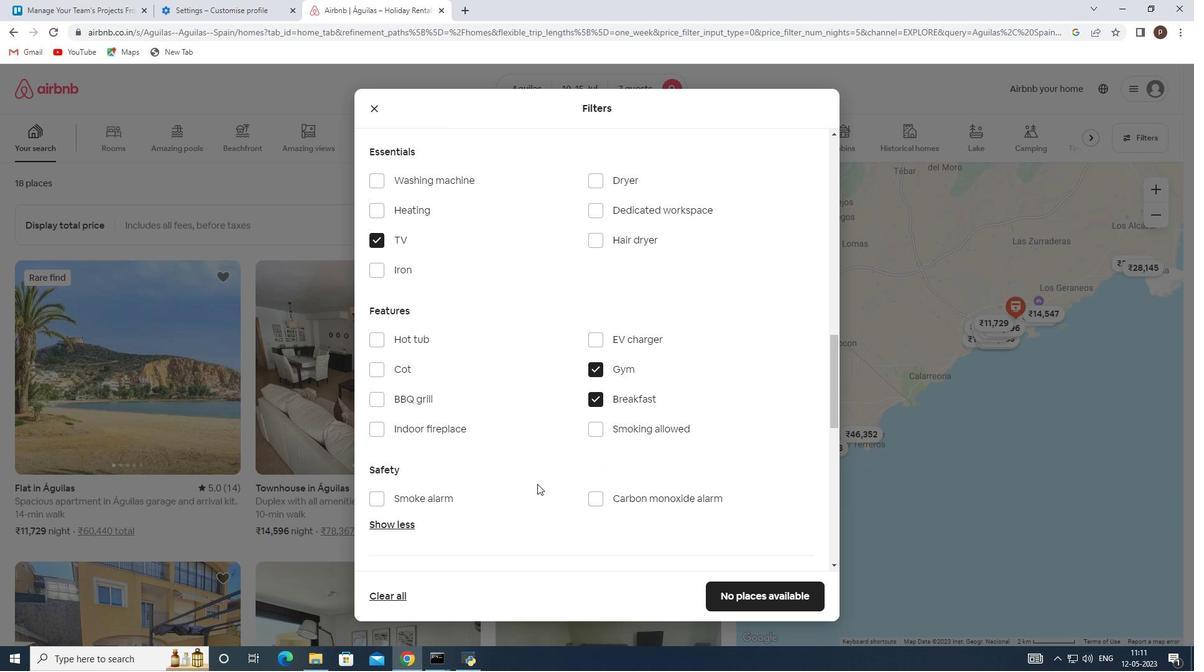 
Action: Mouse scrolled (537, 483) with delta (0, 0)
Screenshot: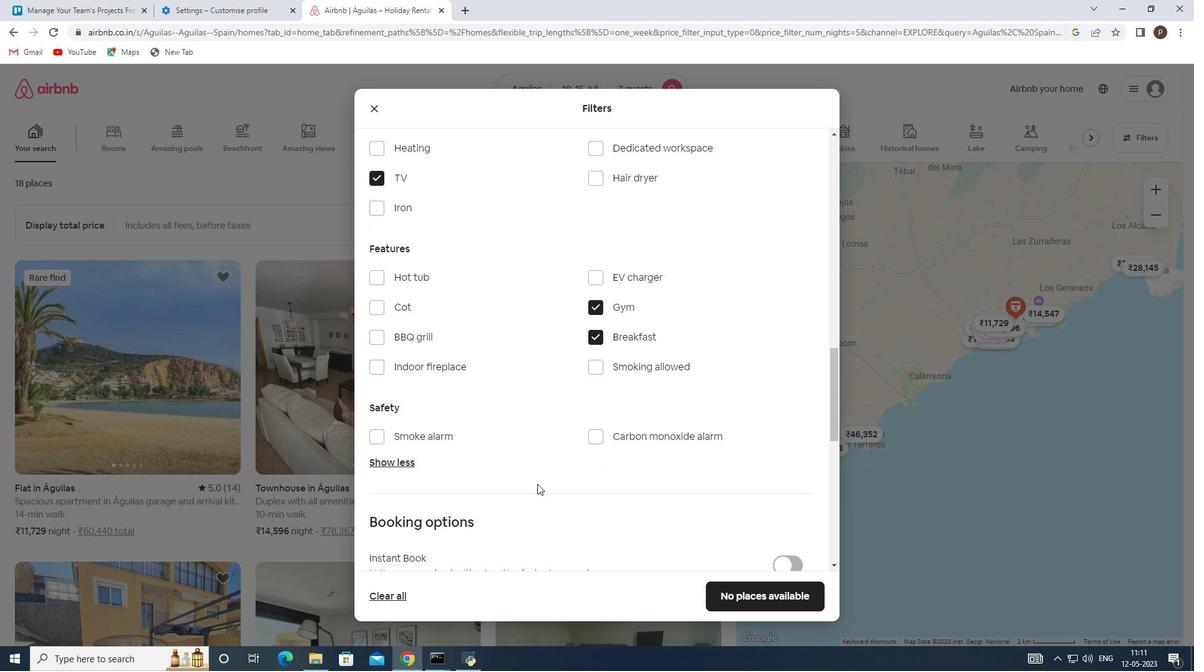 
Action: Mouse scrolled (537, 483) with delta (0, 0)
Screenshot: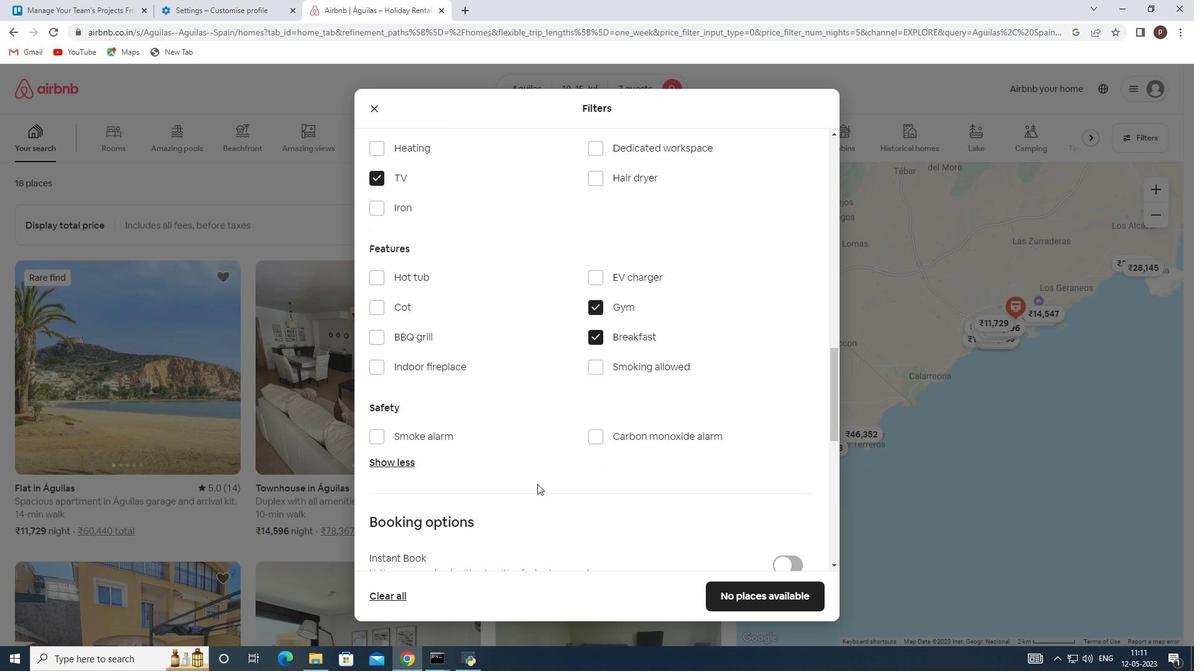 
Action: Mouse scrolled (537, 483) with delta (0, 0)
Screenshot: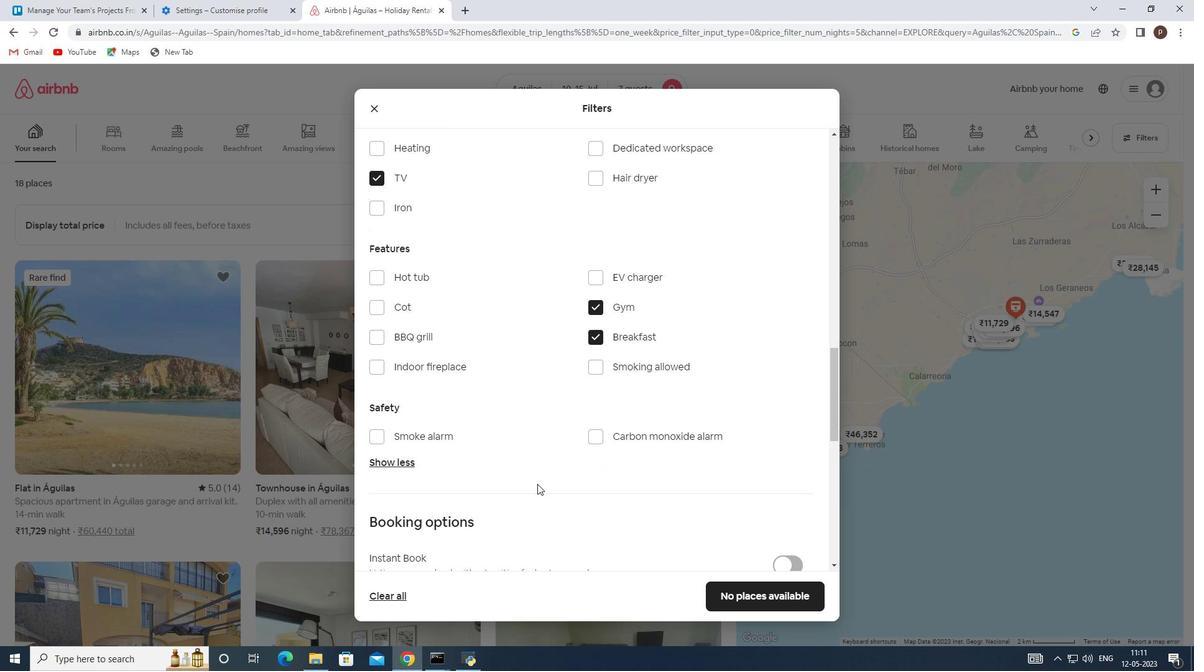 
Action: Mouse moved to (787, 423)
Screenshot: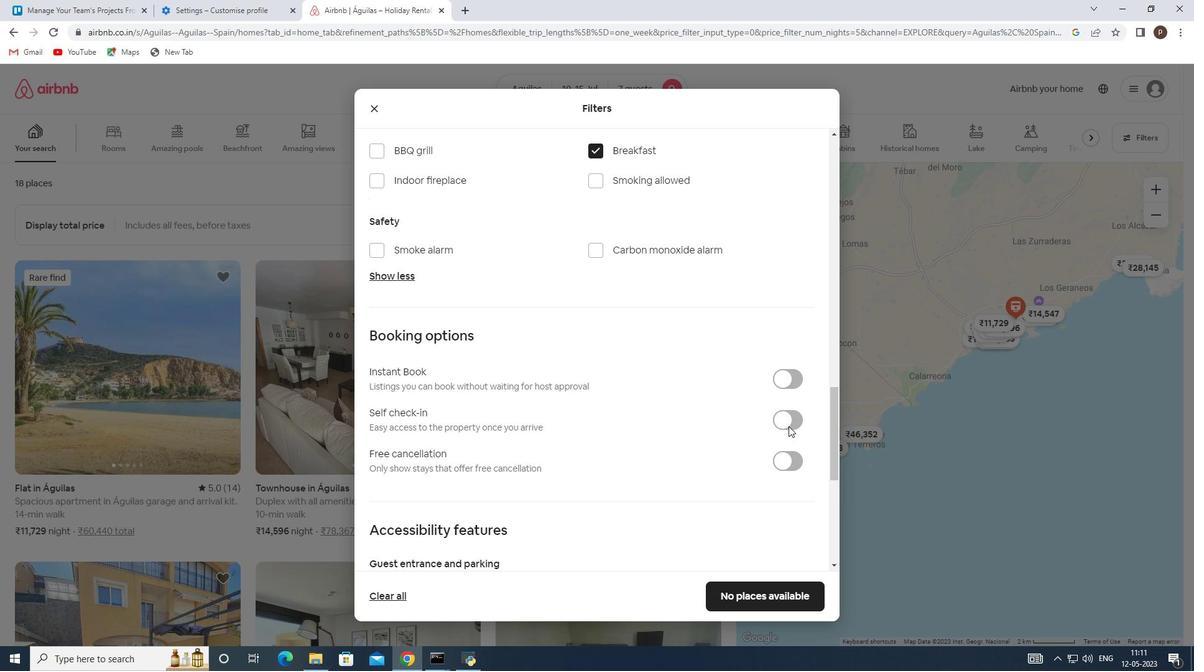
Action: Mouse pressed left at (787, 423)
Screenshot: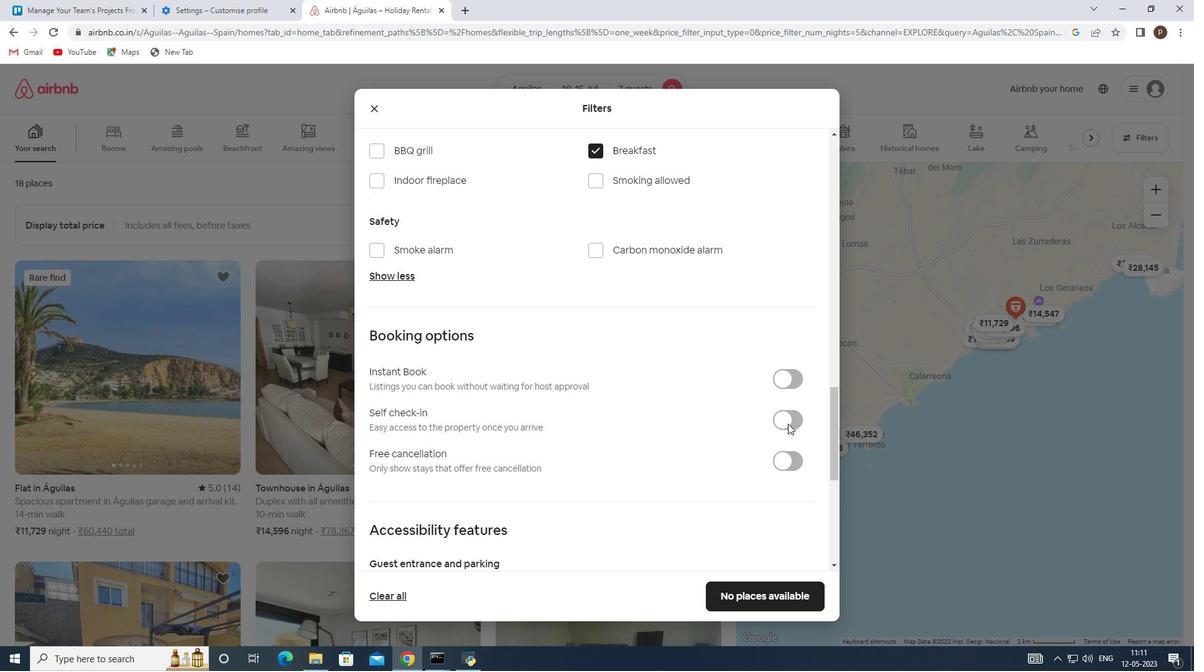 
Action: Mouse moved to (616, 462)
Screenshot: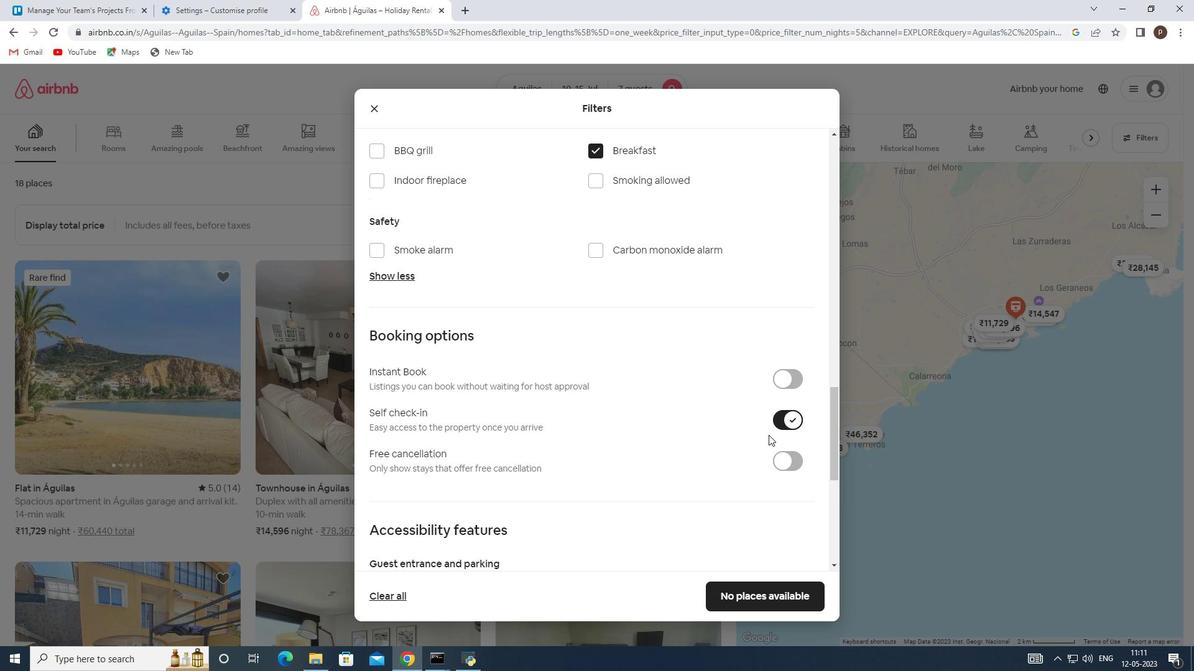 
Action: Mouse scrolled (616, 462) with delta (0, 0)
Screenshot: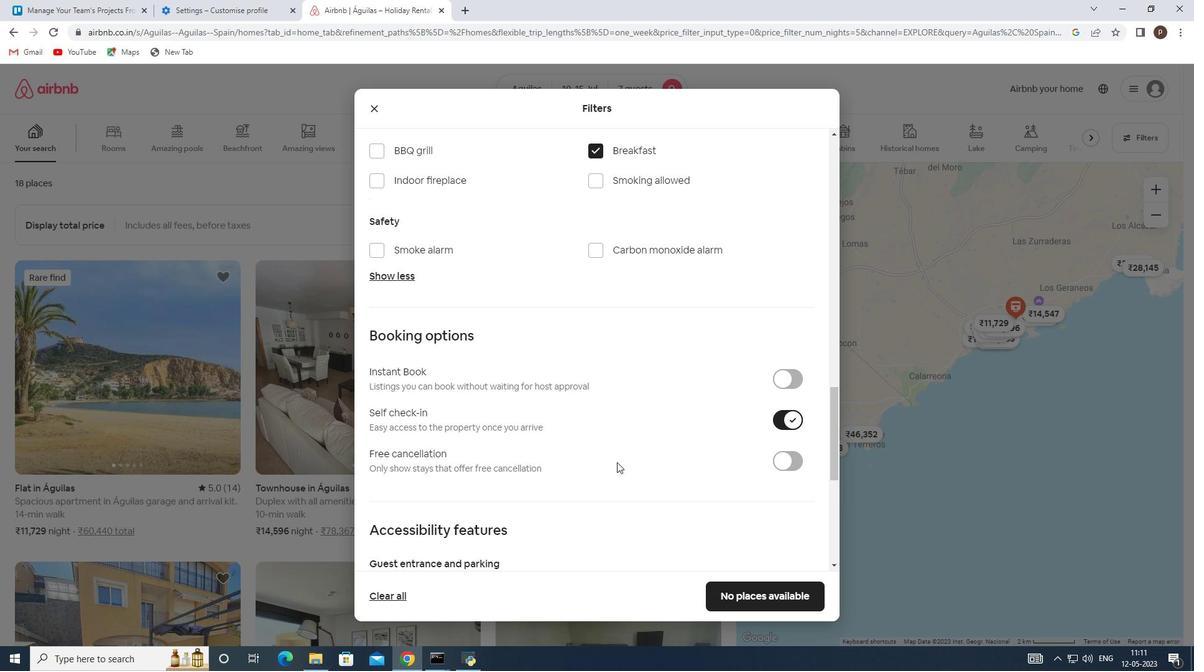 
Action: Mouse scrolled (616, 462) with delta (0, 0)
Screenshot: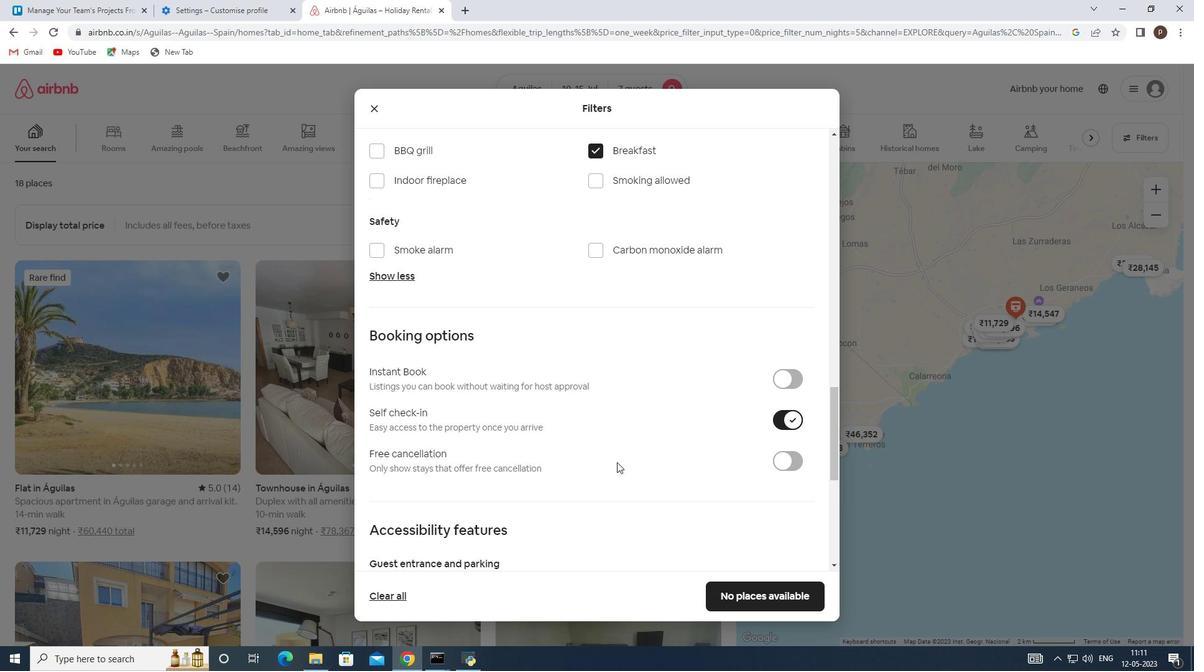 
Action: Mouse moved to (625, 458)
Screenshot: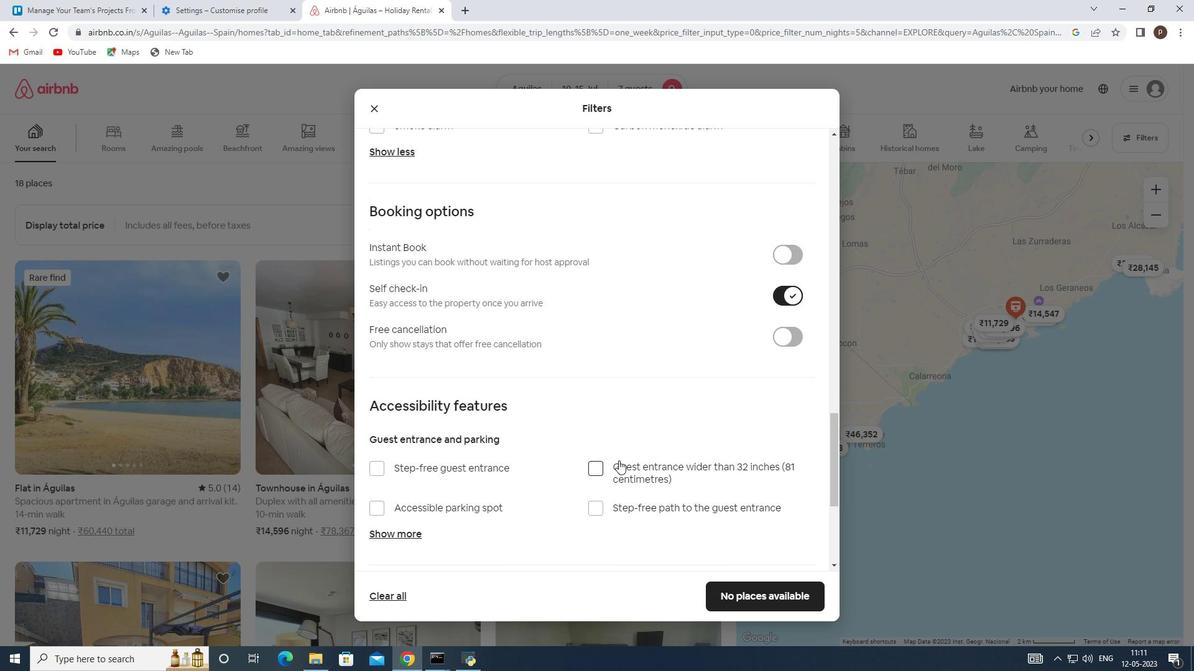 
Action: Mouse scrolled (625, 457) with delta (0, 0)
Screenshot: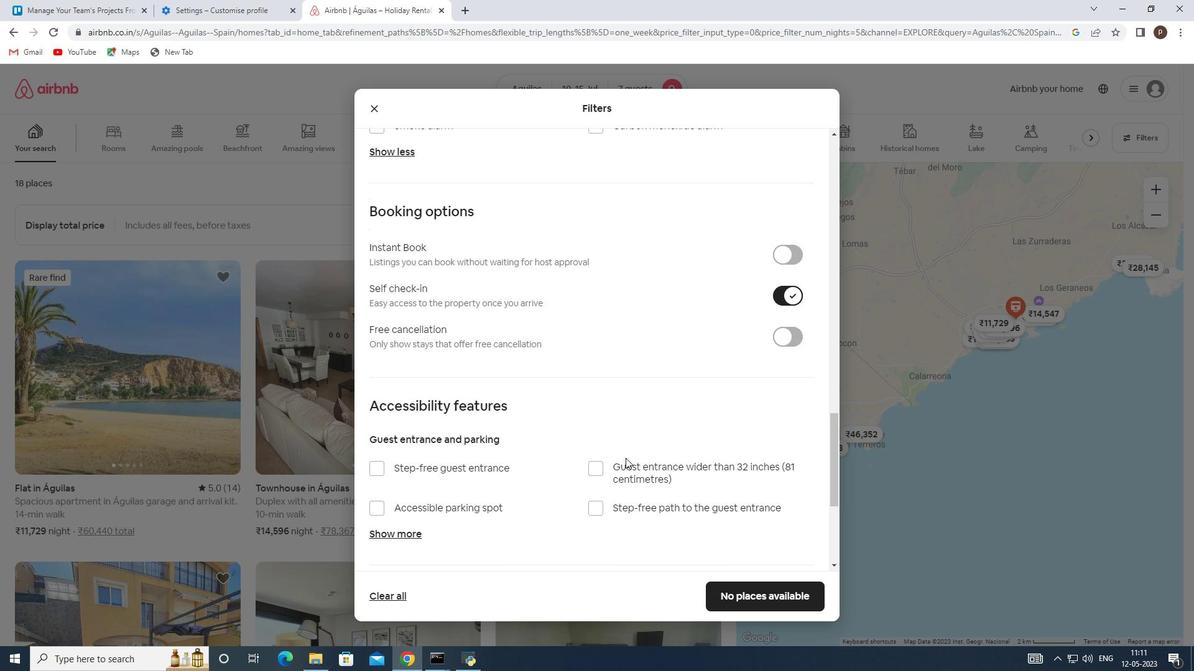 
Action: Mouse scrolled (625, 457) with delta (0, 0)
Screenshot: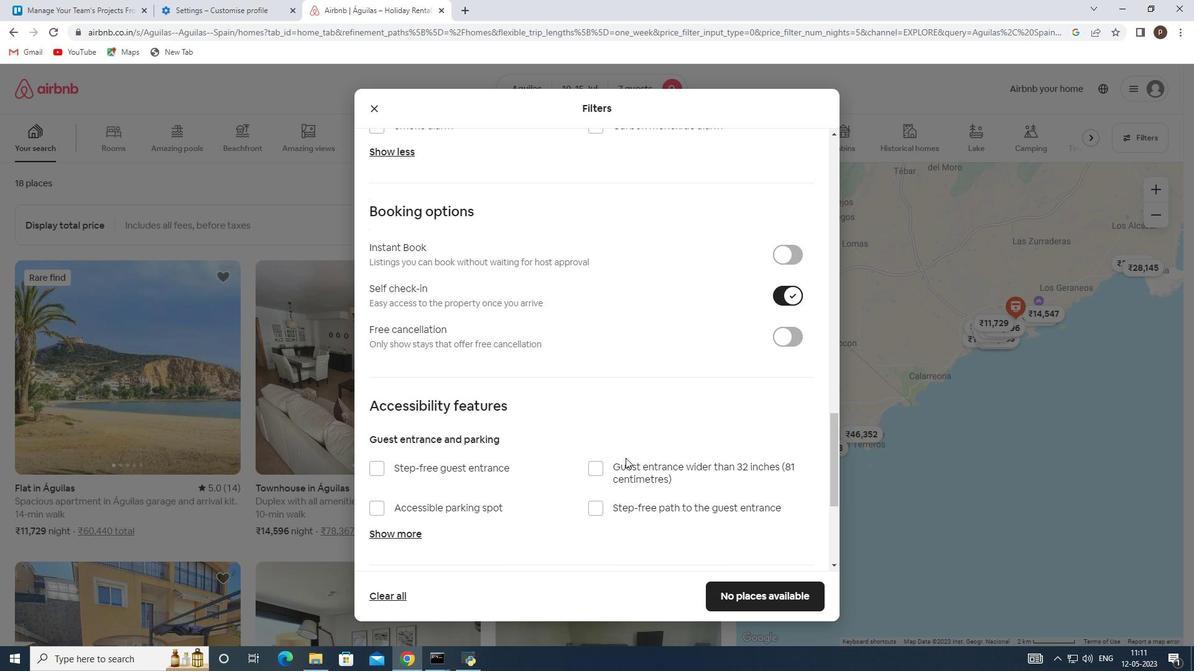 
Action: Mouse scrolled (625, 457) with delta (0, 0)
Screenshot: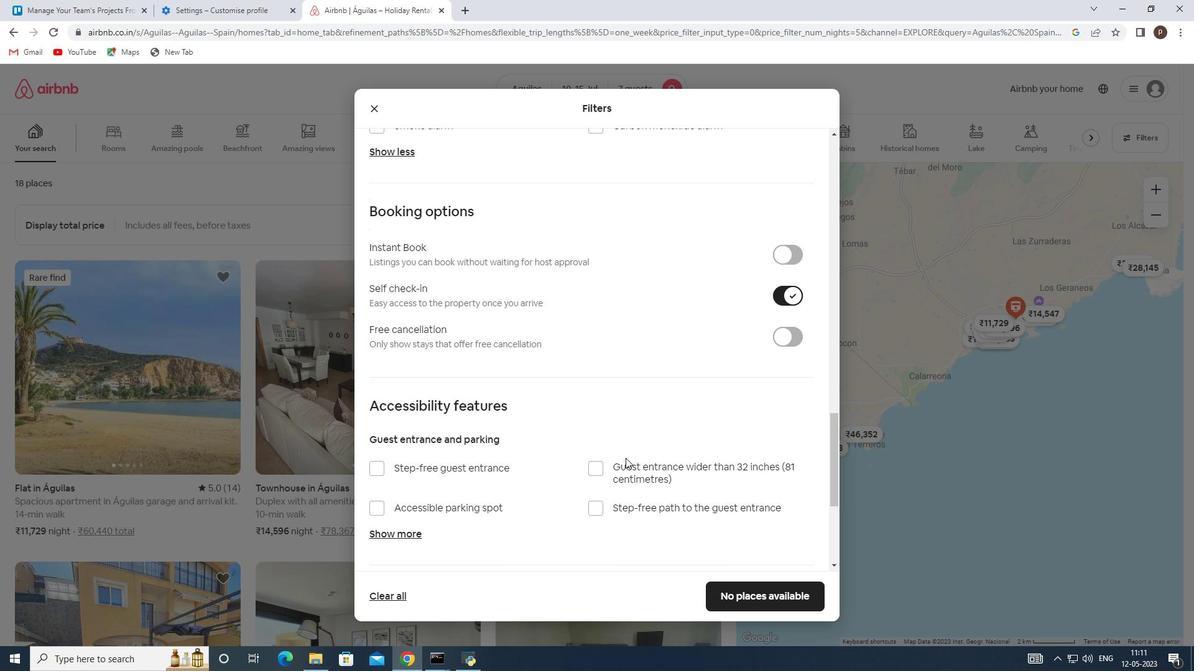 
Action: Mouse scrolled (625, 457) with delta (0, 0)
Screenshot: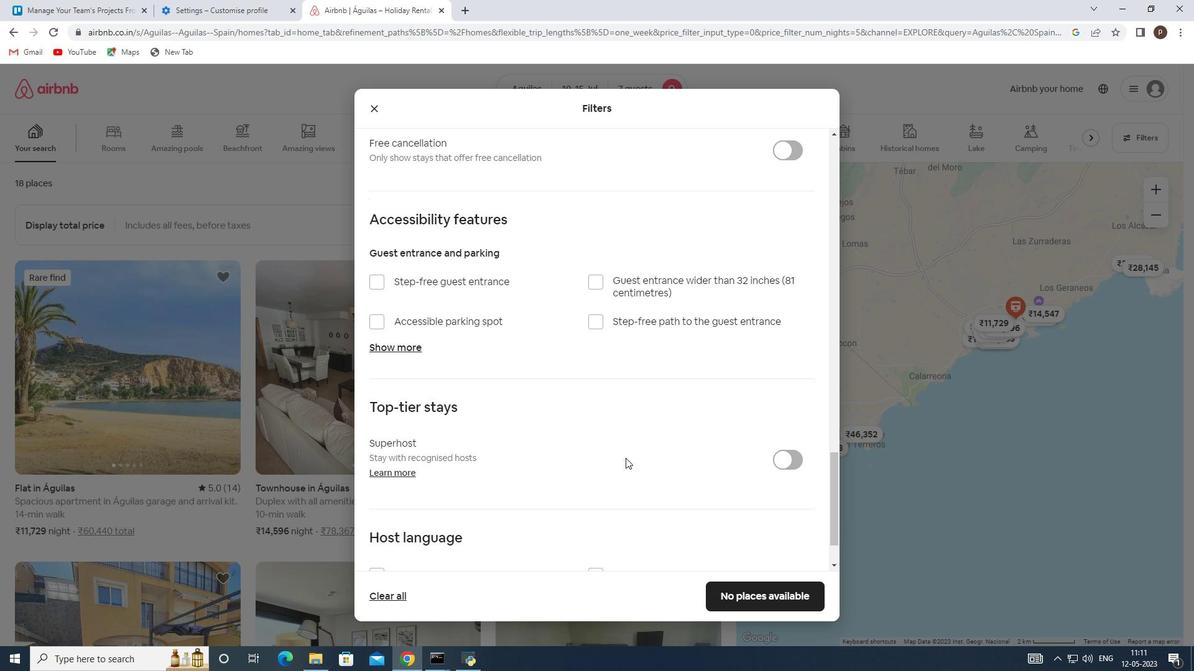 
Action: Mouse scrolled (625, 457) with delta (0, 0)
Screenshot: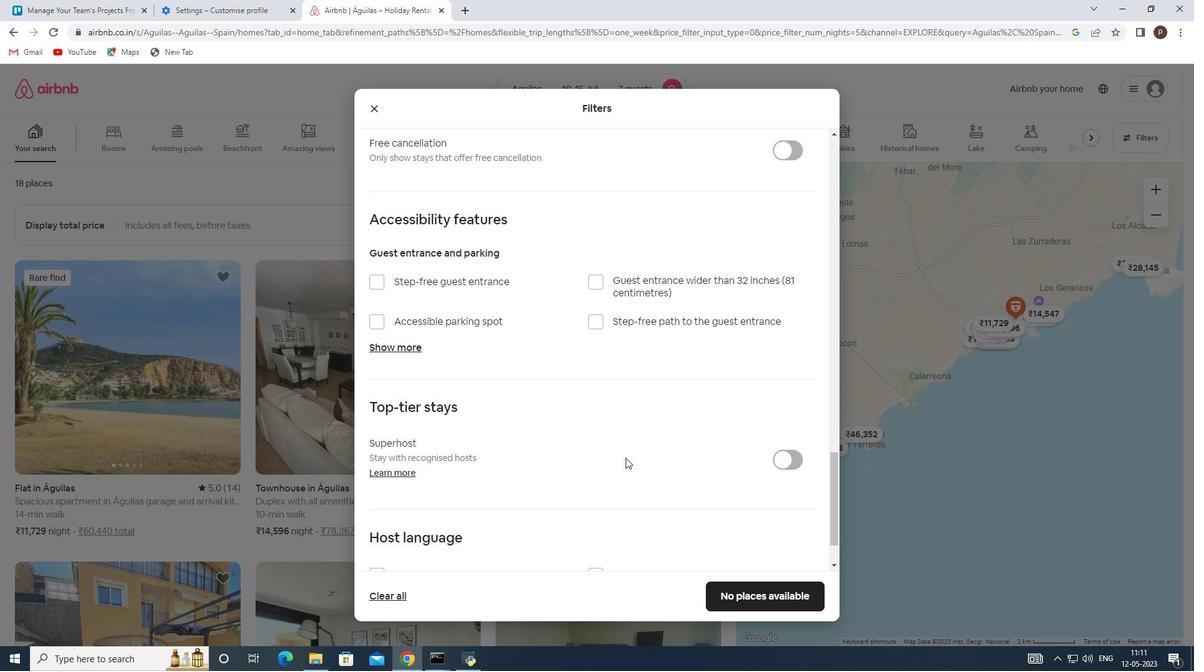 
Action: Mouse scrolled (625, 457) with delta (0, 0)
Screenshot: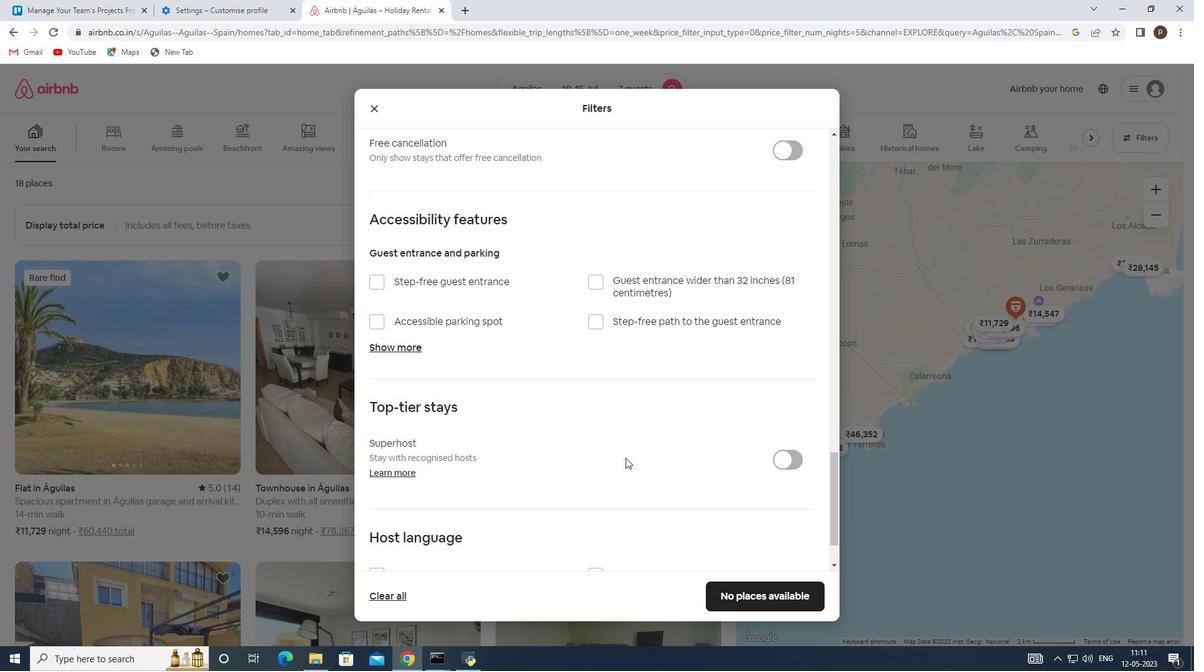 
Action: Mouse moved to (378, 504)
Screenshot: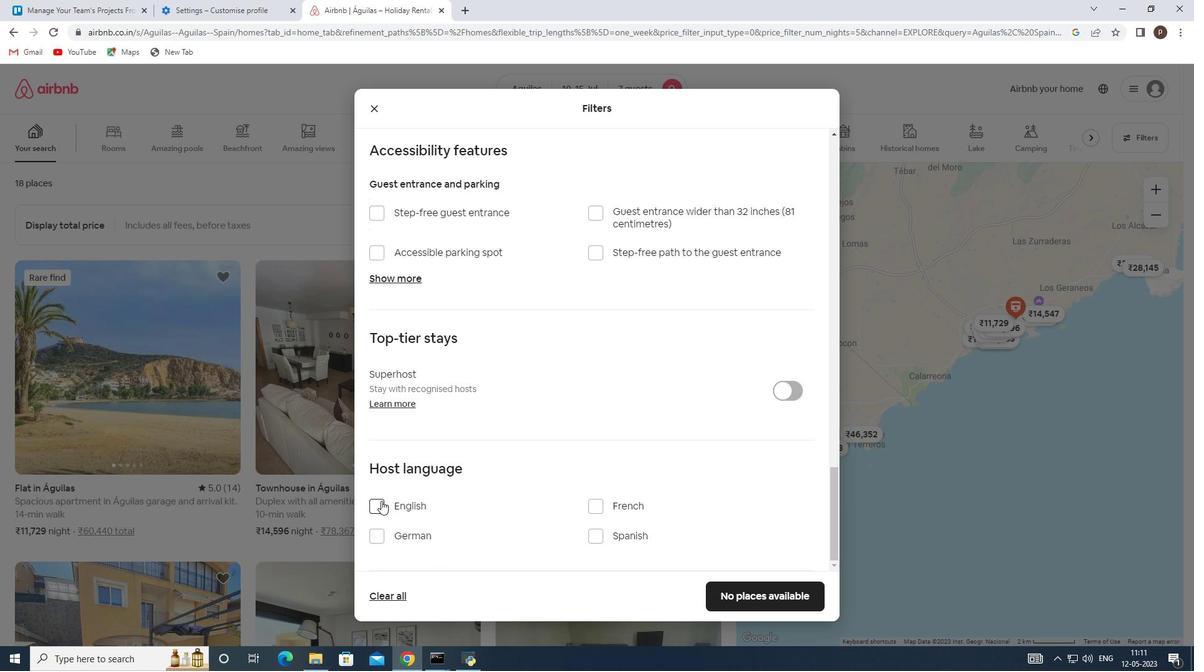 
Action: Mouse pressed left at (378, 504)
Screenshot: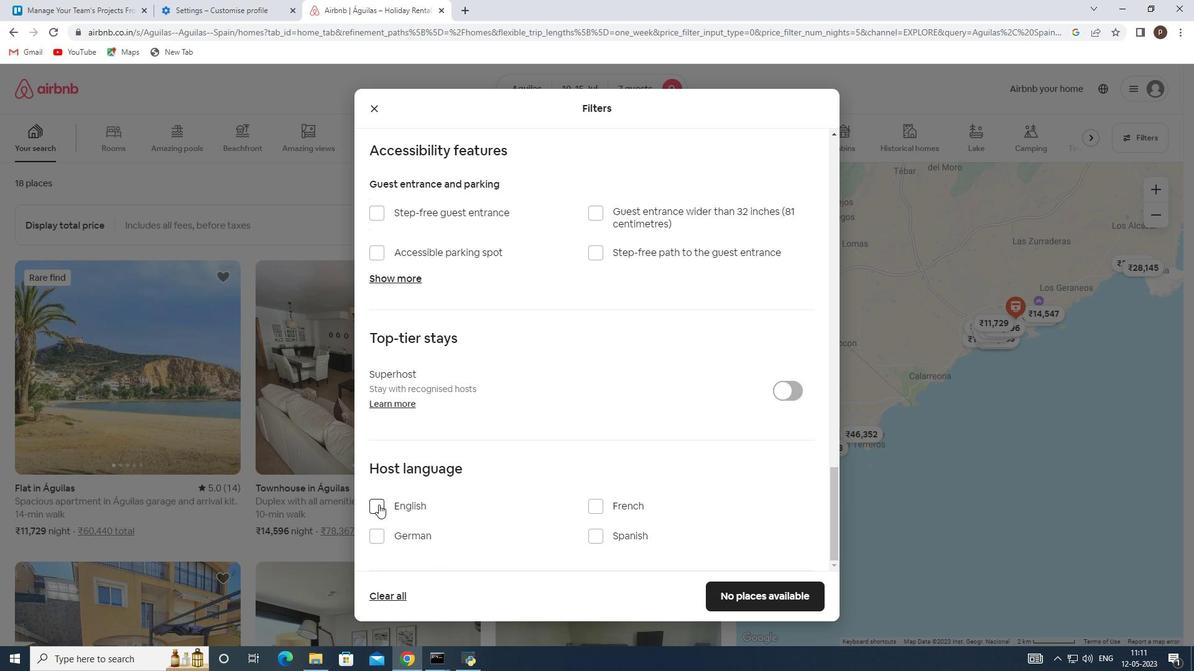 
Action: Mouse moved to (728, 592)
Screenshot: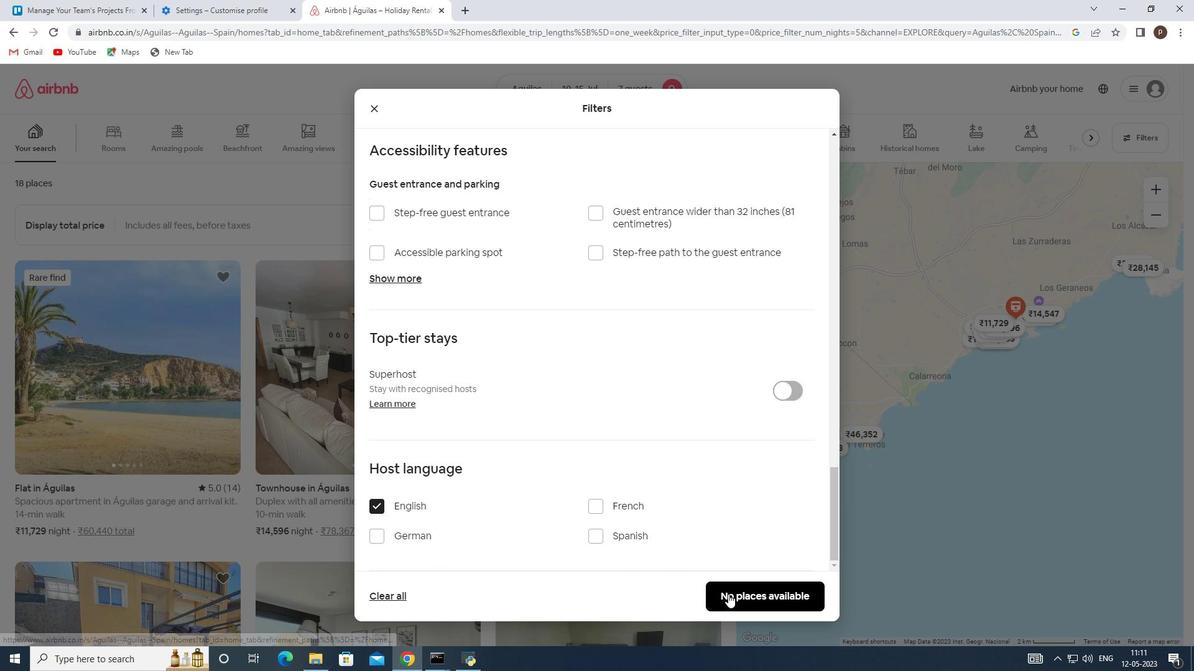 
Action: Mouse pressed left at (728, 592)
Screenshot: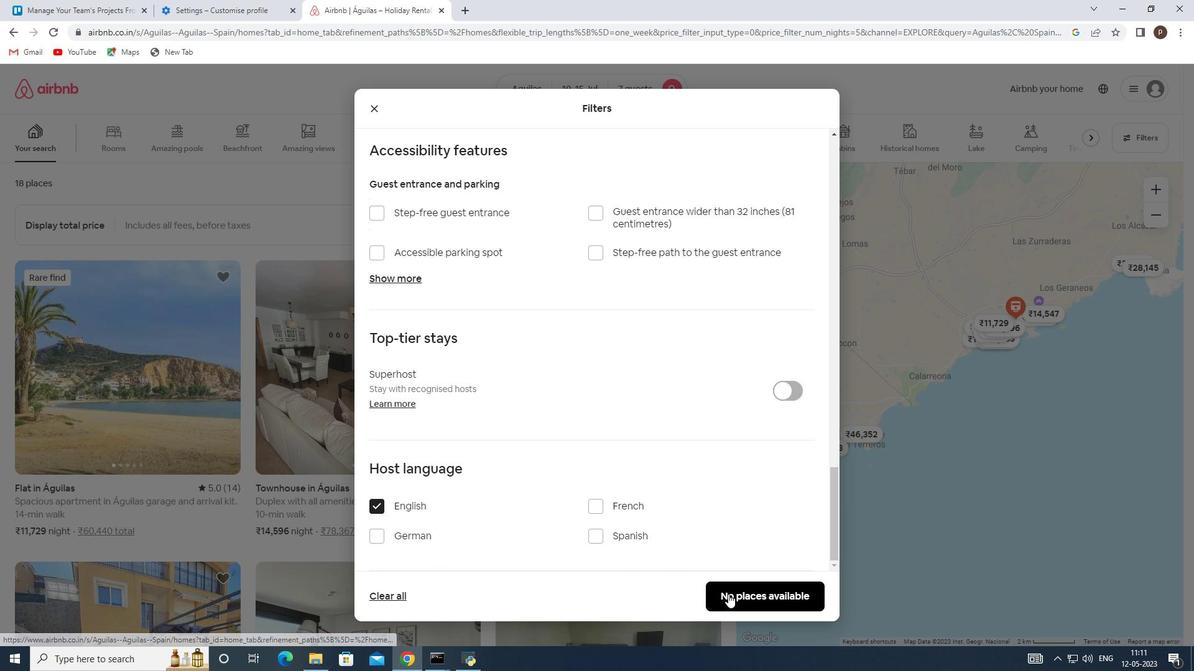 
Action: Mouse moved to (728, 592)
Screenshot: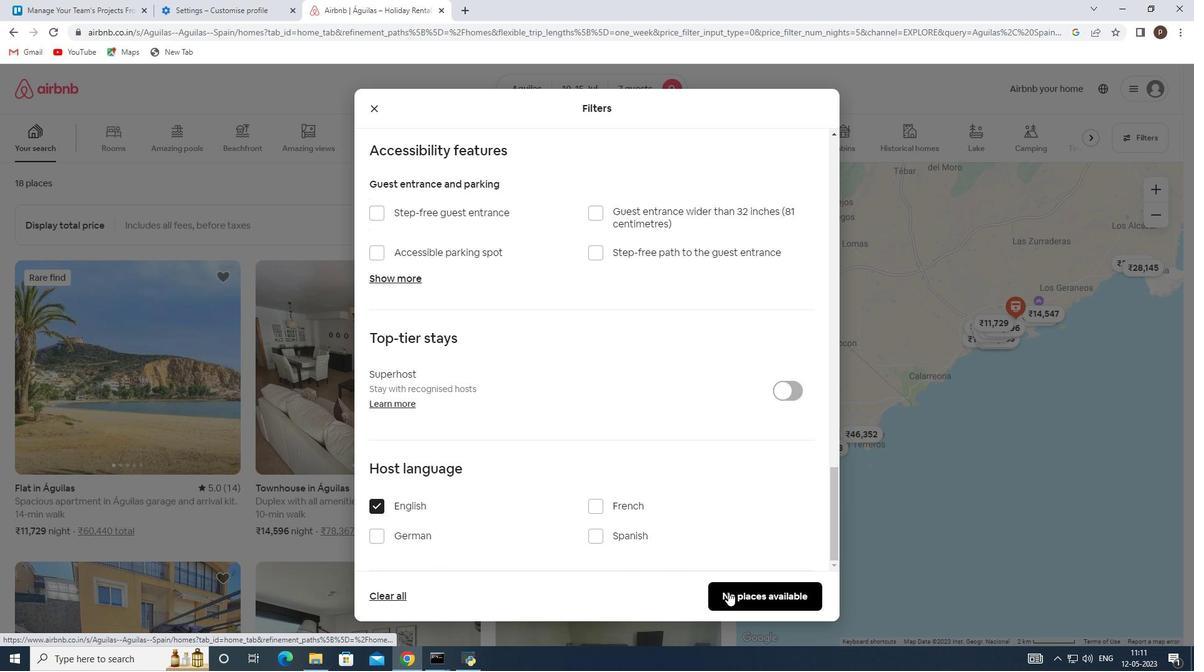 
